 Task: Look for space in Izmir, Turkey from 10th July, 2023 to 15th July, 2023 for 7 adults in price range Rs.10000 to Rs.15000. Place can be entire place or shared room with 4 bedrooms having 7 beds and 4 bathrooms. Property type can be house, flat, guest house. Amenities needed are: wifi, TV, free parkinig on premises, gym, breakfast. Booking option can be shelf check-in. Required host language is English.
Action: Mouse pressed left at (478, 94)
Screenshot: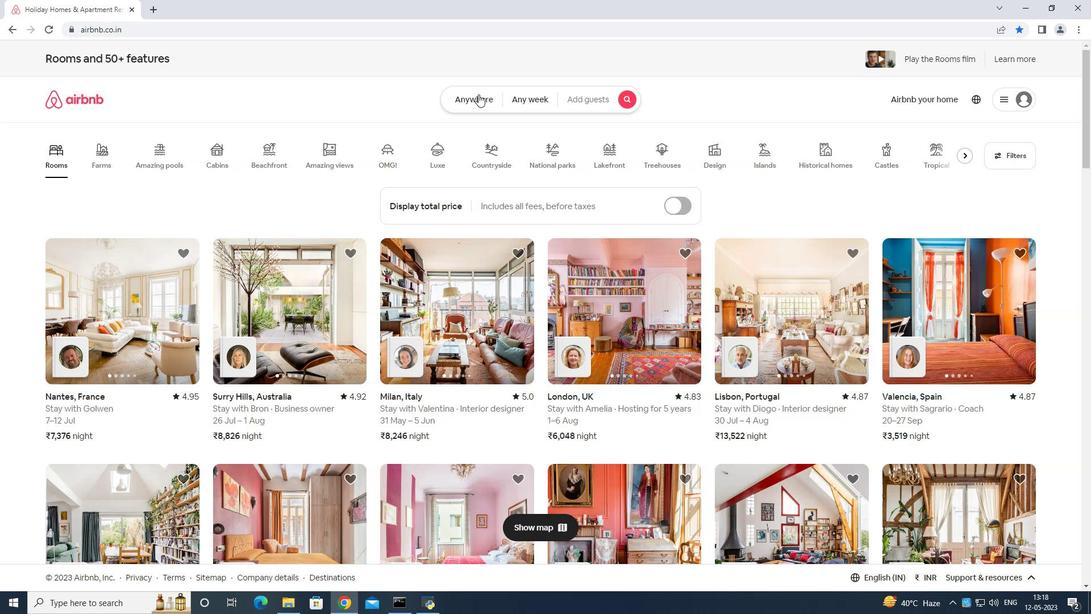 
Action: Mouse moved to (442, 125)
Screenshot: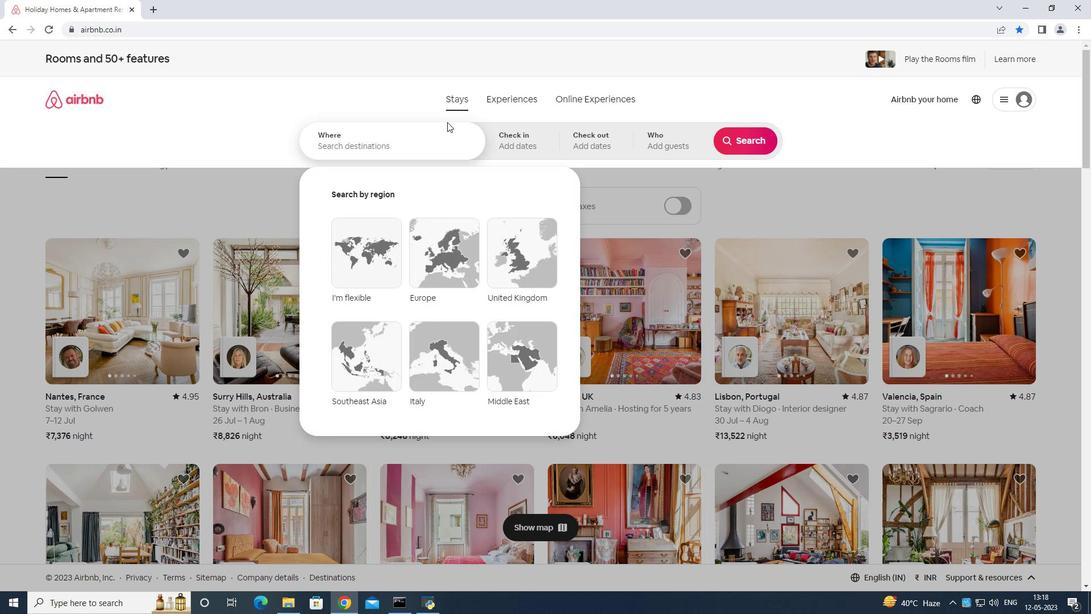 
Action: Mouse pressed left at (442, 125)
Screenshot: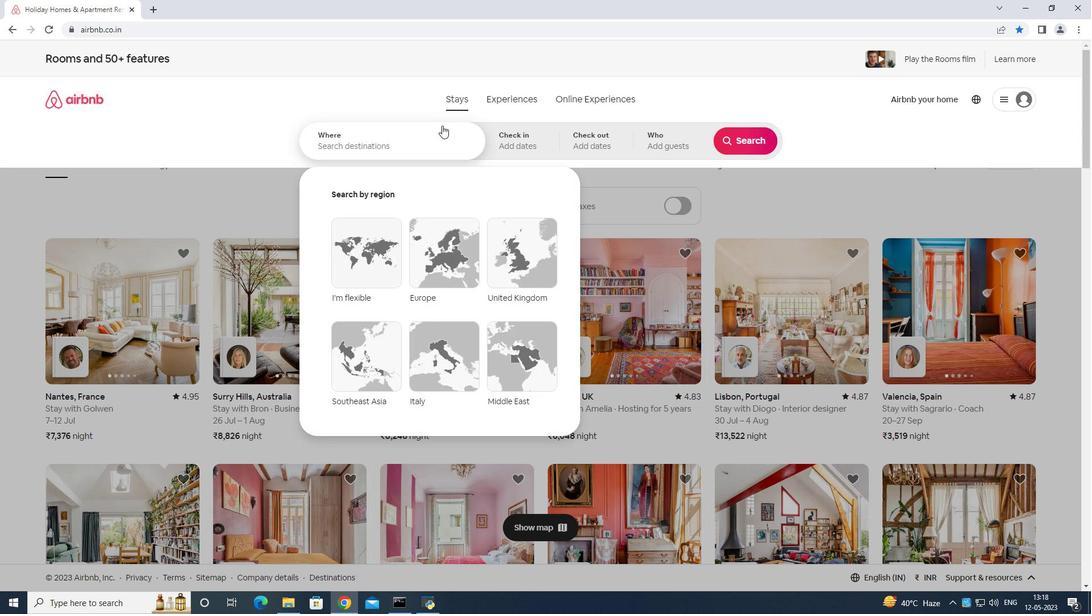 
Action: Key pressed <Key.shift>Izmir<Key.space>turkey<Key.enter>
Screenshot: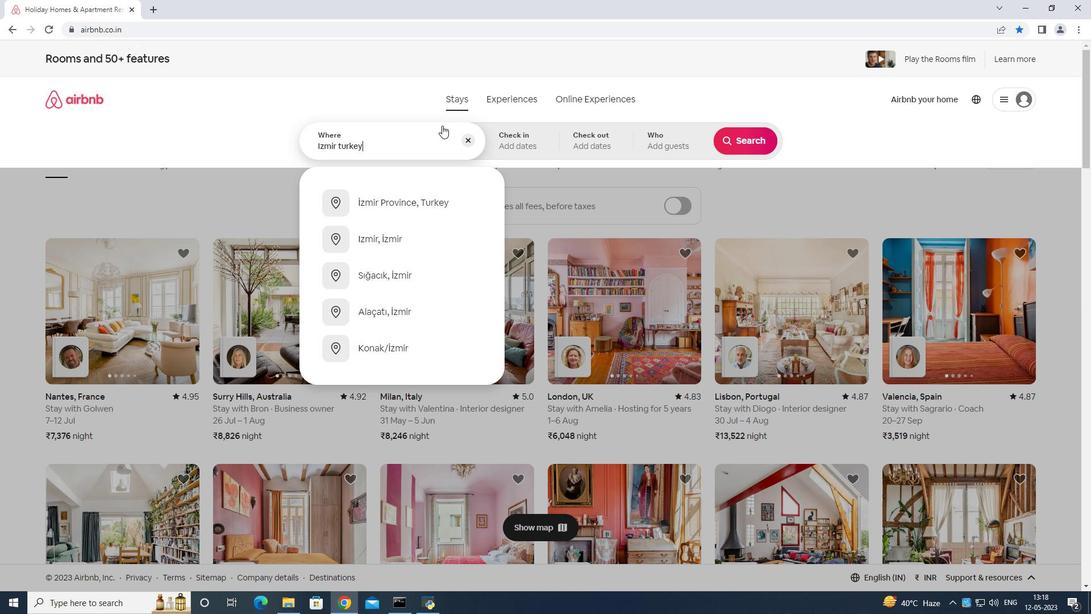 
Action: Mouse moved to (736, 231)
Screenshot: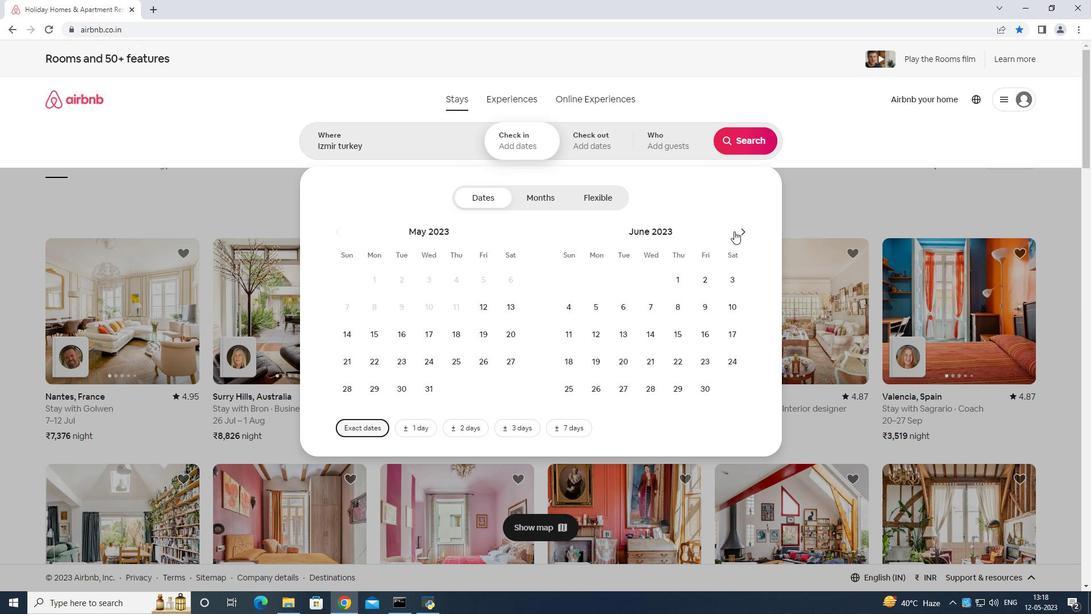 
Action: Mouse pressed left at (736, 231)
Screenshot: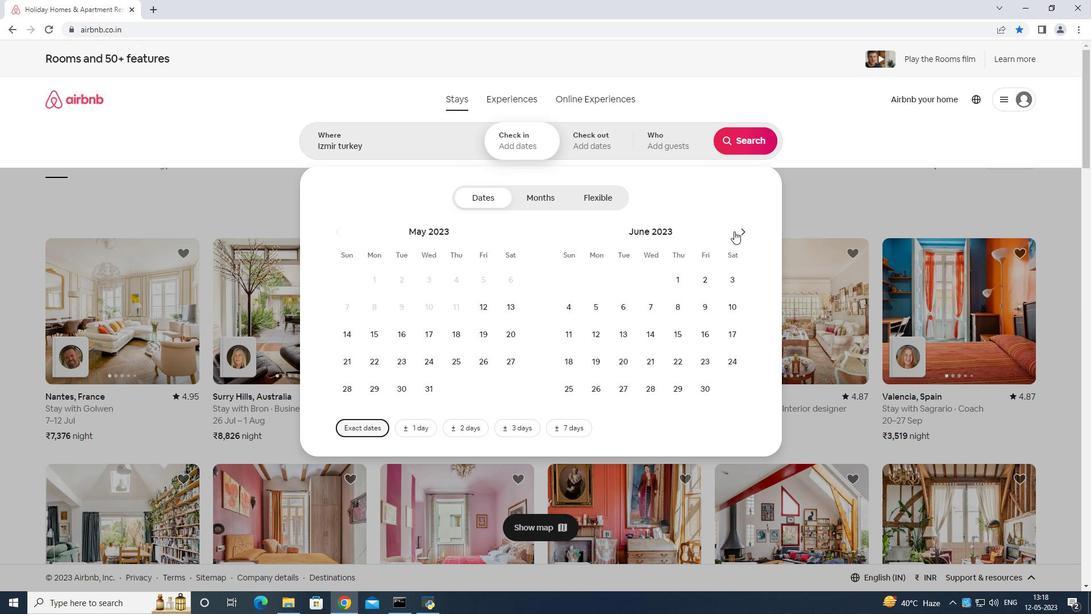 
Action: Mouse moved to (595, 328)
Screenshot: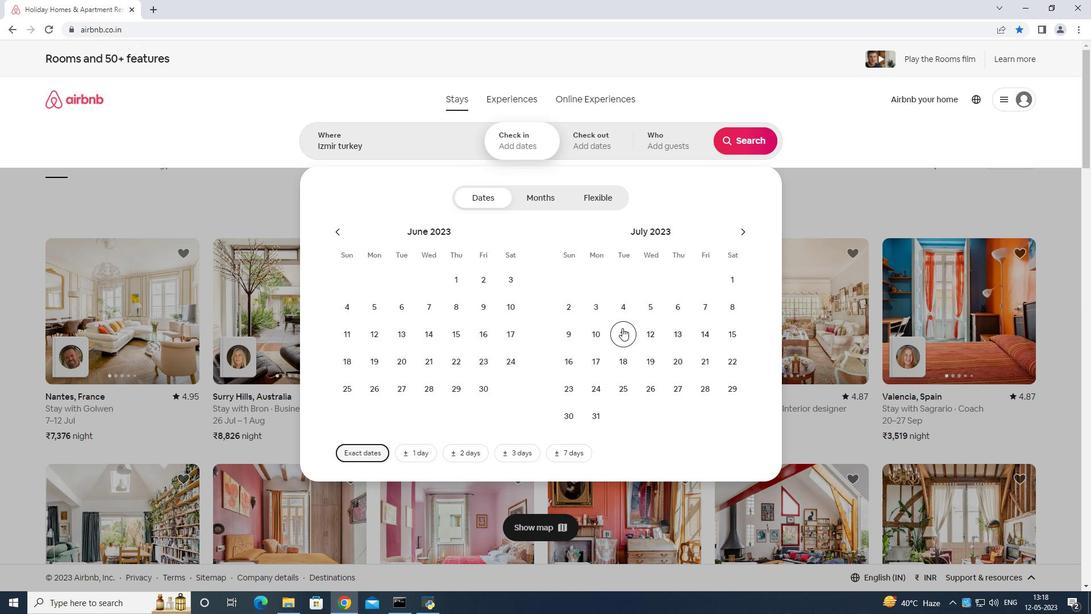 
Action: Mouse pressed left at (595, 328)
Screenshot: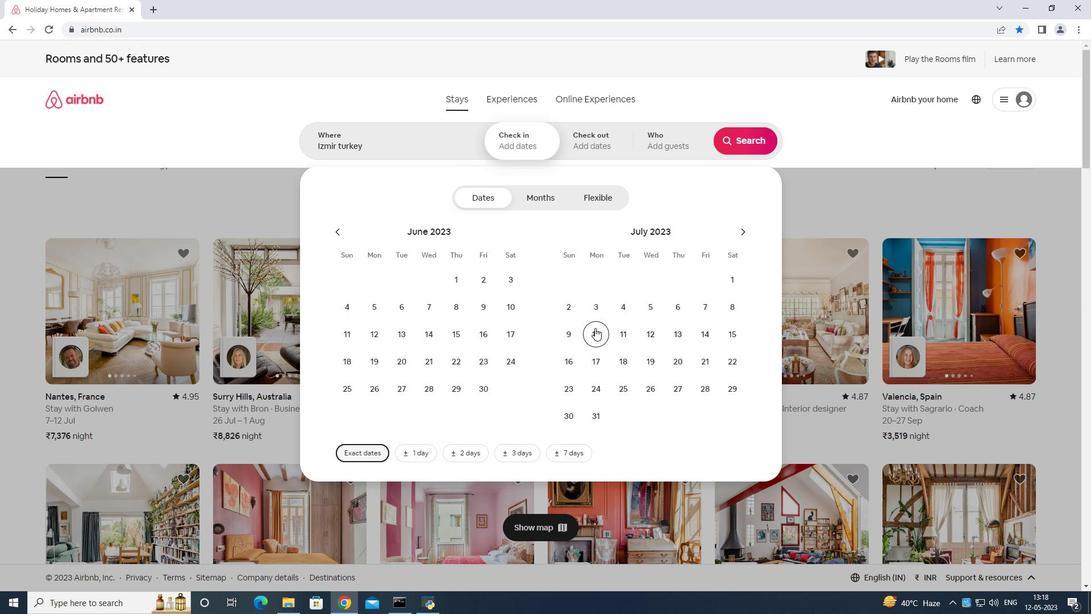 
Action: Mouse moved to (730, 339)
Screenshot: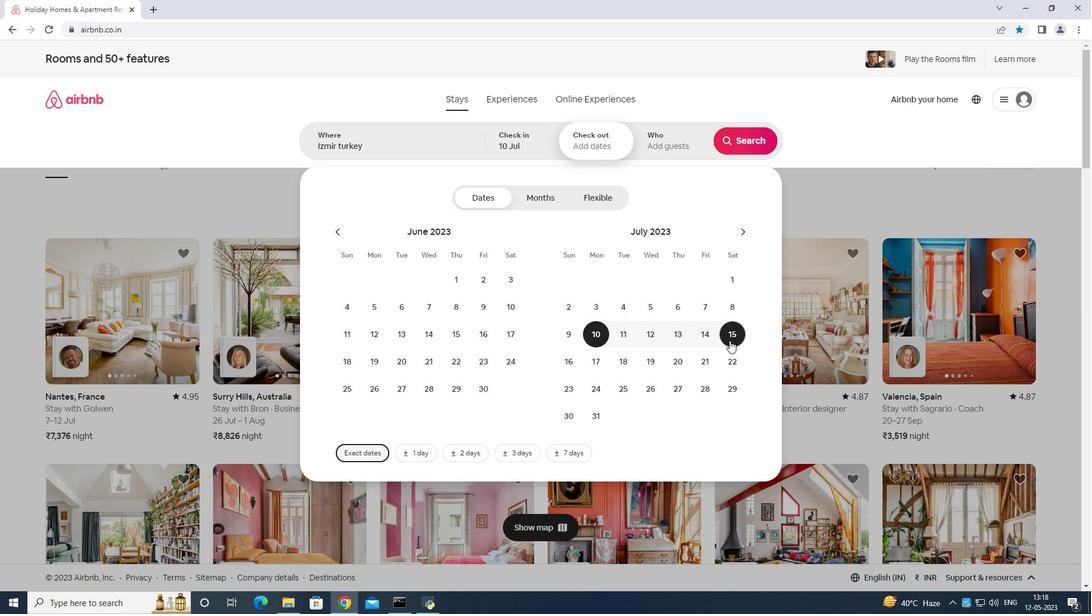 
Action: Mouse pressed left at (730, 339)
Screenshot: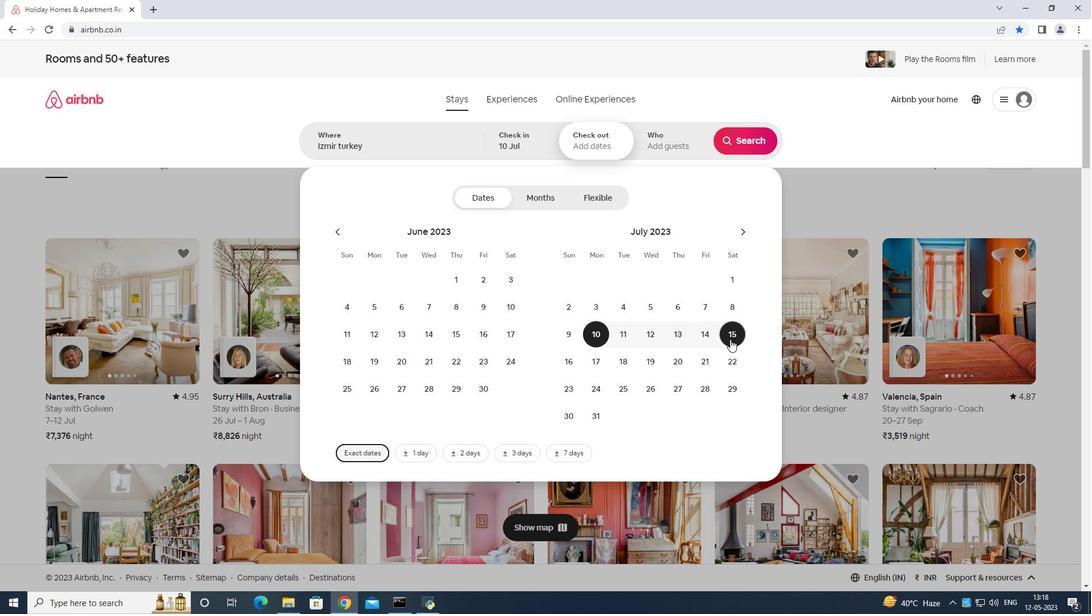 
Action: Mouse moved to (686, 147)
Screenshot: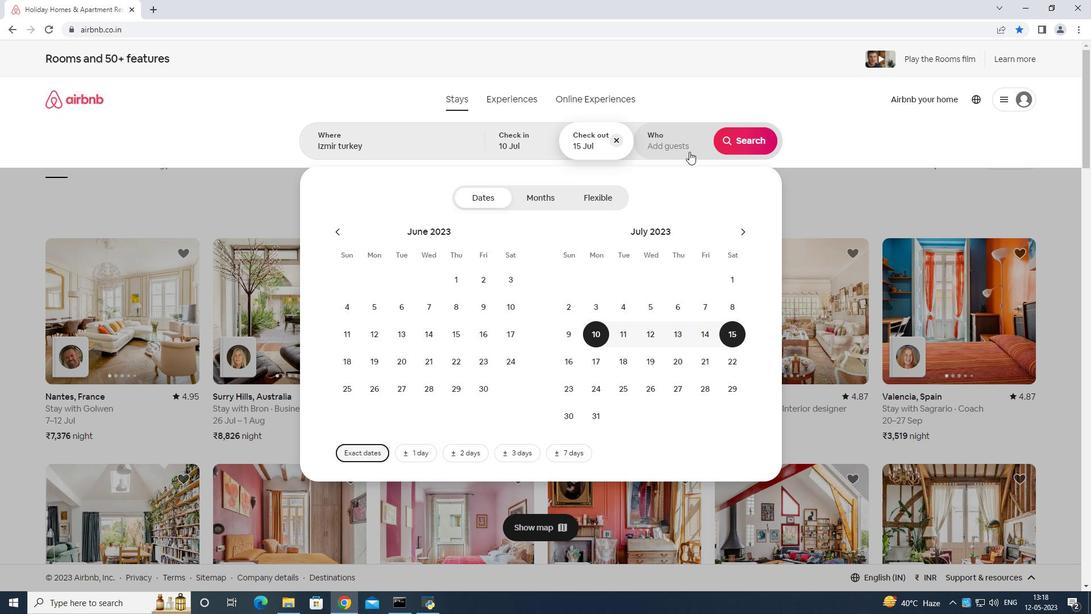 
Action: Mouse pressed left at (686, 147)
Screenshot: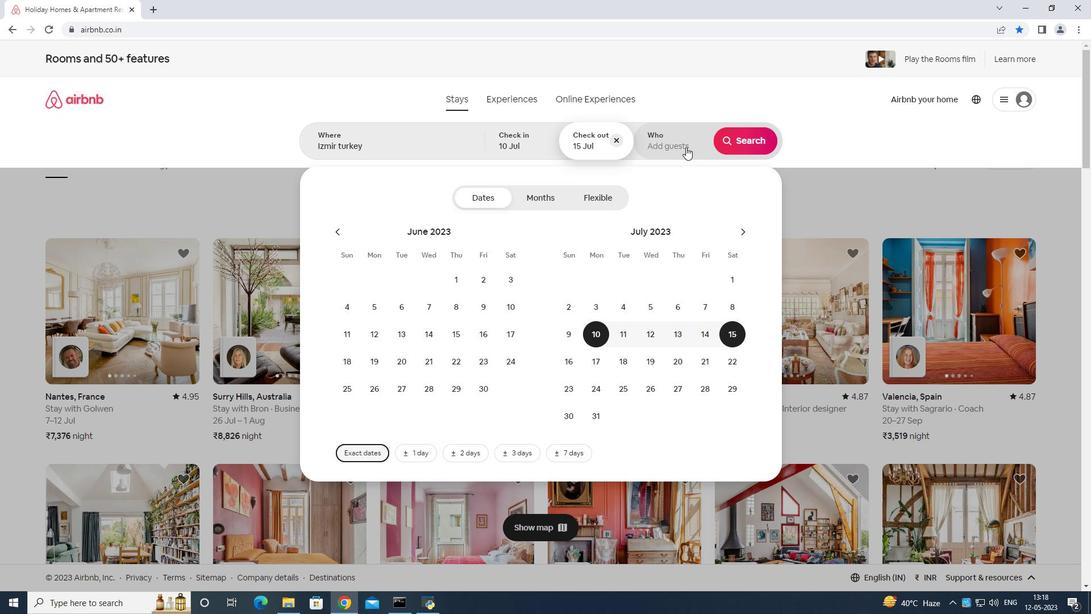 
Action: Mouse moved to (743, 202)
Screenshot: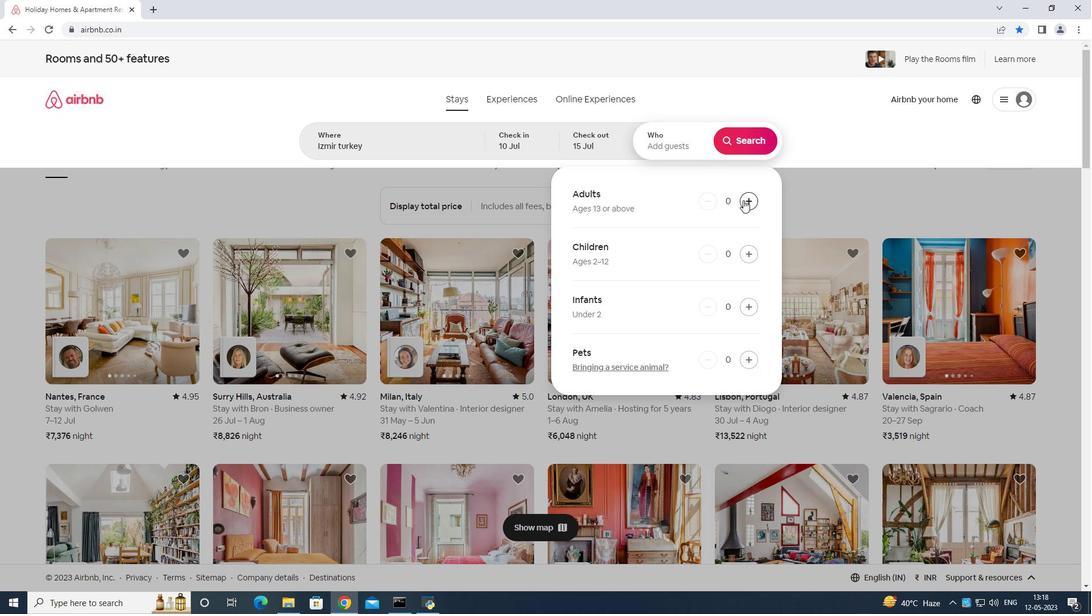 
Action: Mouse pressed left at (743, 202)
Screenshot: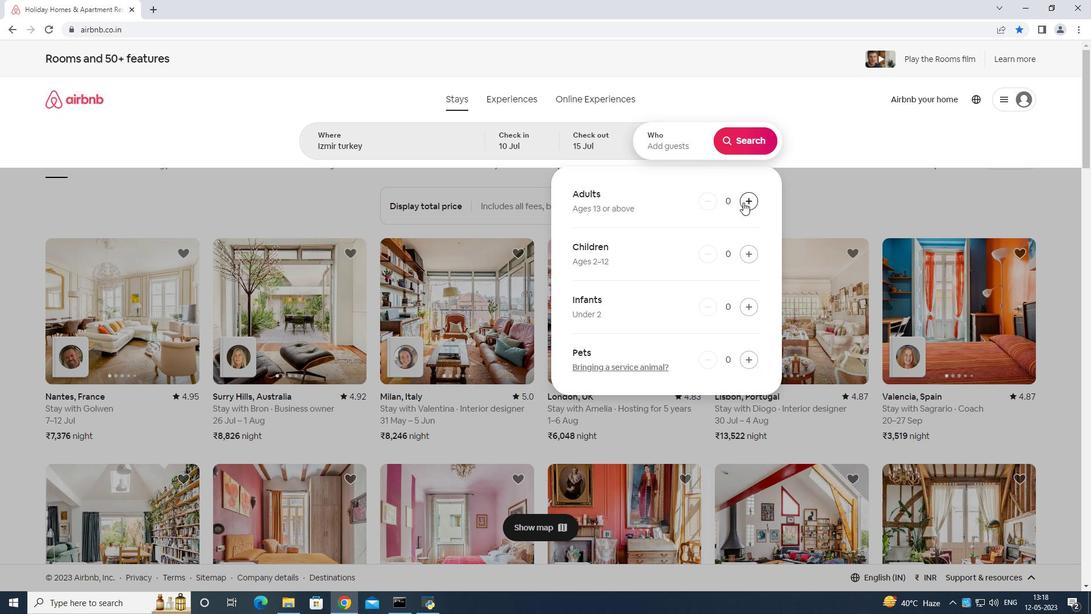 
Action: Mouse pressed left at (743, 202)
Screenshot: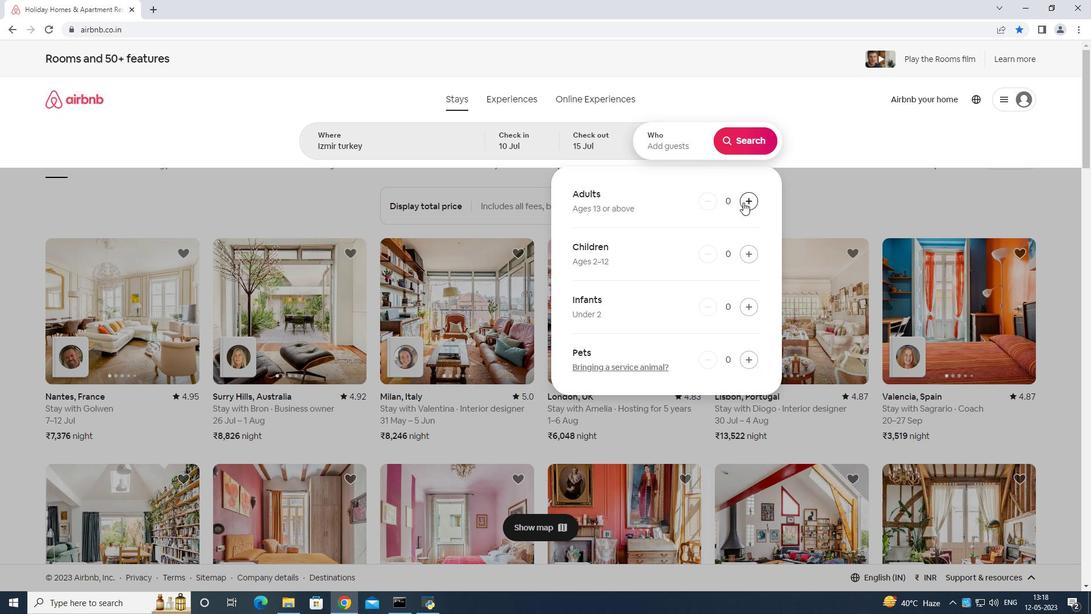 
Action: Mouse pressed left at (743, 202)
Screenshot: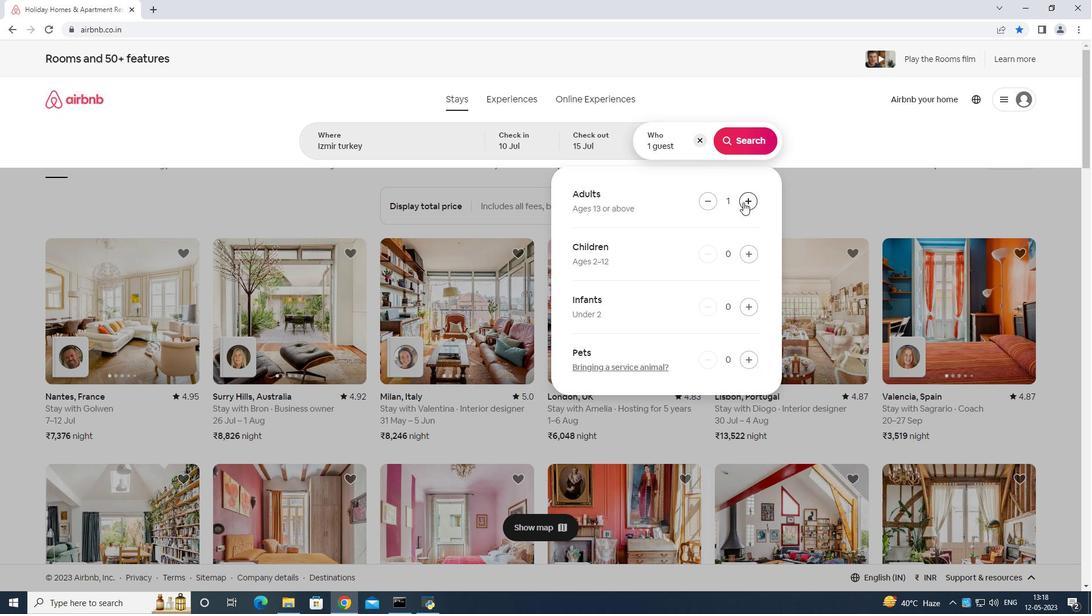 
Action: Mouse pressed left at (743, 202)
Screenshot: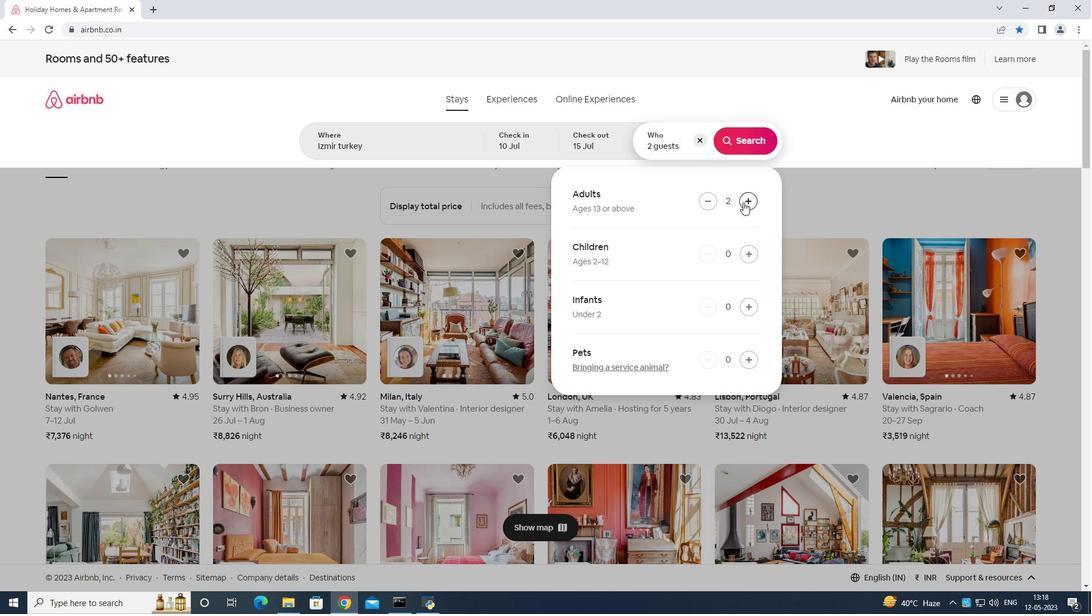 
Action: Mouse pressed left at (743, 202)
Screenshot: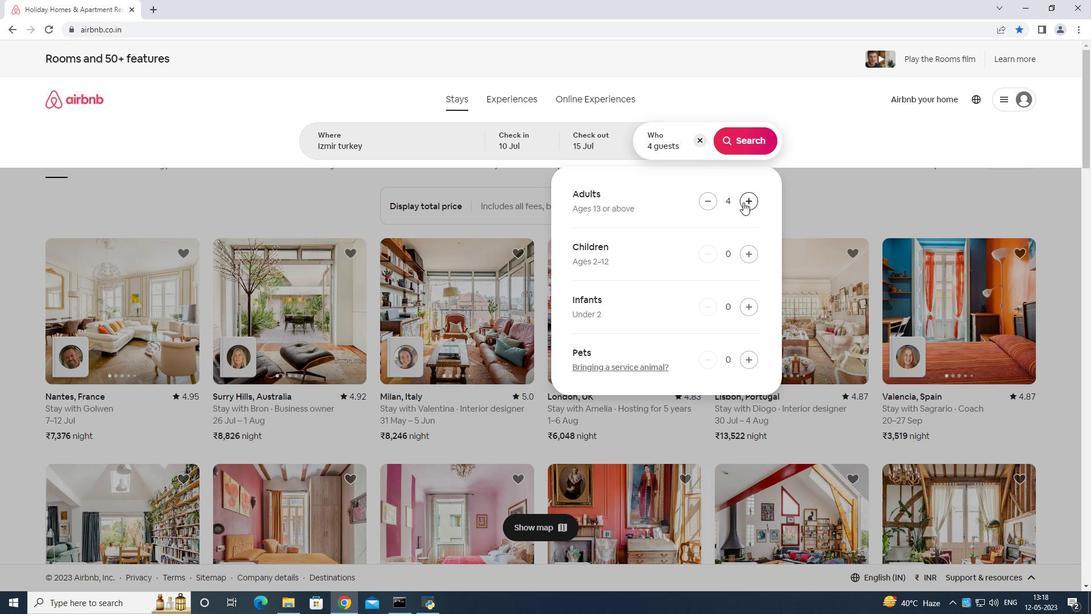 
Action: Mouse pressed left at (743, 202)
Screenshot: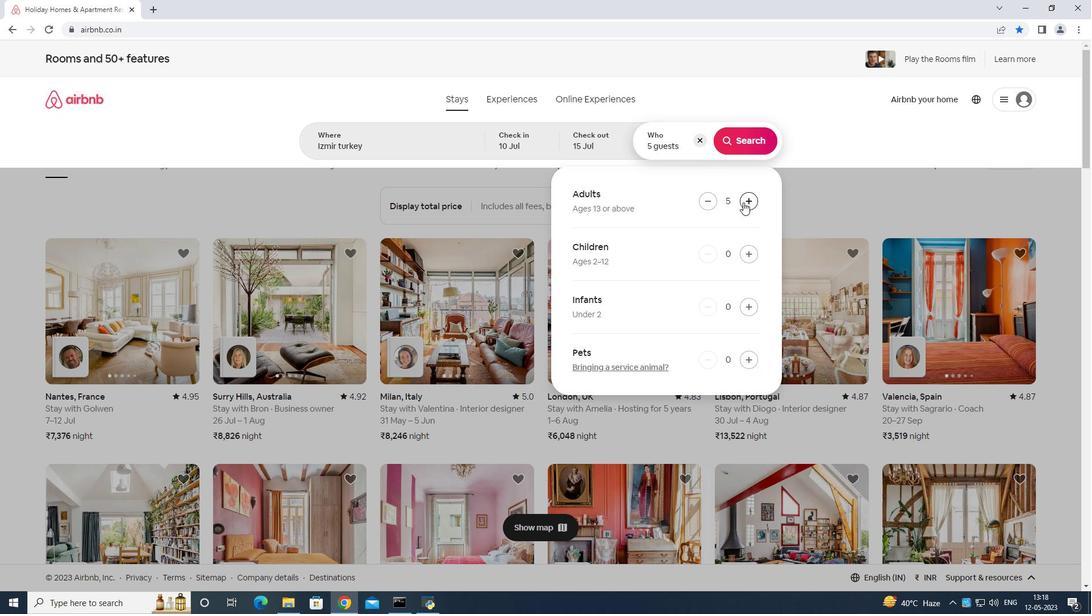 
Action: Mouse pressed left at (743, 202)
Screenshot: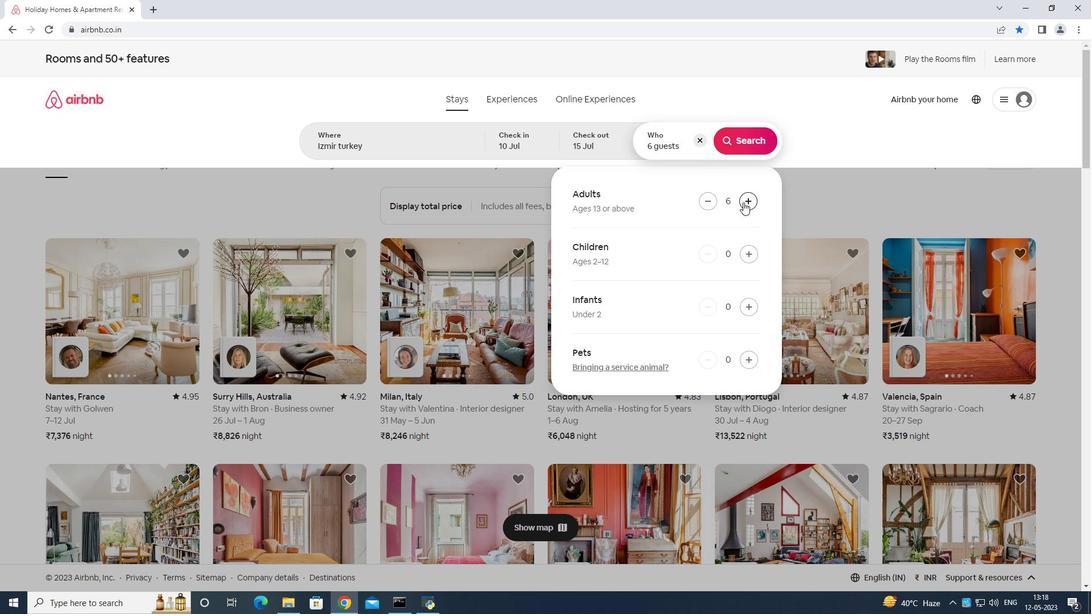 
Action: Mouse moved to (739, 141)
Screenshot: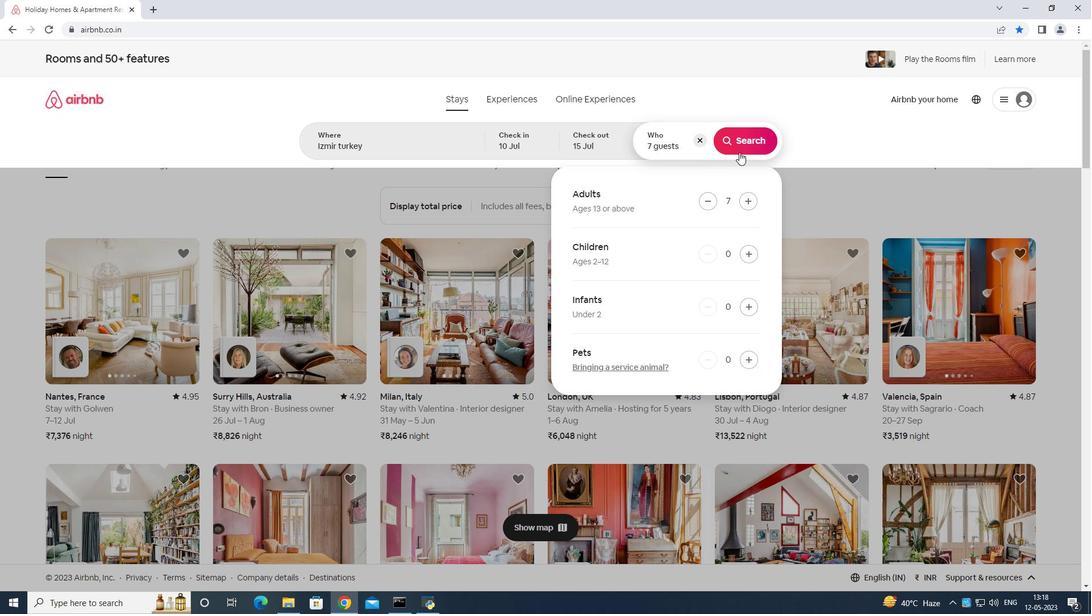 
Action: Mouse pressed left at (739, 141)
Screenshot: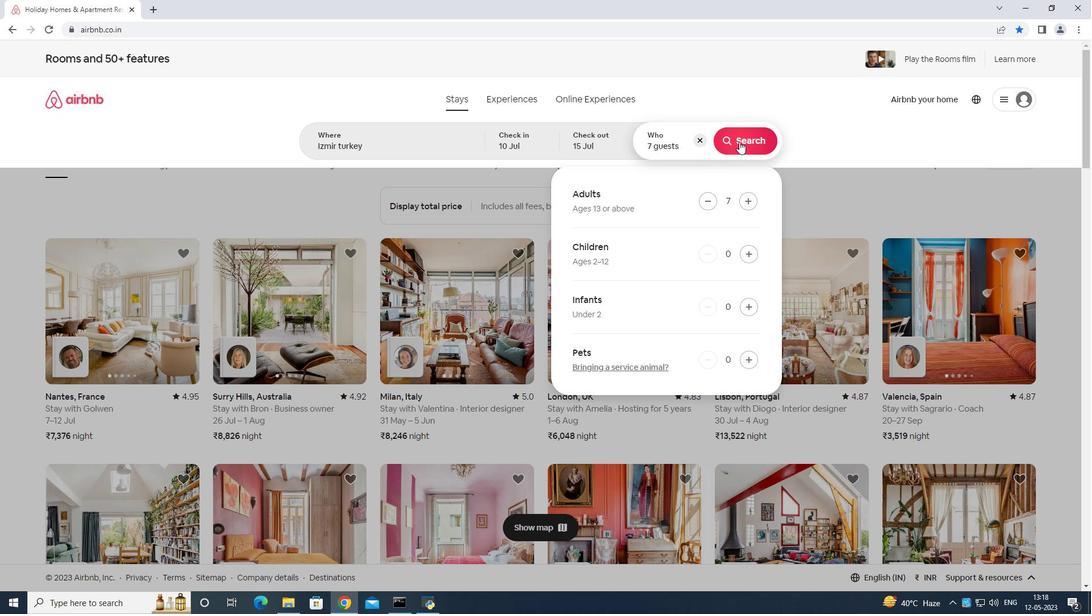 
Action: Mouse moved to (1035, 102)
Screenshot: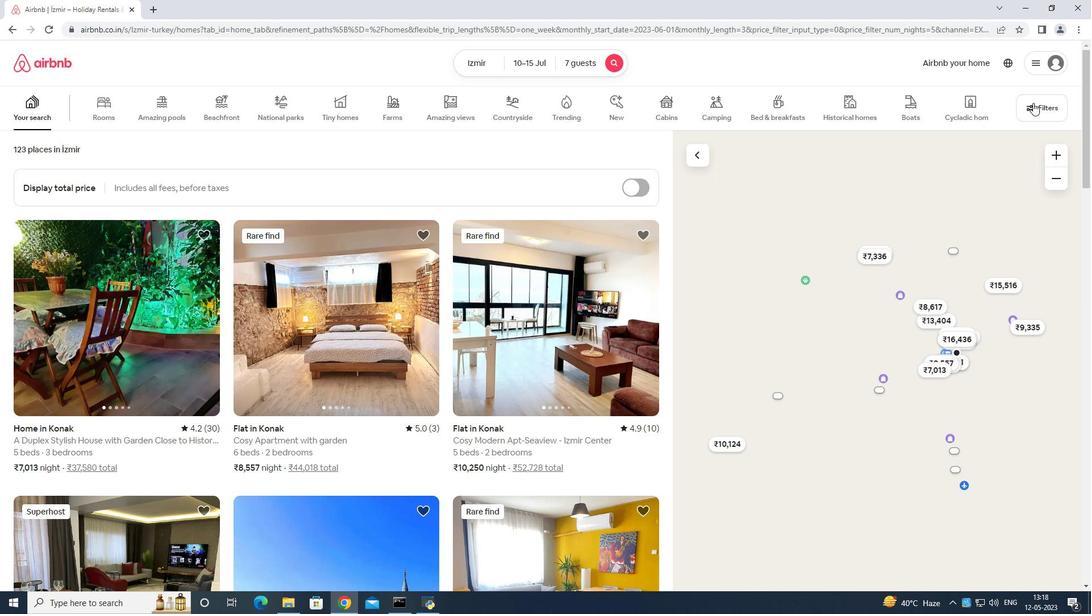 
Action: Mouse pressed left at (1035, 102)
Screenshot: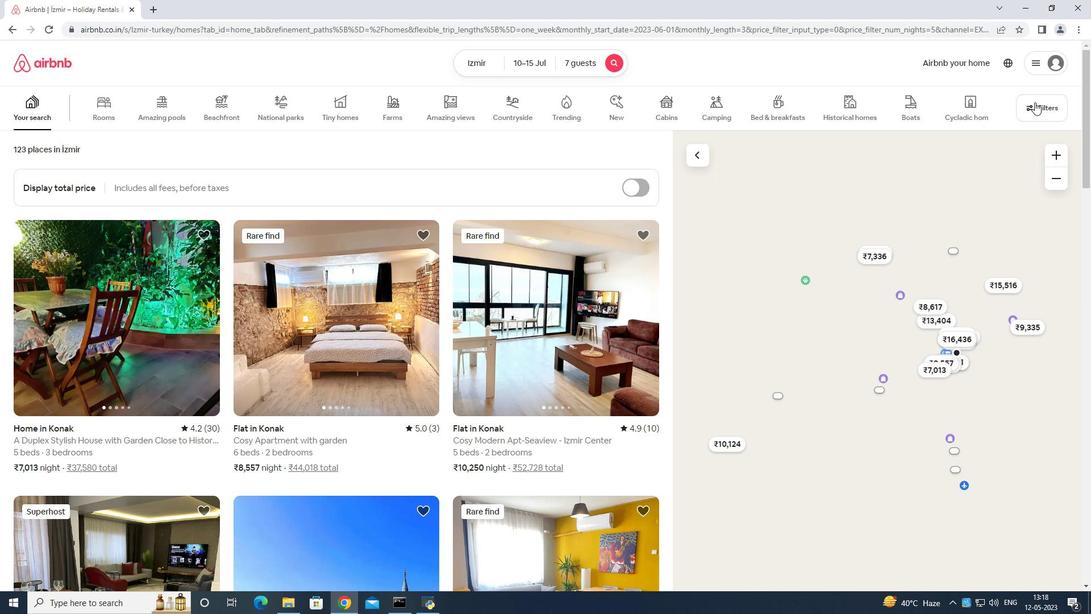 
Action: Mouse moved to (494, 379)
Screenshot: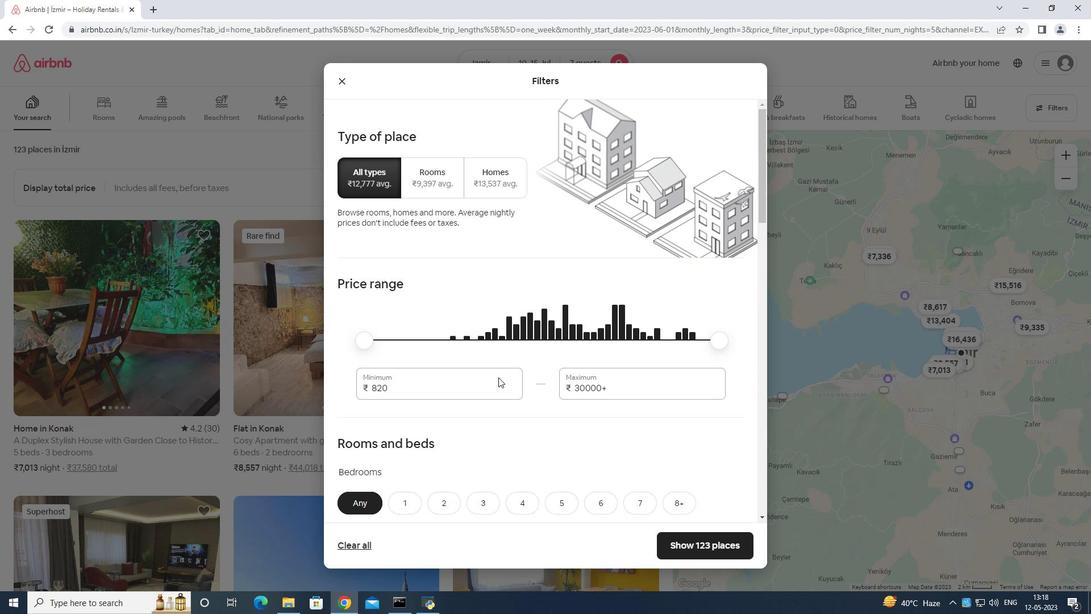 
Action: Mouse pressed left at (494, 379)
Screenshot: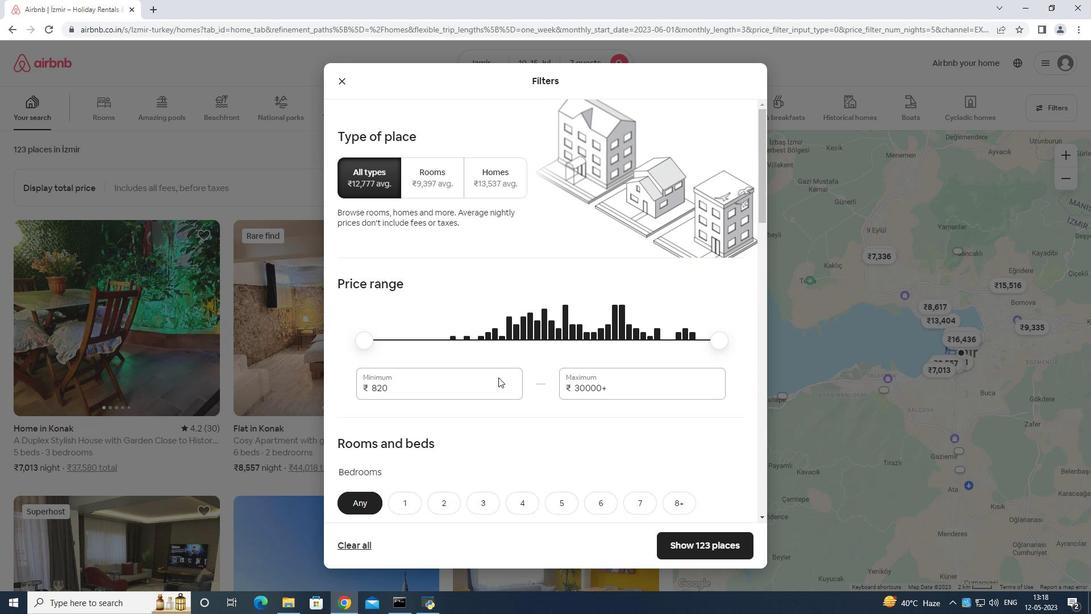 
Action: Key pressed <Key.backspace><Key.backspace><Key.backspace><Key.backspace><Key.backspace>10000
Screenshot: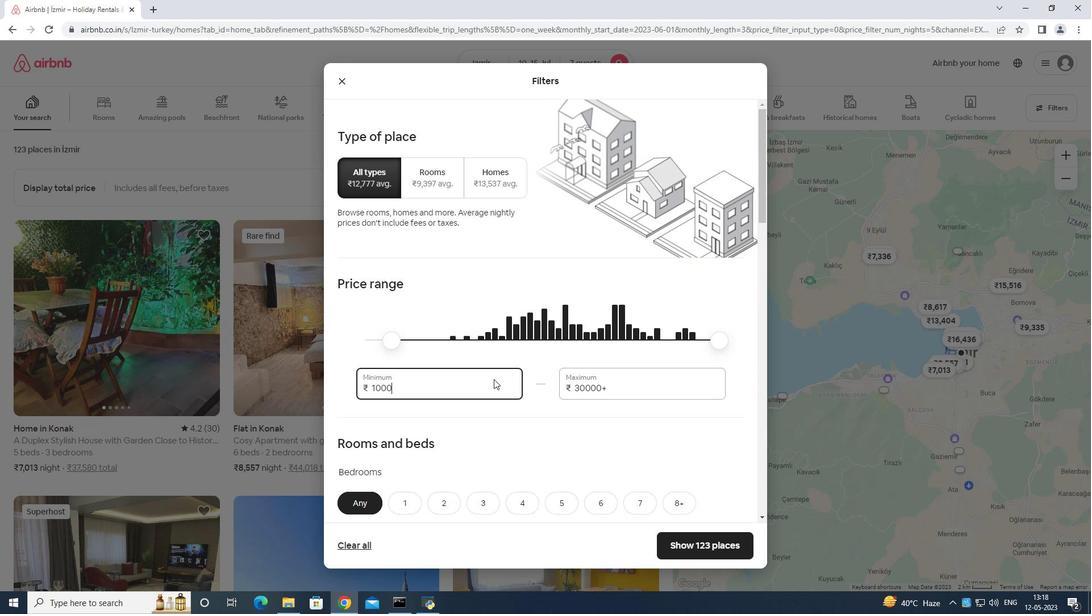 
Action: Mouse moved to (635, 380)
Screenshot: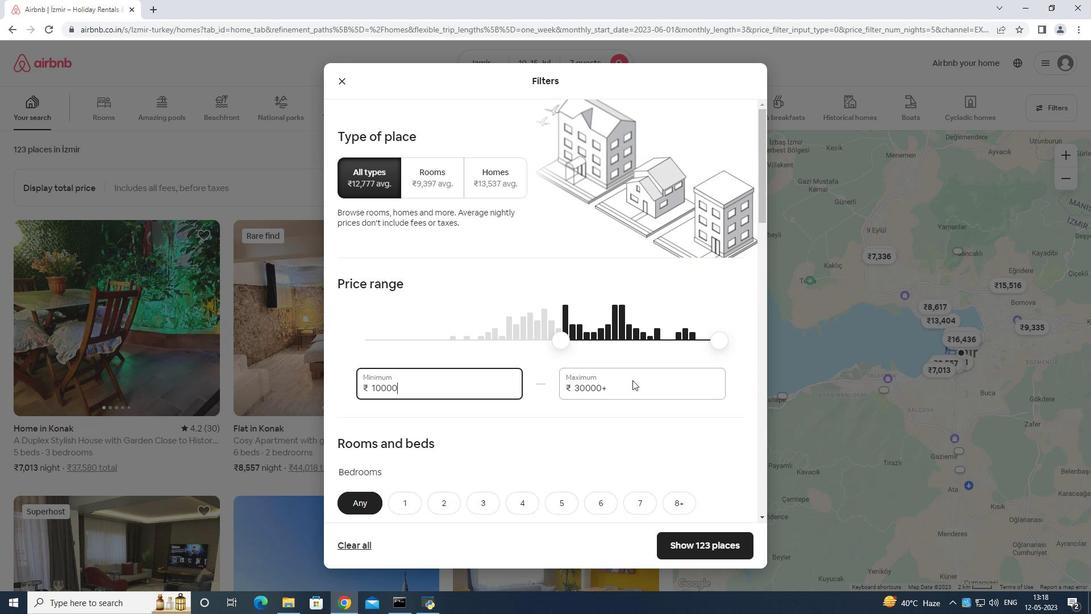 
Action: Mouse pressed left at (635, 380)
Screenshot: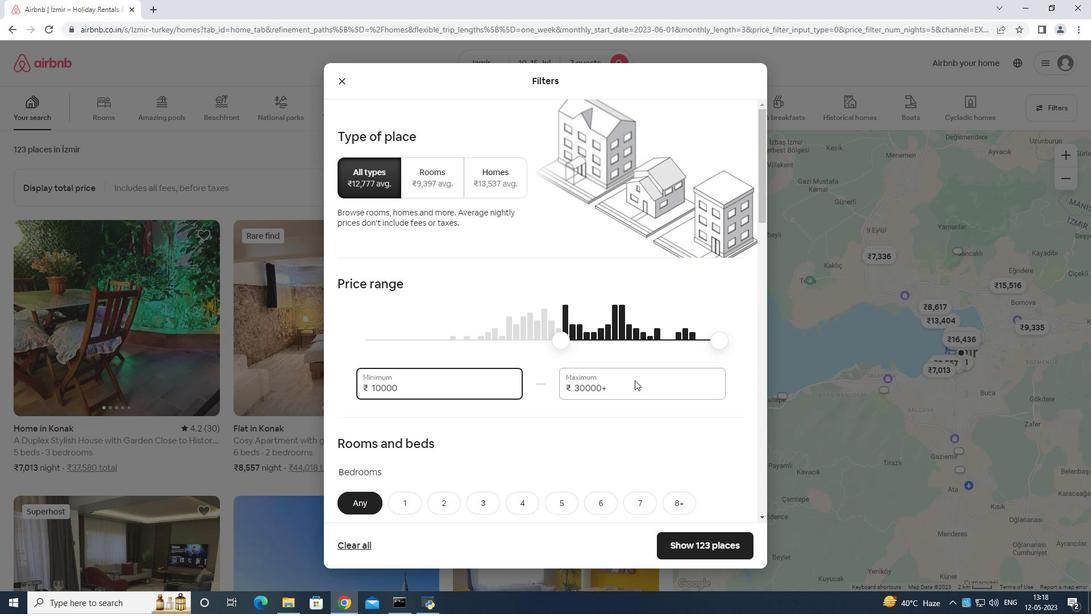 
Action: Key pressed <Key.backspace><Key.backspace><Key.backspace><Key.backspace><Key.backspace><Key.backspace><Key.backspace>15000
Screenshot: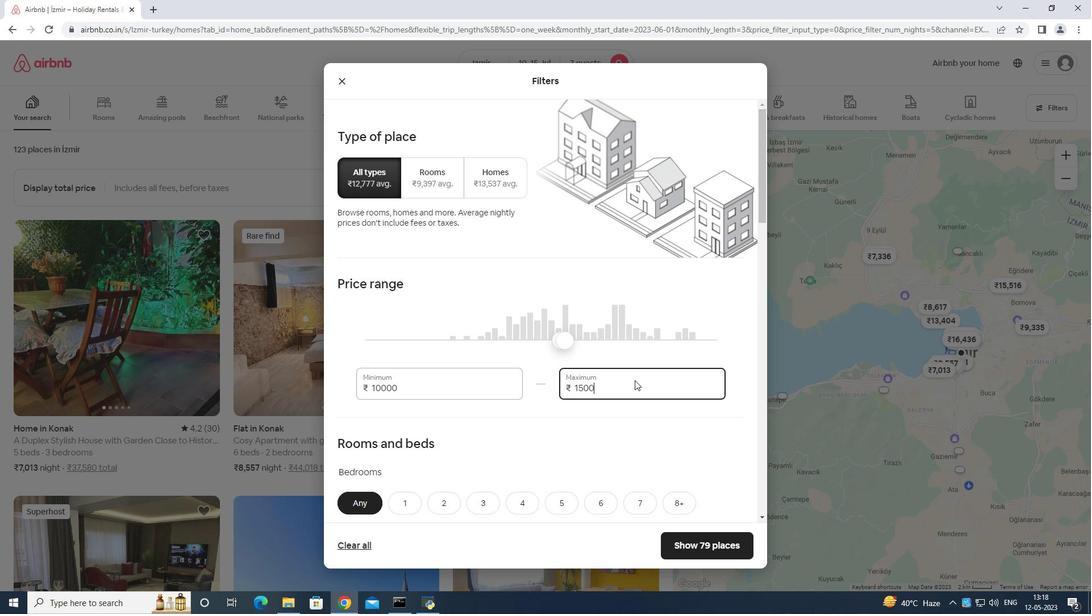 
Action: Mouse scrolled (635, 379) with delta (0, 0)
Screenshot: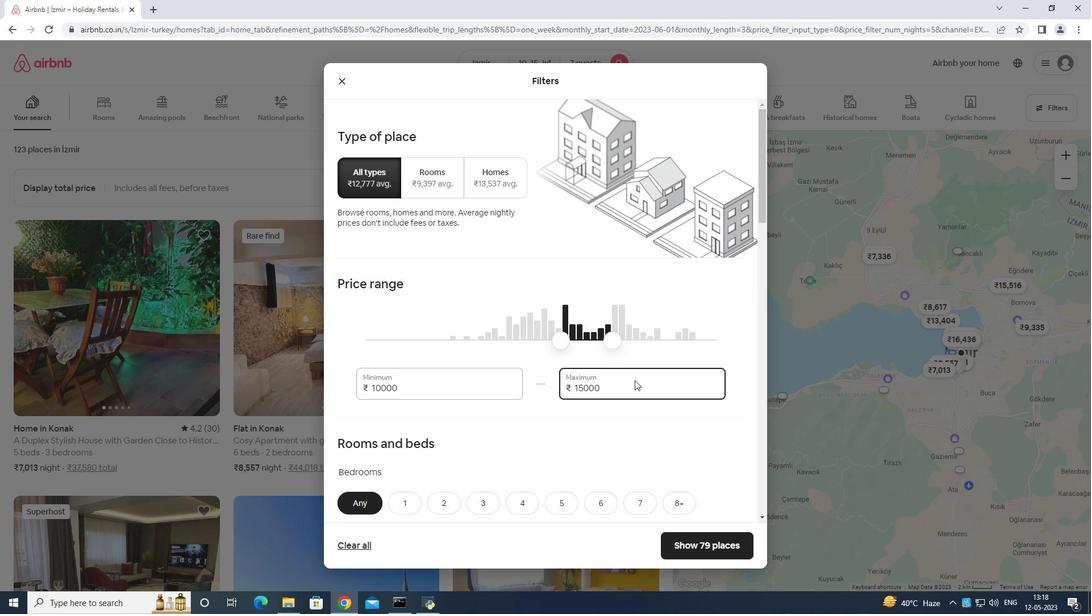 
Action: Mouse scrolled (635, 379) with delta (0, 0)
Screenshot: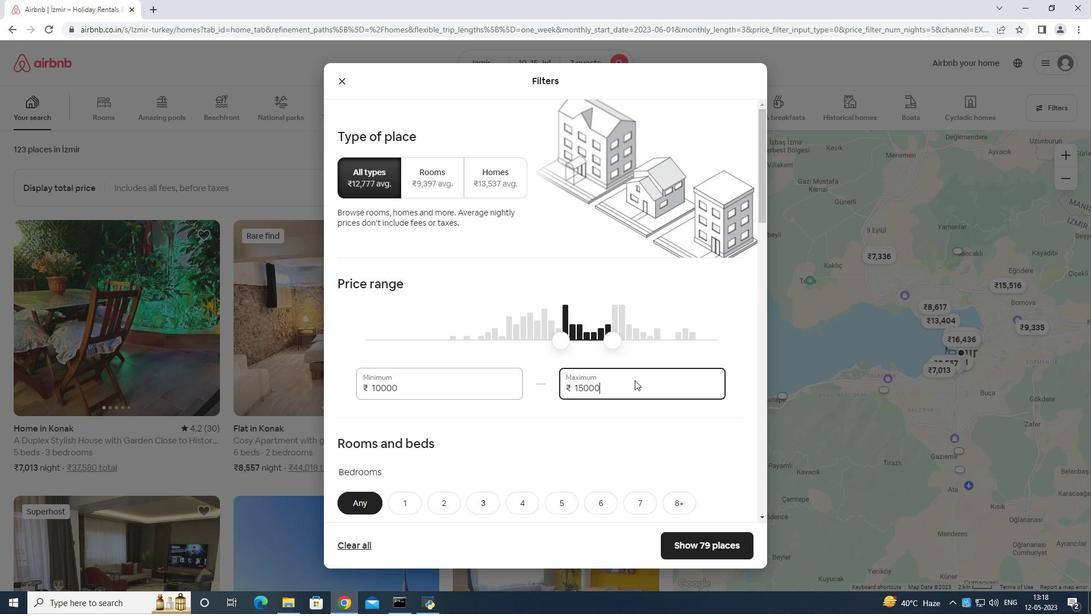 
Action: Mouse moved to (527, 387)
Screenshot: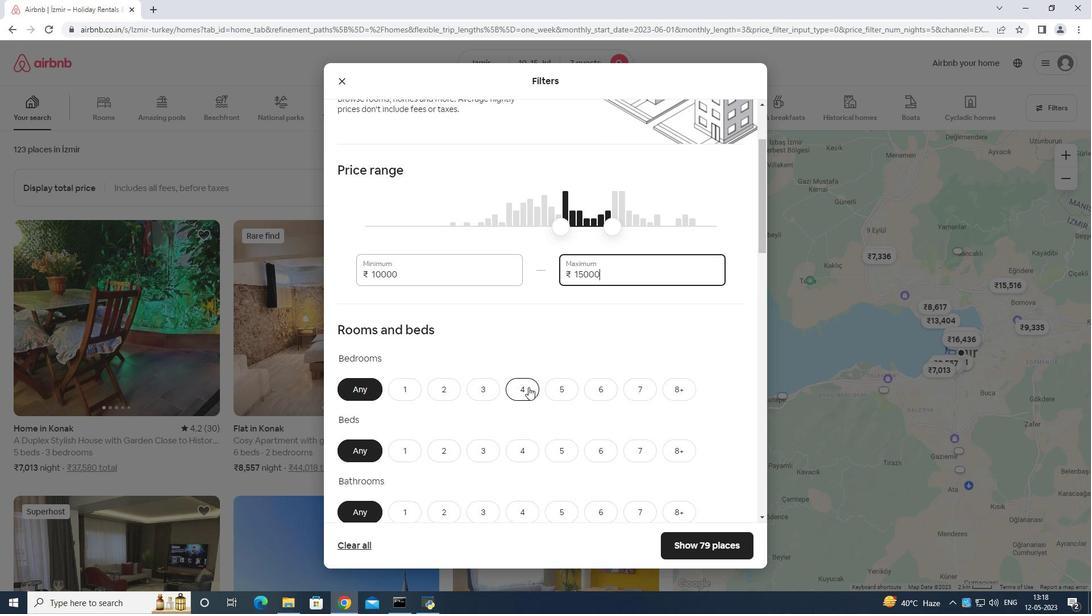 
Action: Mouse pressed left at (527, 387)
Screenshot: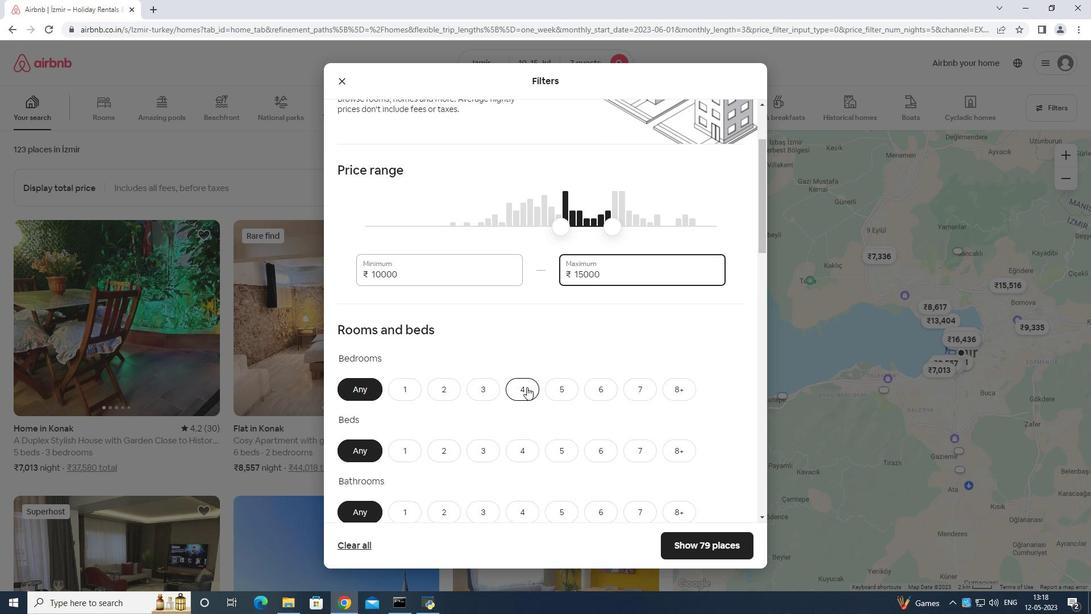 
Action: Mouse moved to (647, 449)
Screenshot: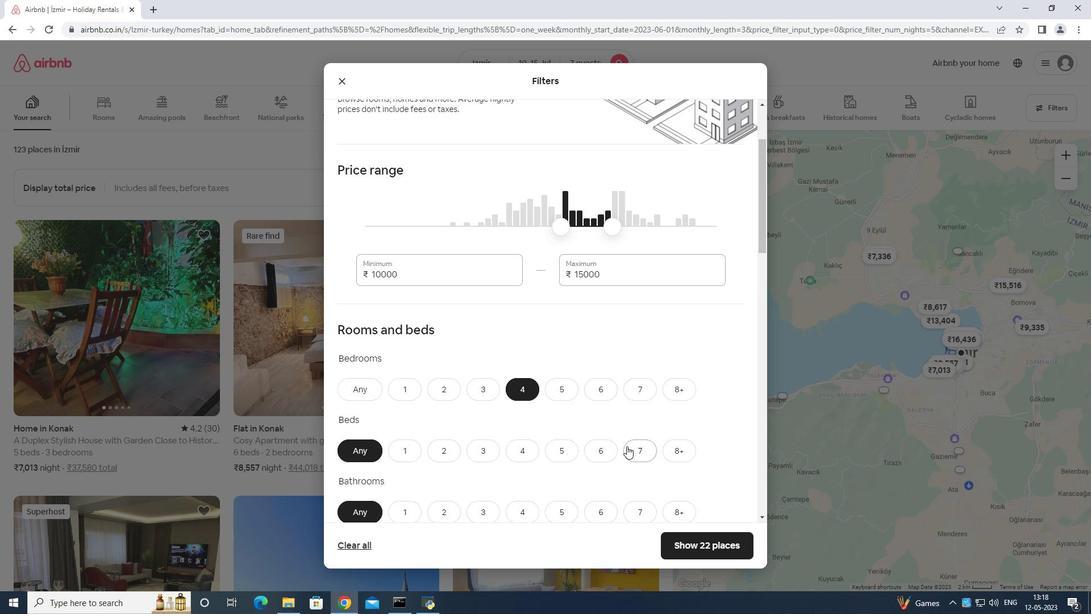 
Action: Mouse pressed left at (647, 449)
Screenshot: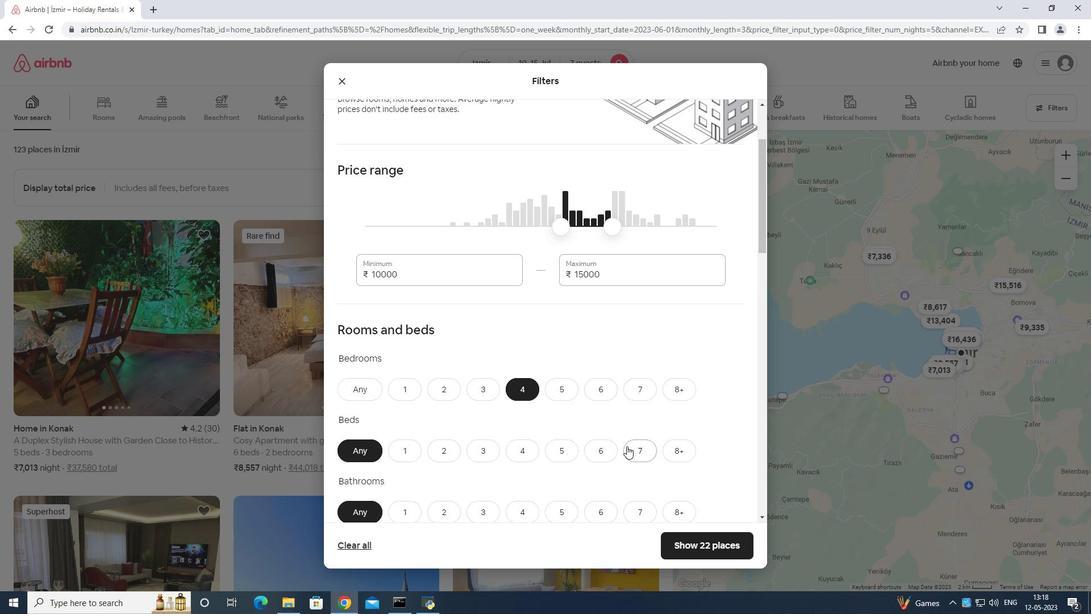 
Action: Mouse moved to (519, 508)
Screenshot: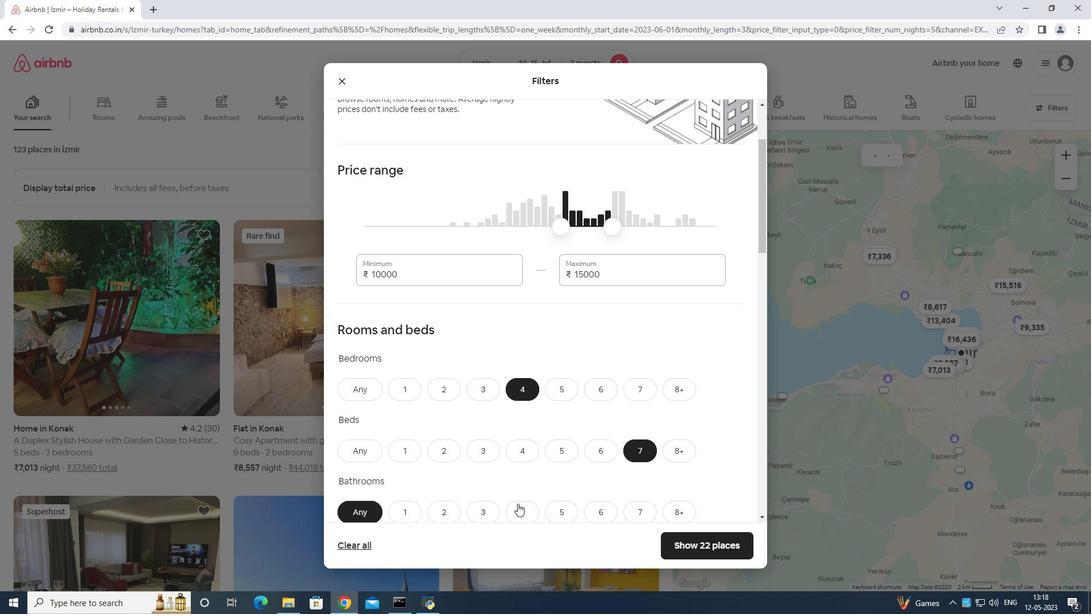 
Action: Mouse pressed left at (519, 508)
Screenshot: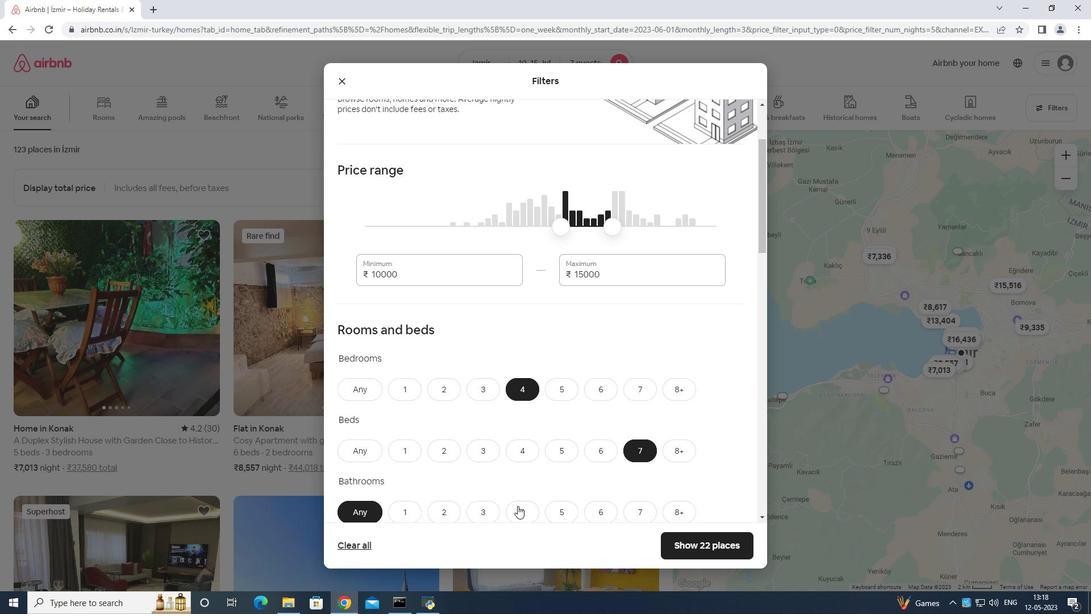 
Action: Mouse moved to (555, 487)
Screenshot: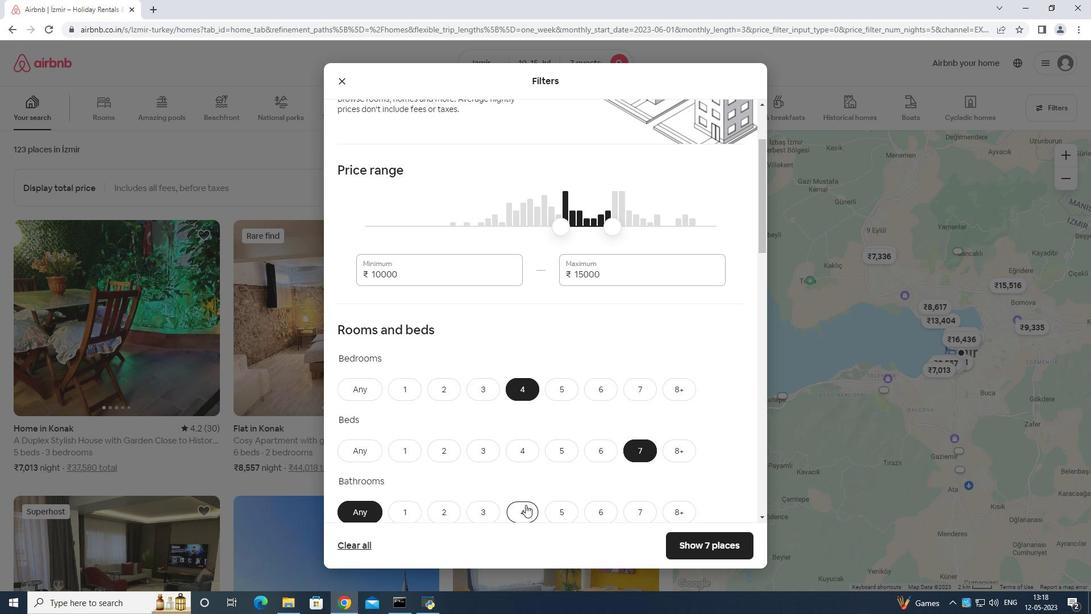 
Action: Mouse scrolled (555, 486) with delta (0, 0)
Screenshot: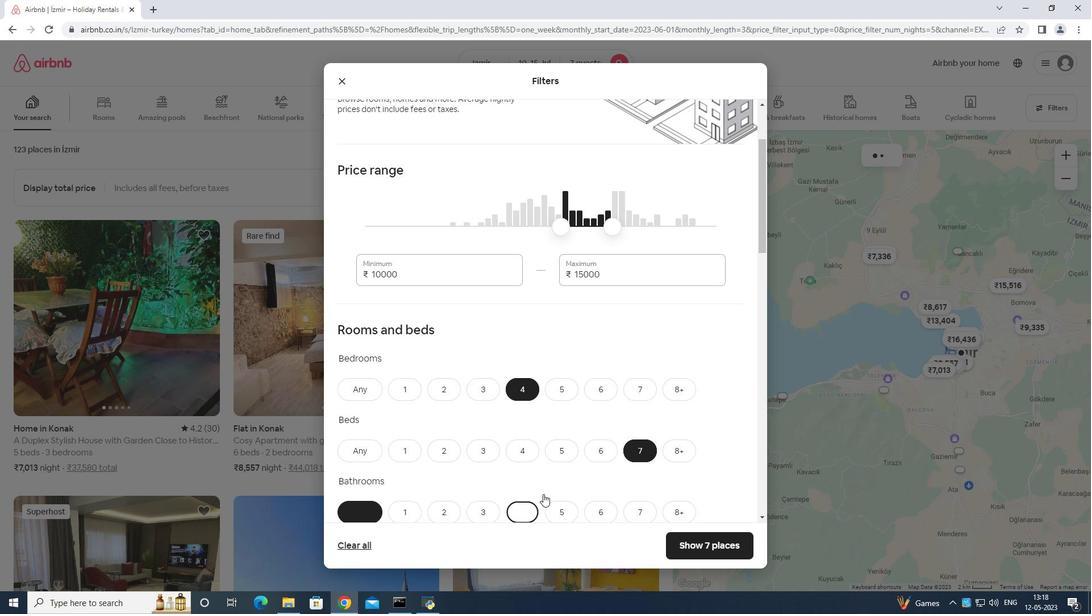 
Action: Mouse moved to (561, 483)
Screenshot: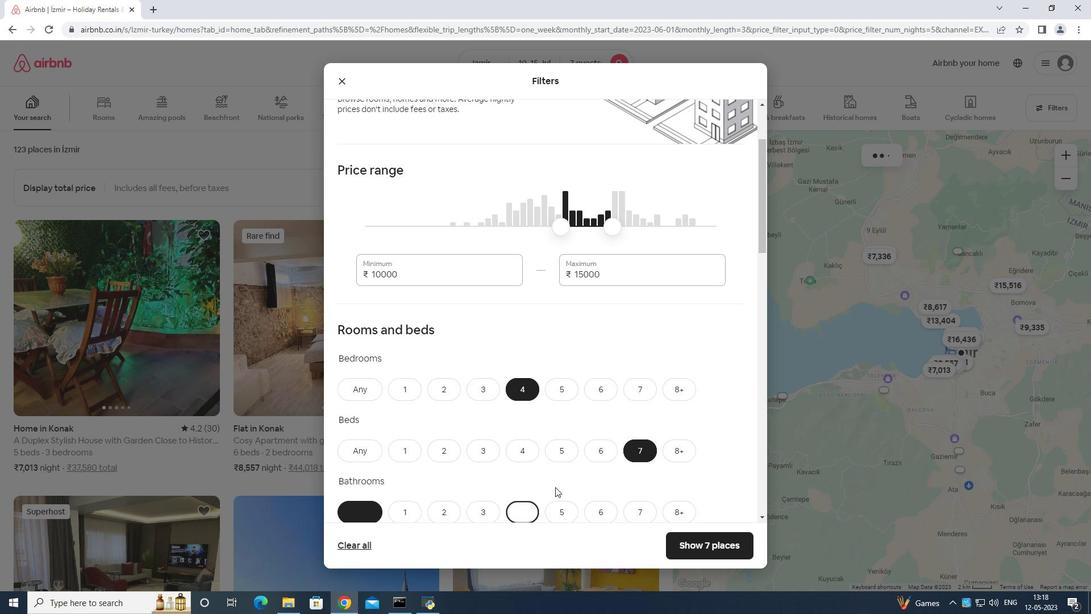 
Action: Mouse scrolled (561, 482) with delta (0, 0)
Screenshot: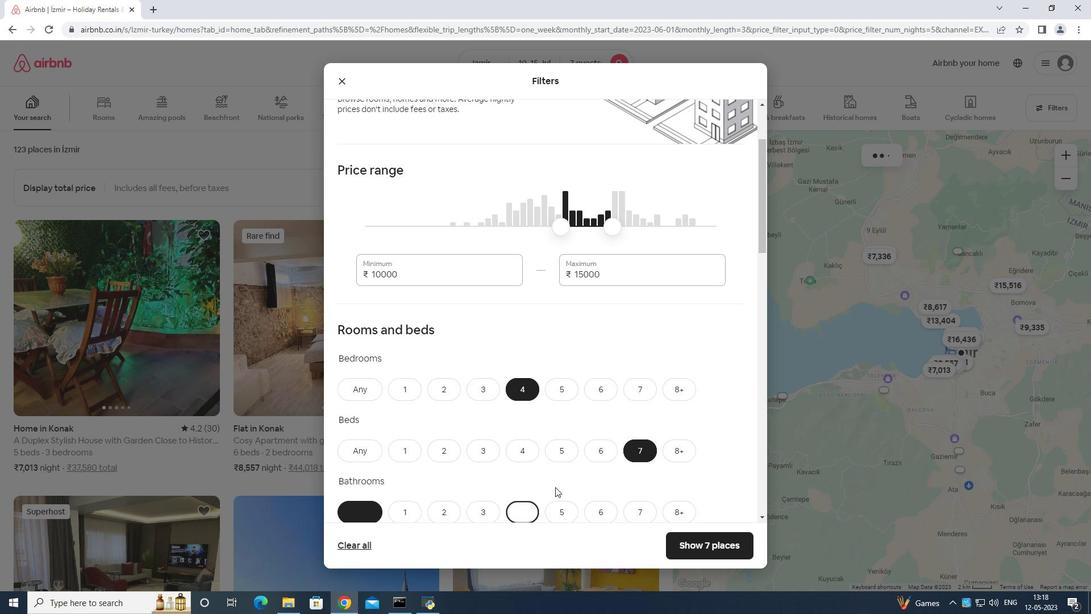 
Action: Mouse moved to (565, 481)
Screenshot: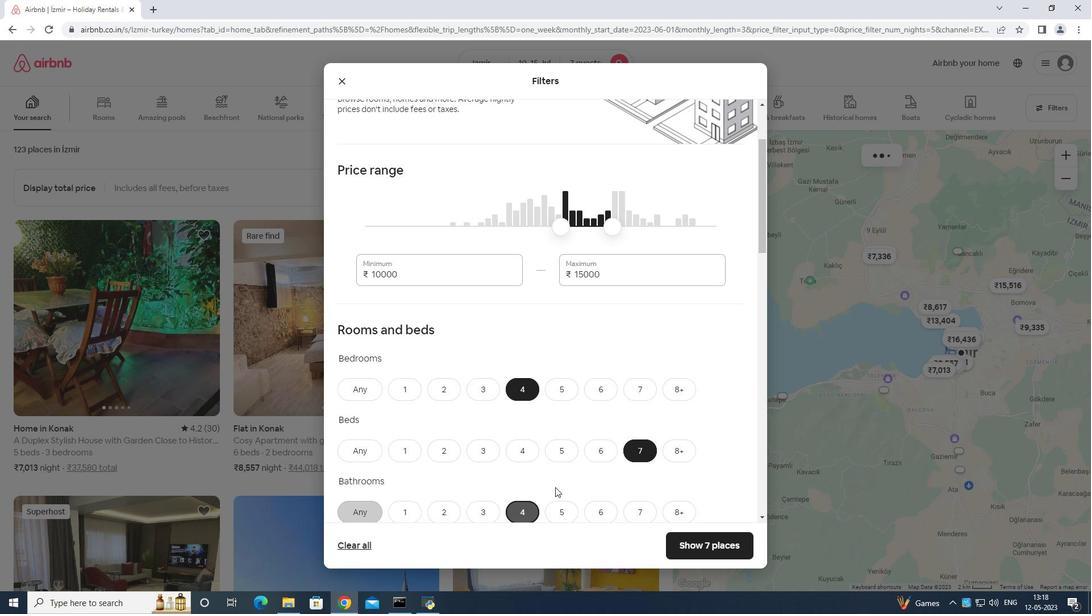 
Action: Mouse scrolled (565, 480) with delta (0, 0)
Screenshot: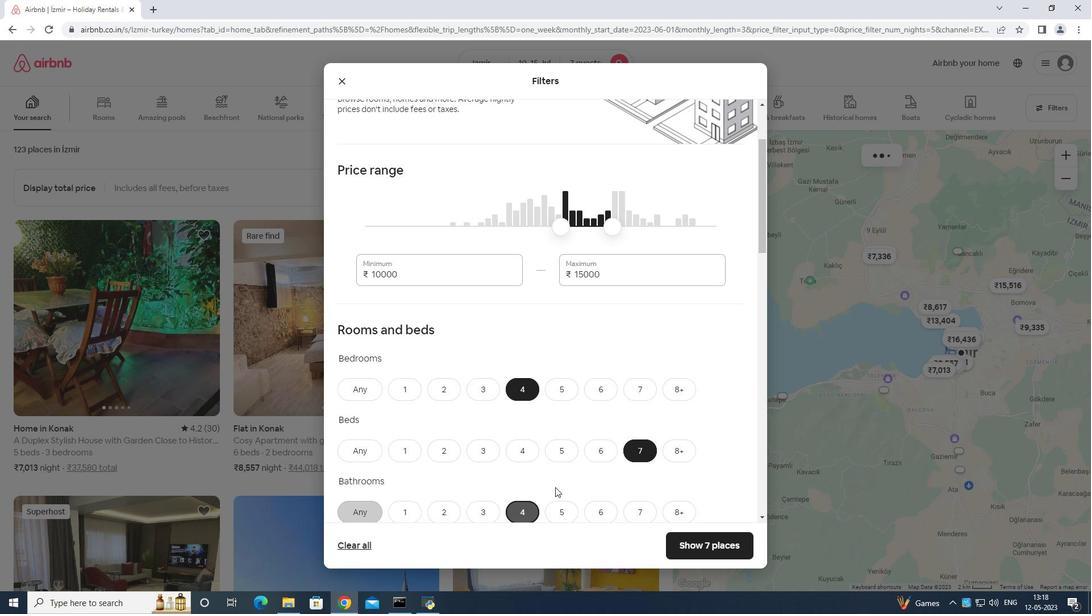 
Action: Mouse moved to (566, 479)
Screenshot: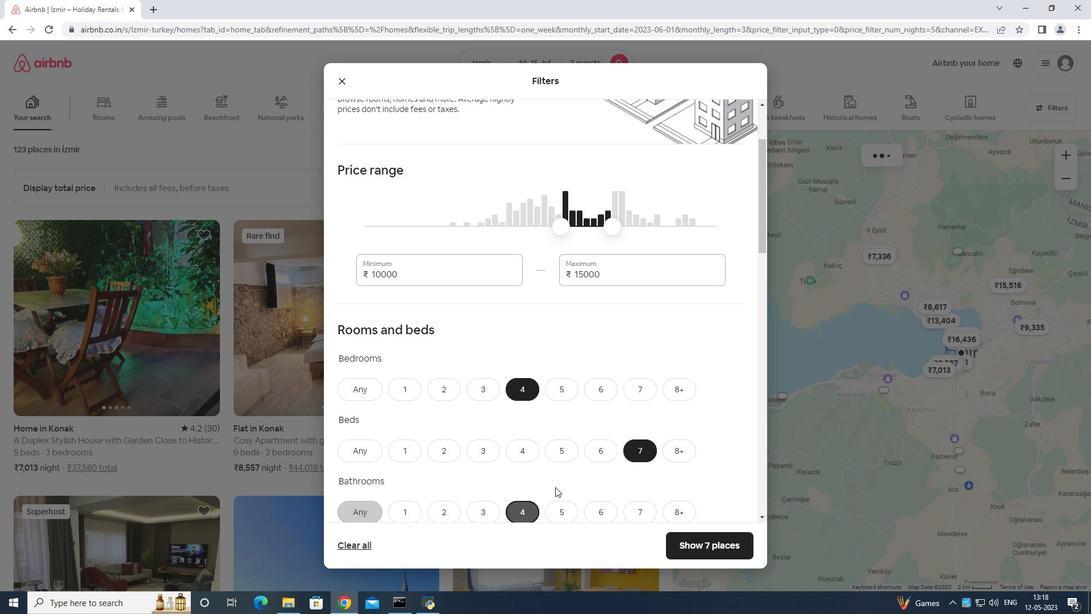 
Action: Mouse scrolled (566, 478) with delta (0, 0)
Screenshot: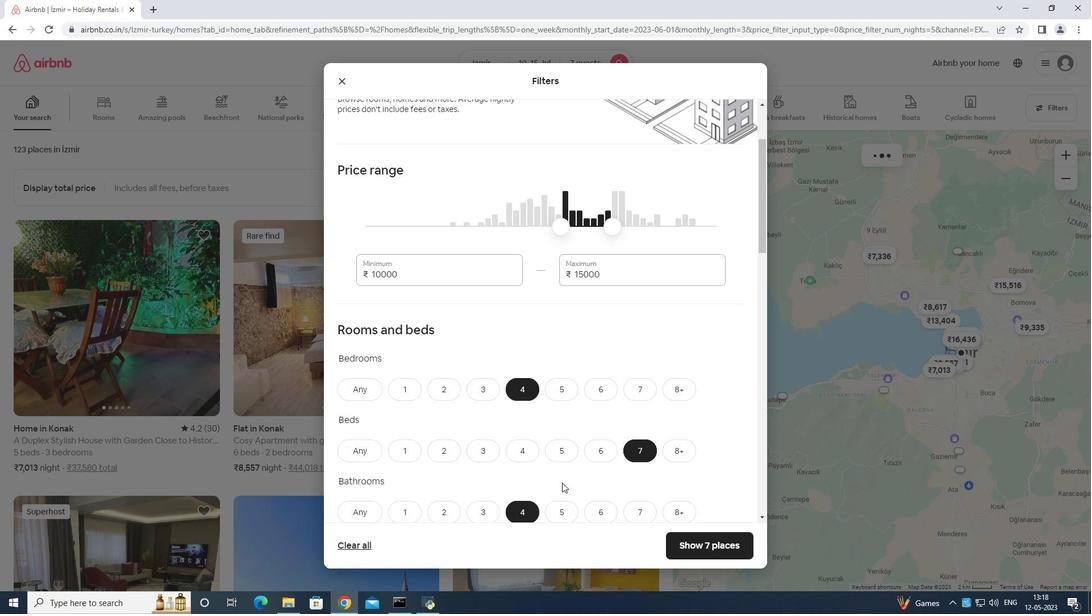 
Action: Mouse moved to (570, 474)
Screenshot: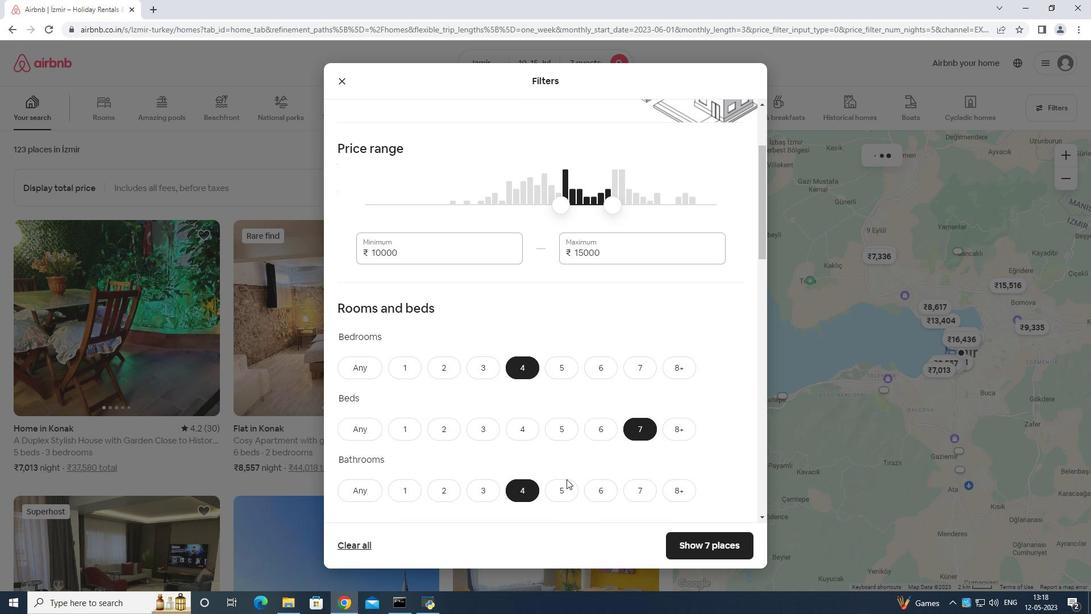 
Action: Mouse scrolled (570, 473) with delta (0, 0)
Screenshot: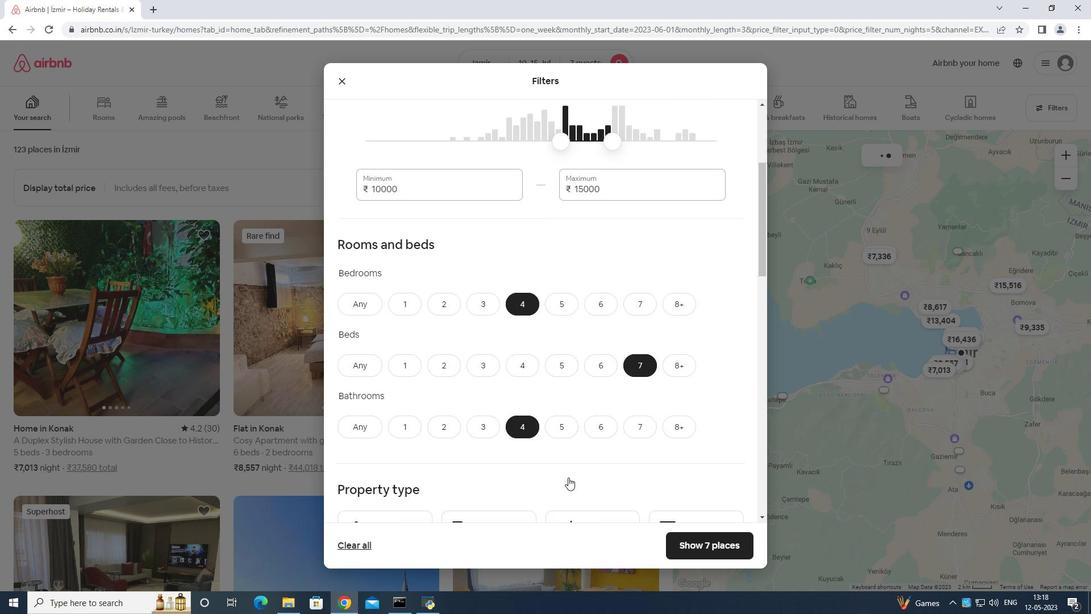 
Action: Mouse moved to (577, 465)
Screenshot: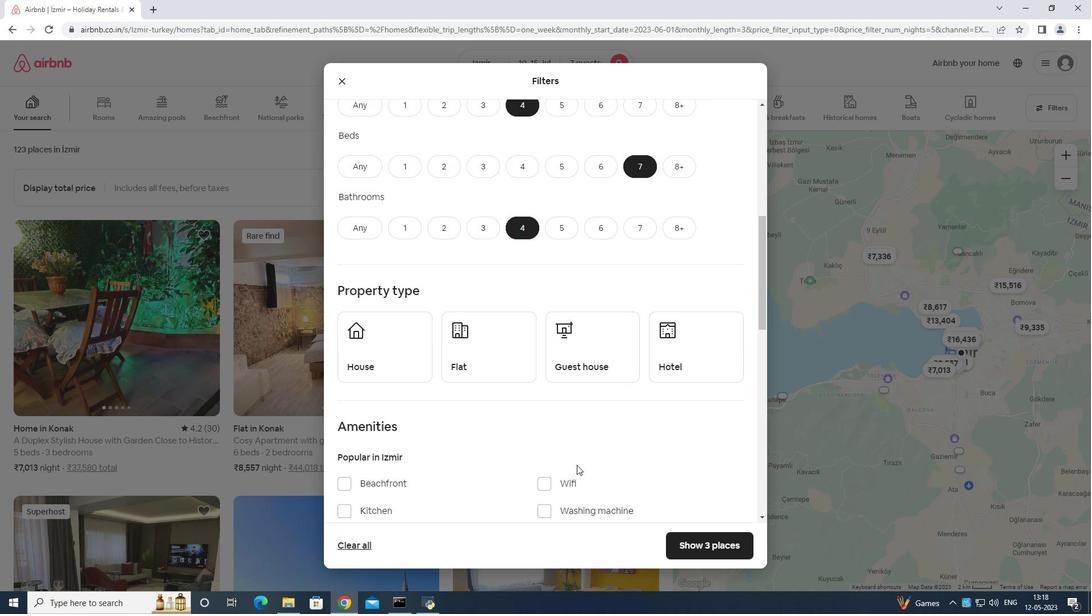 
Action: Mouse scrolled (577, 464) with delta (0, 0)
Screenshot: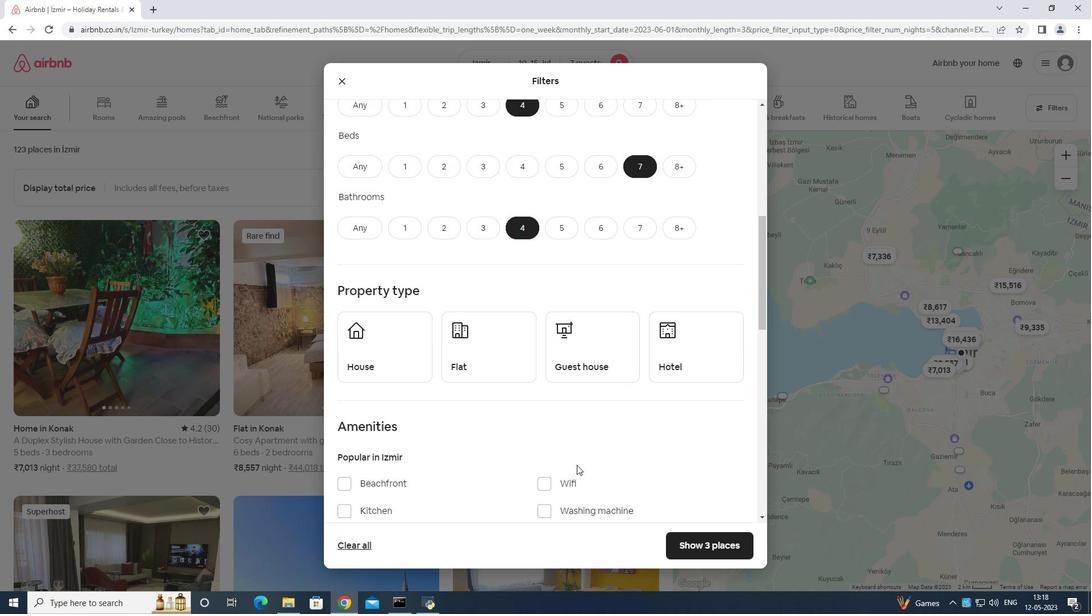 
Action: Mouse moved to (398, 309)
Screenshot: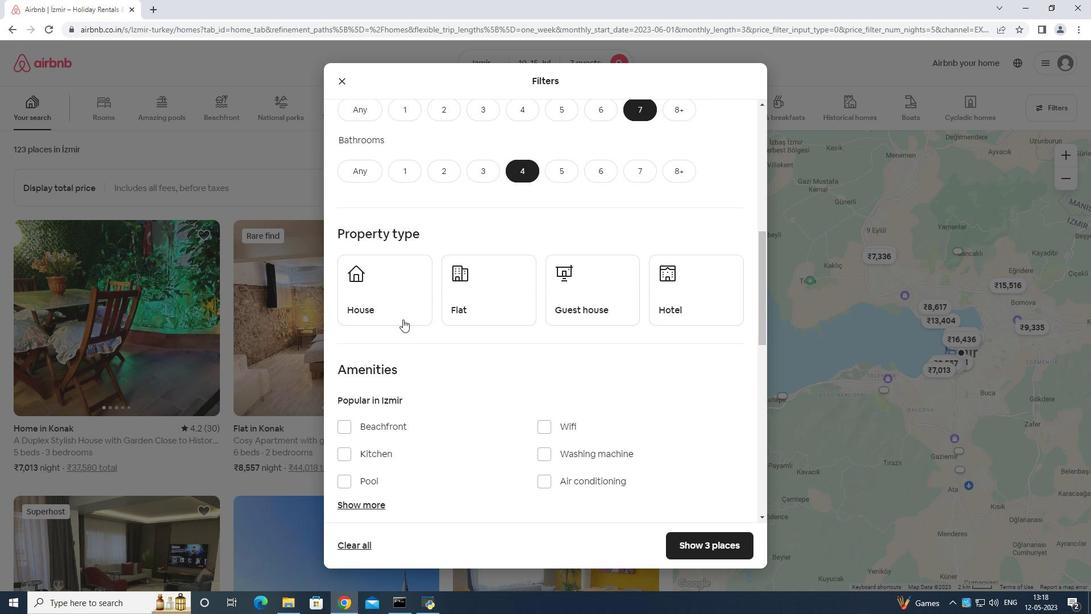 
Action: Mouse pressed left at (398, 309)
Screenshot: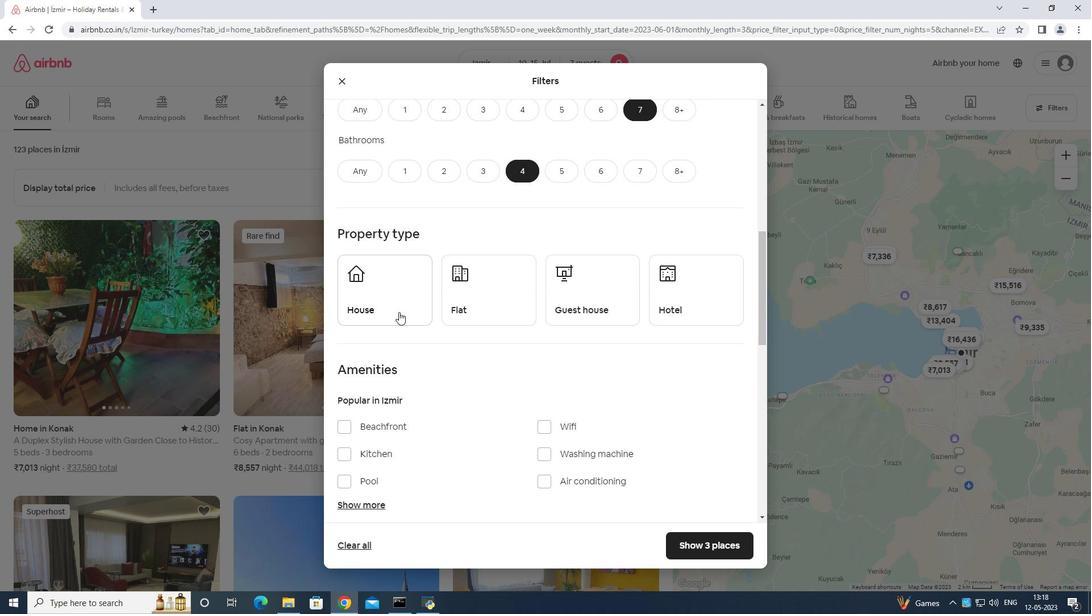 
Action: Mouse moved to (489, 292)
Screenshot: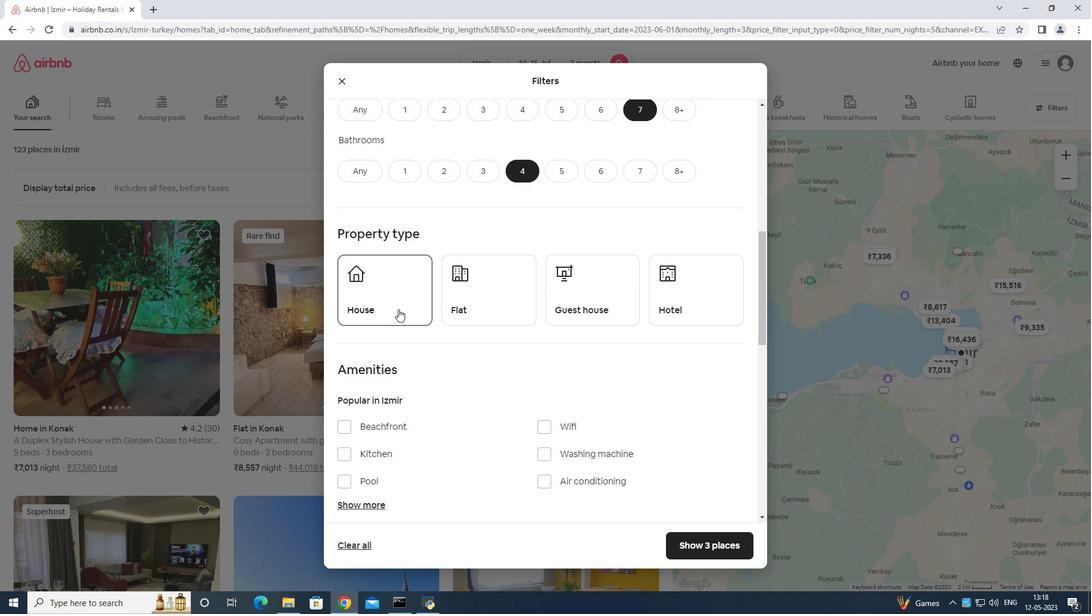 
Action: Mouse pressed left at (489, 292)
Screenshot: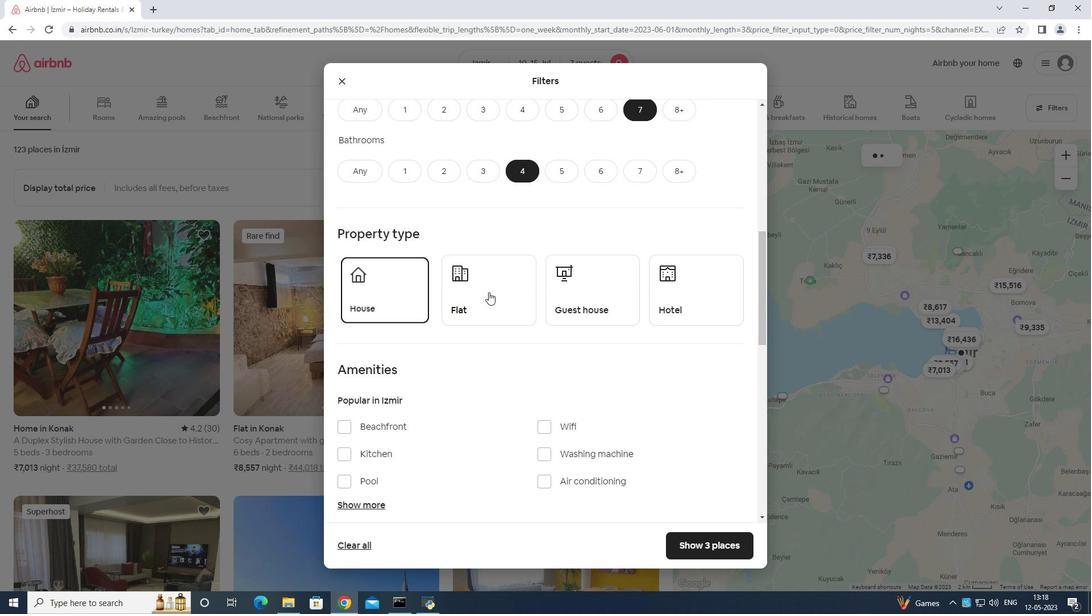 
Action: Mouse moved to (576, 288)
Screenshot: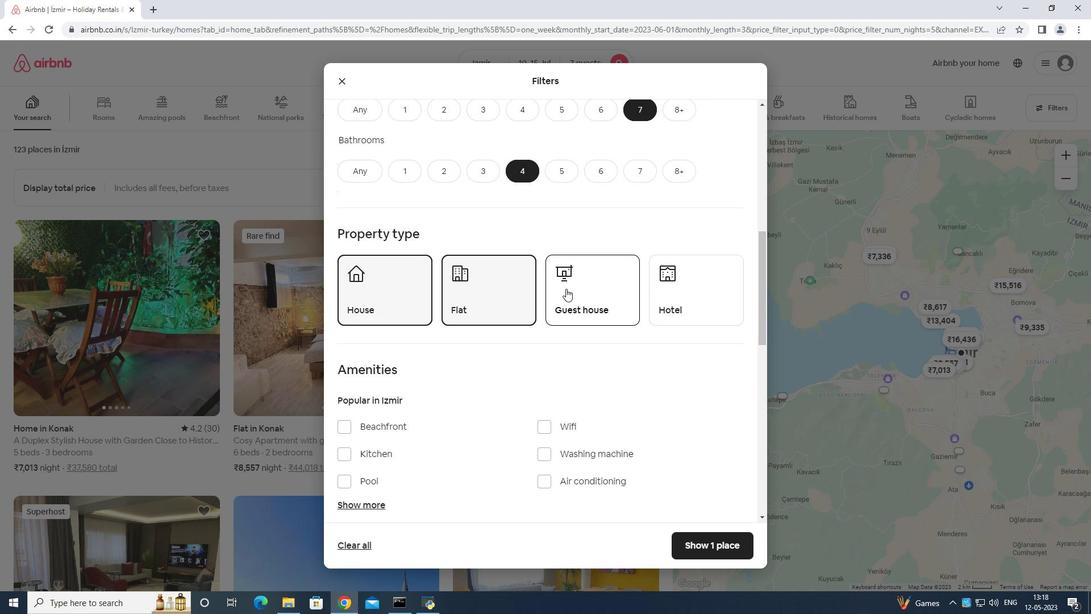 
Action: Mouse pressed left at (576, 288)
Screenshot: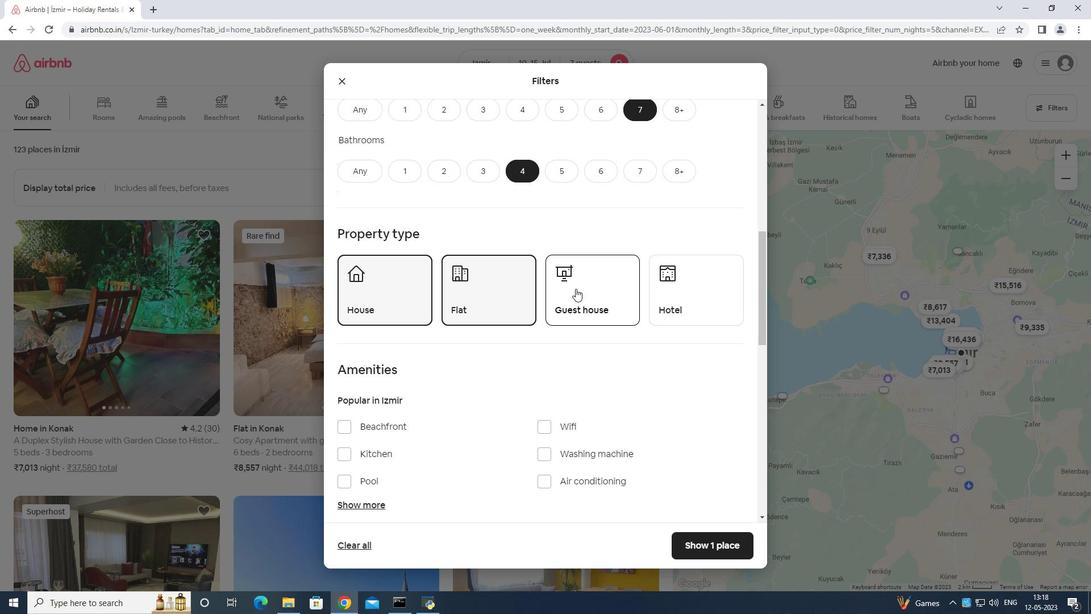 
Action: Mouse moved to (578, 290)
Screenshot: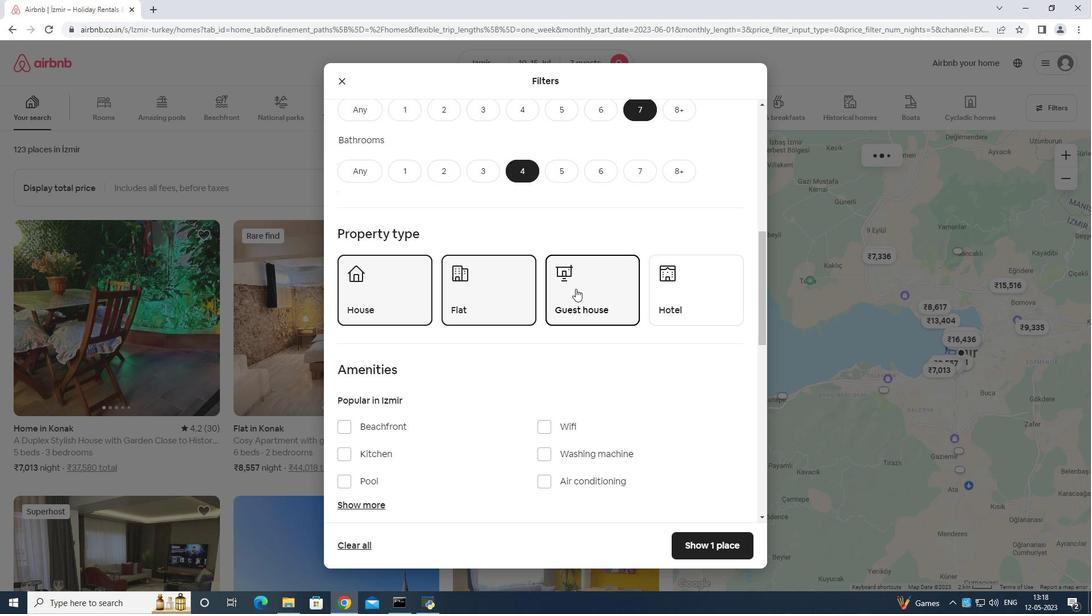 
Action: Mouse scrolled (578, 290) with delta (0, 0)
Screenshot: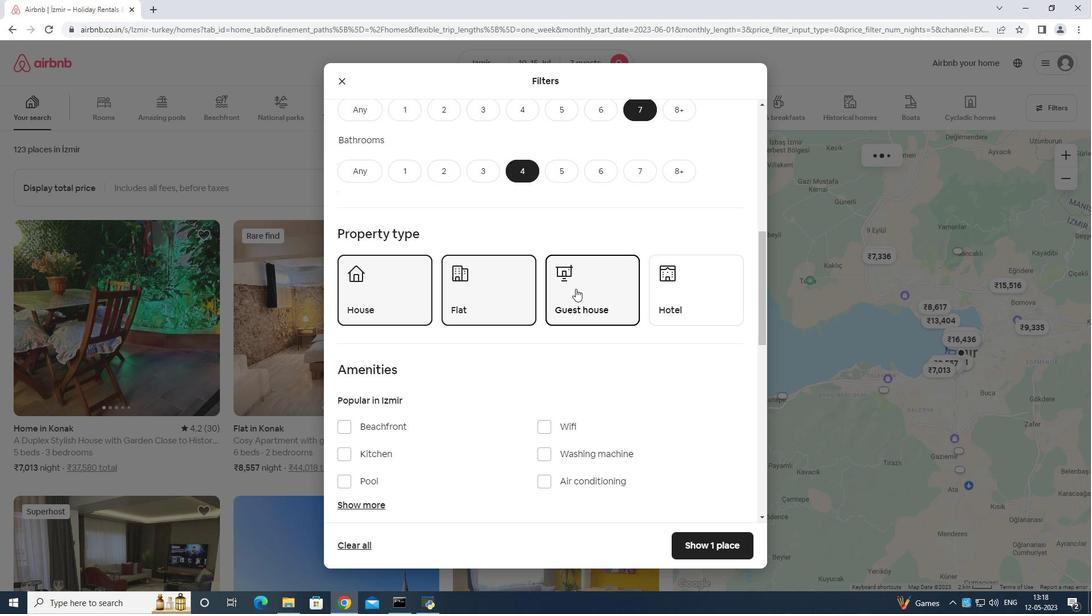 
Action: Mouse moved to (579, 290)
Screenshot: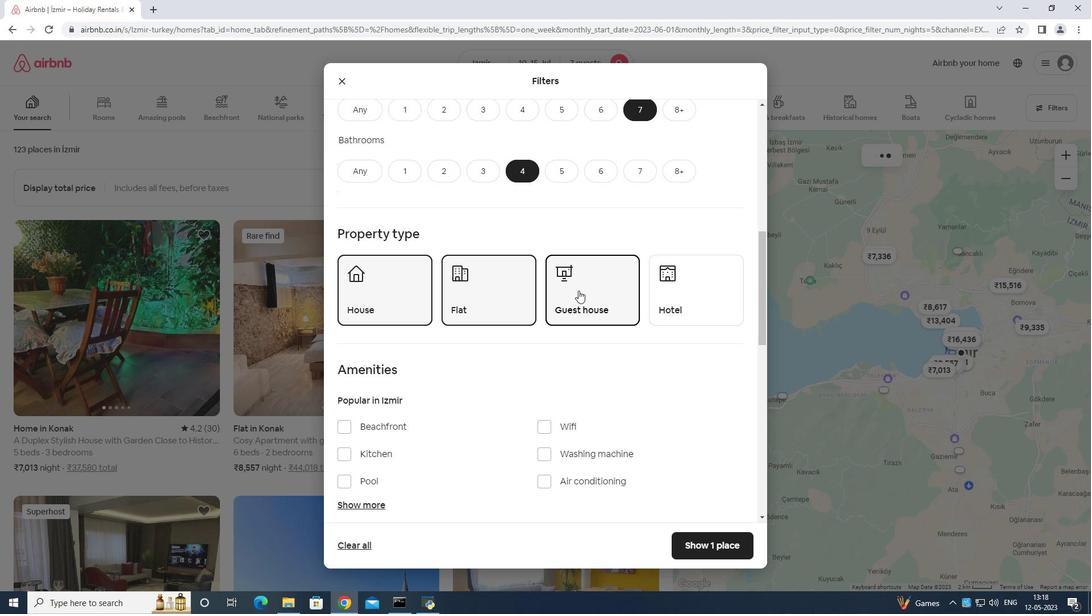 
Action: Mouse scrolled (579, 290) with delta (0, 0)
Screenshot: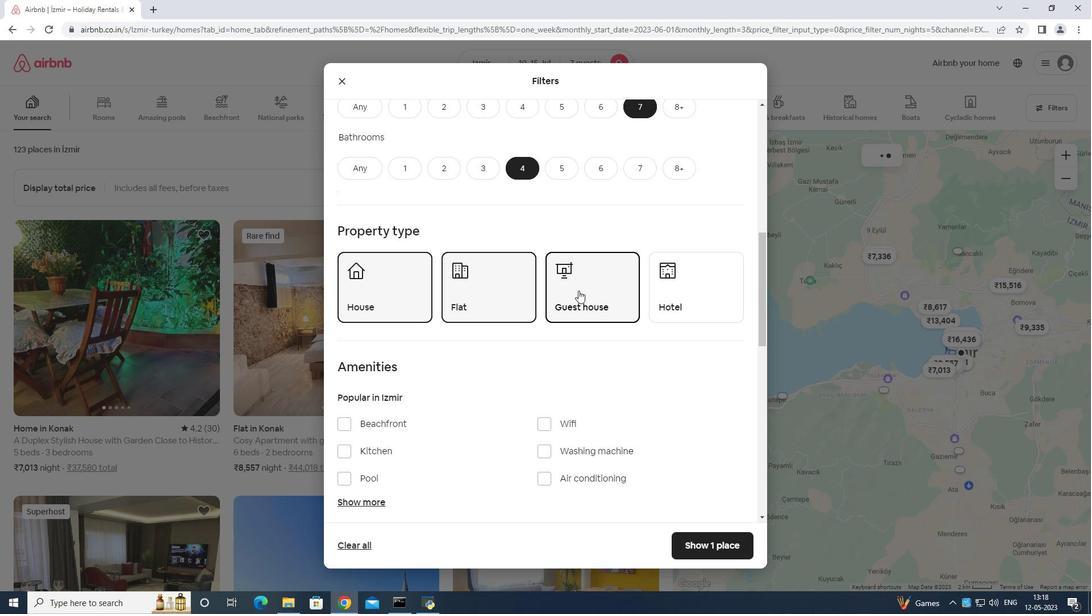 
Action: Mouse moved to (579, 291)
Screenshot: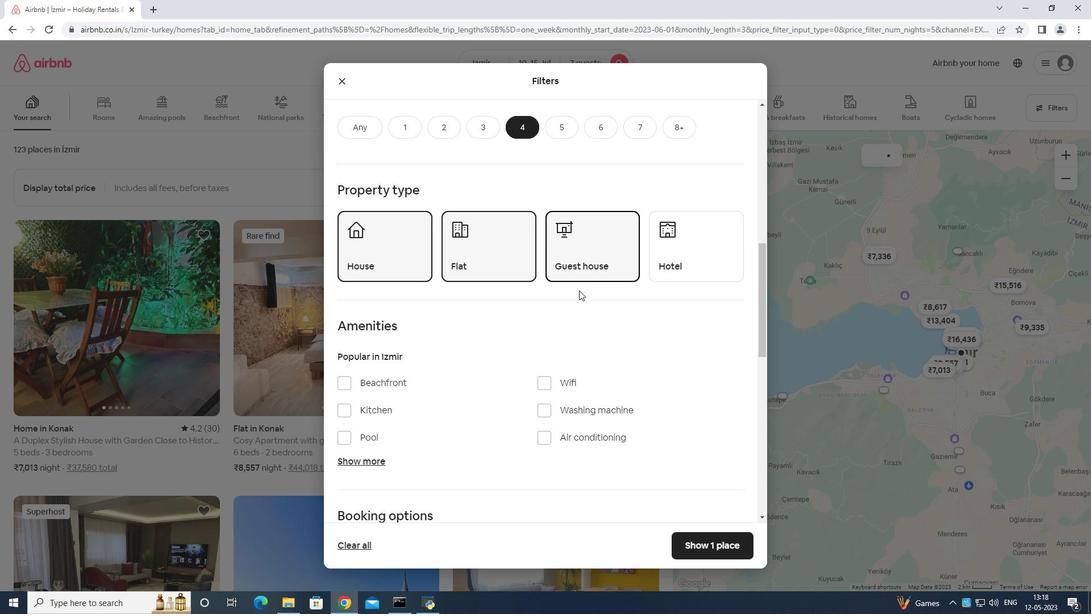 
Action: Mouse scrolled (579, 290) with delta (0, 0)
Screenshot: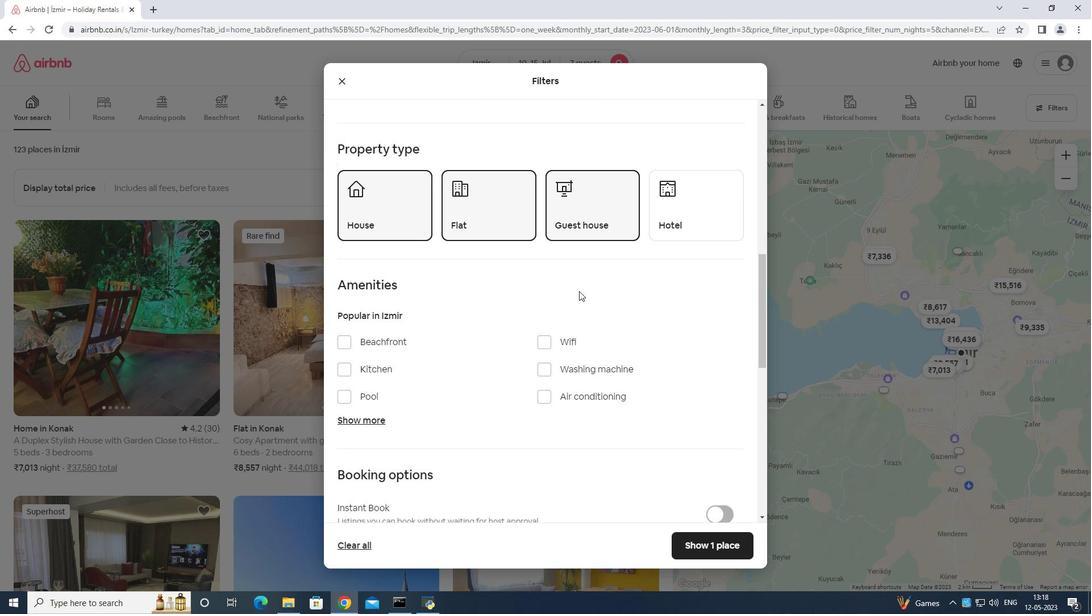 
Action: Mouse moved to (543, 251)
Screenshot: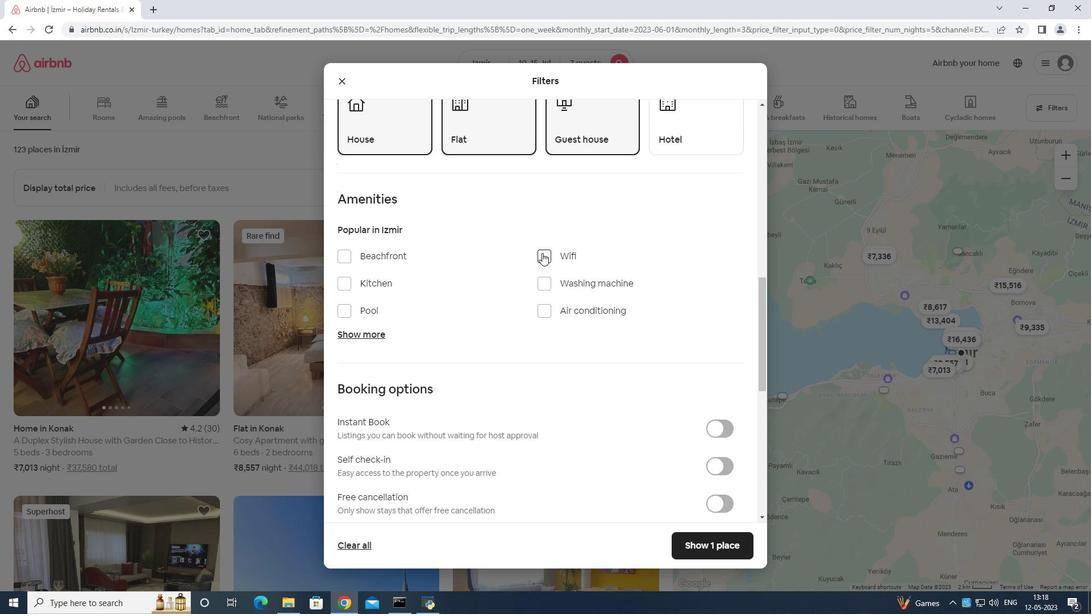 
Action: Mouse pressed left at (543, 251)
Screenshot: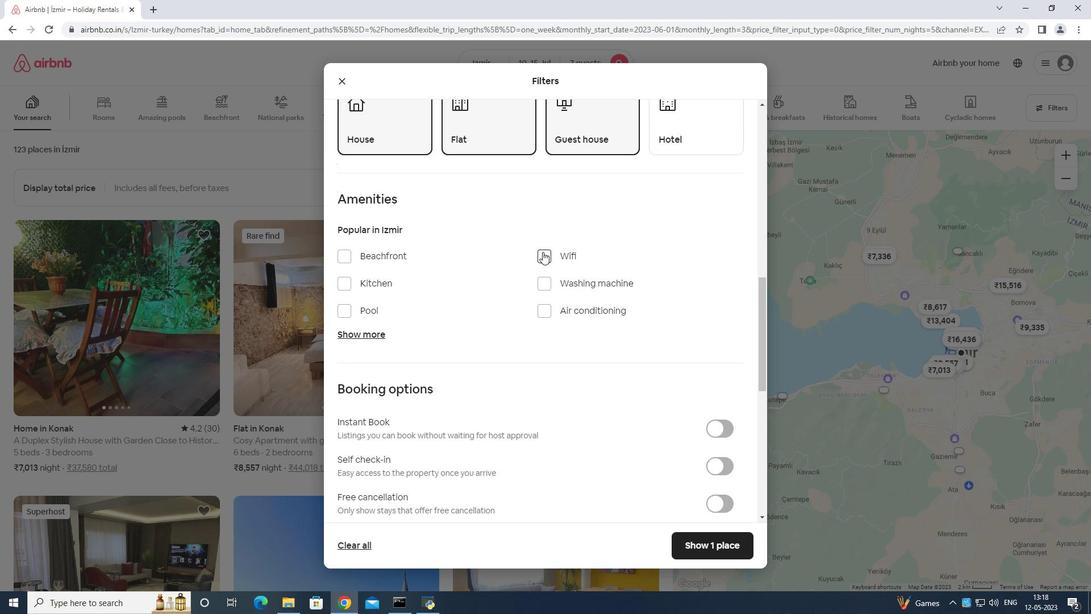 
Action: Mouse moved to (350, 328)
Screenshot: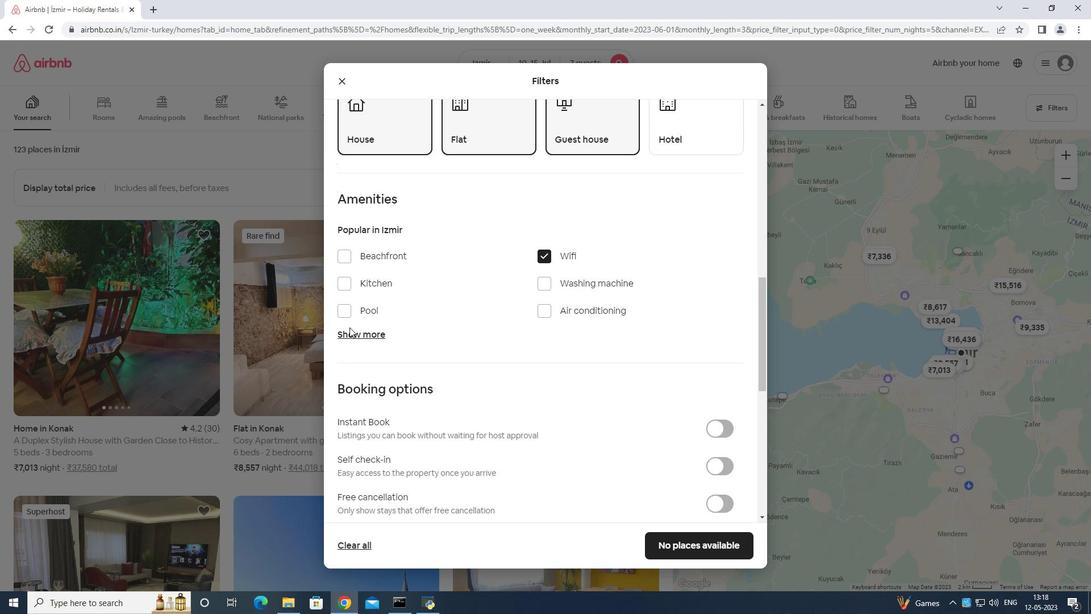 
Action: Mouse pressed left at (350, 328)
Screenshot: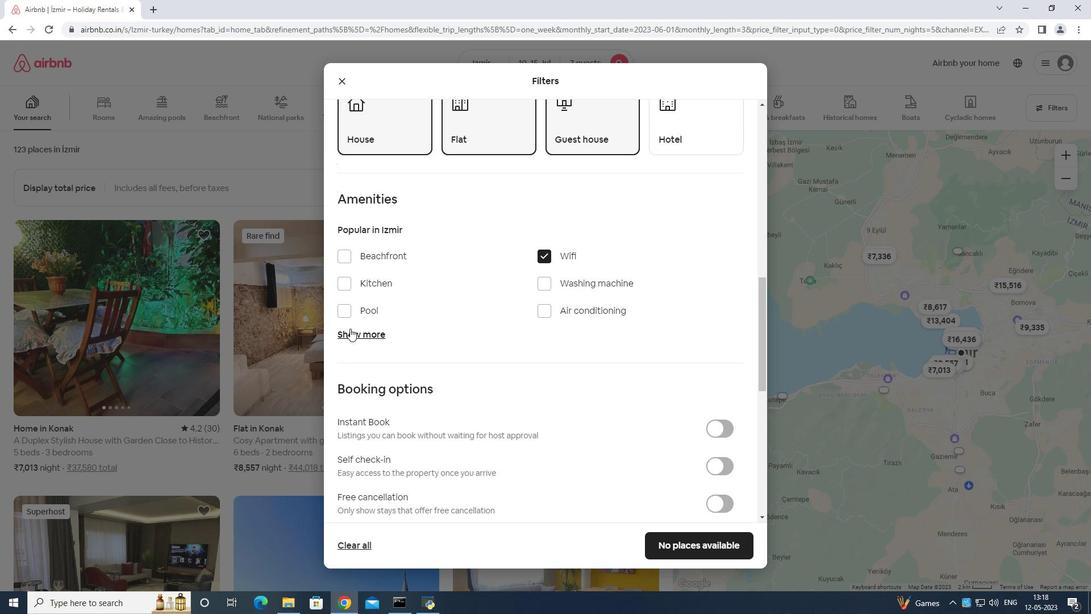 
Action: Mouse moved to (547, 402)
Screenshot: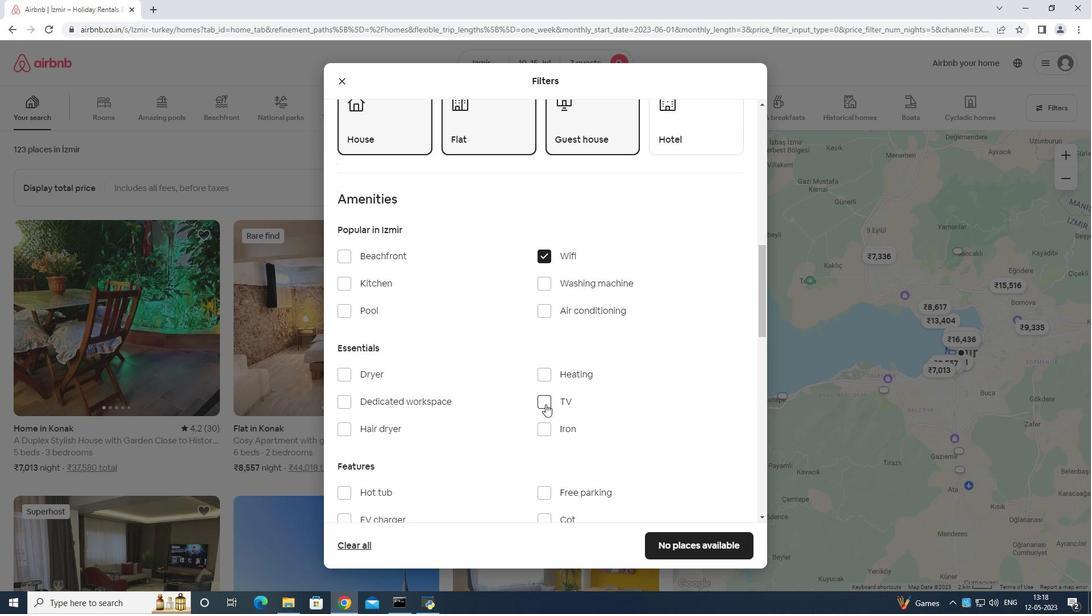 
Action: Mouse pressed left at (547, 402)
Screenshot: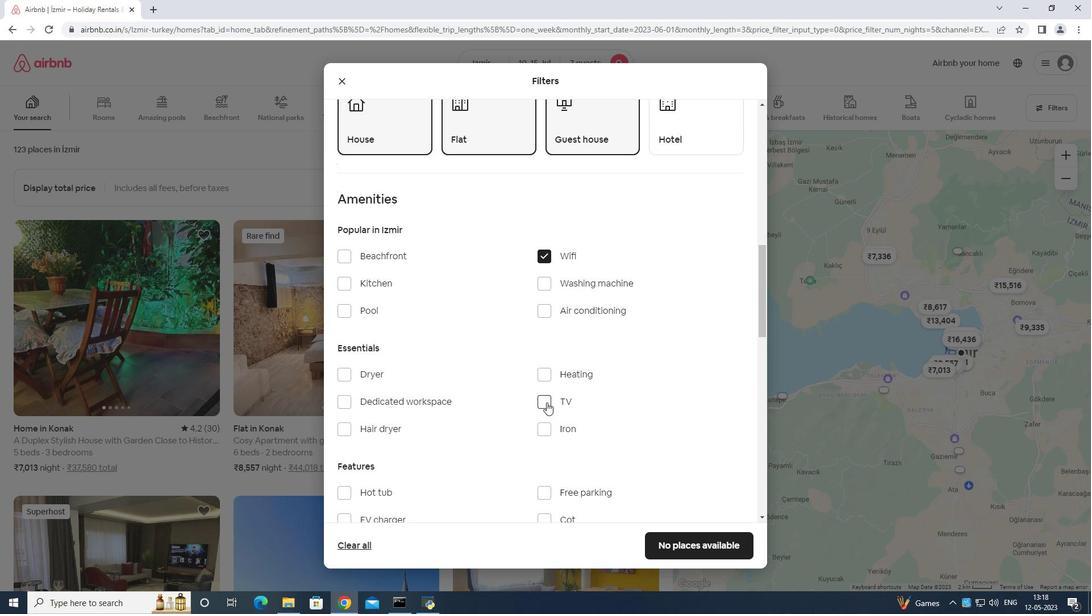 
Action: Mouse moved to (548, 398)
Screenshot: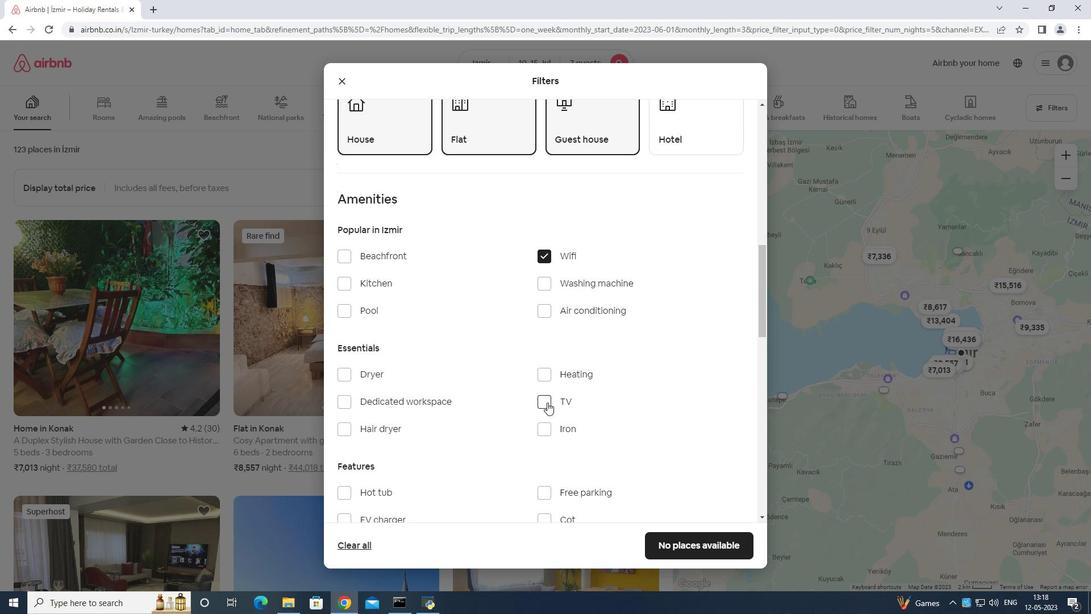 
Action: Mouse scrolled (548, 398) with delta (0, 0)
Screenshot: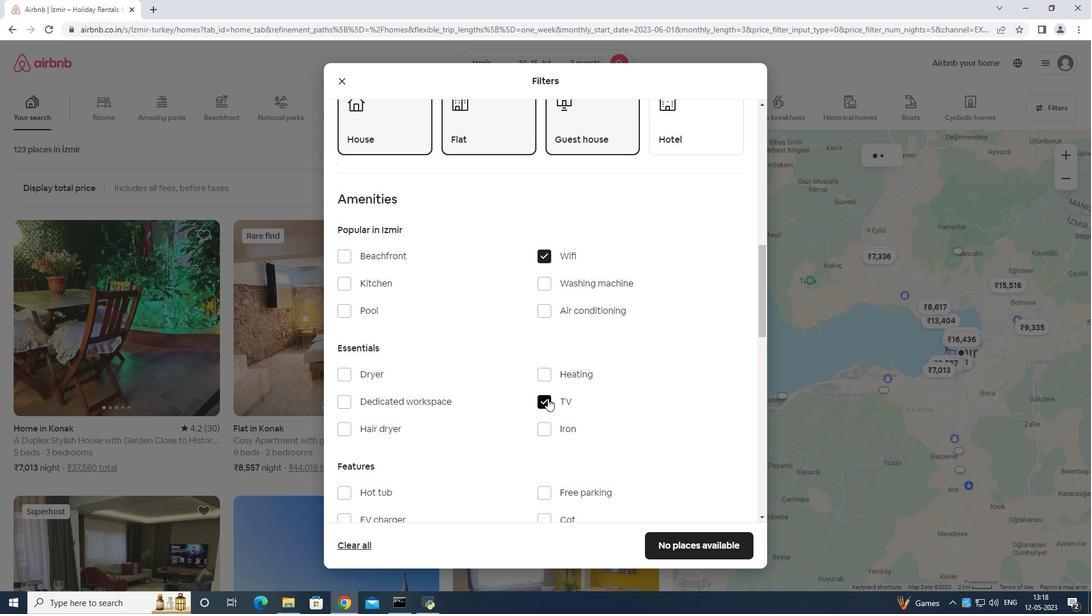 
Action: Mouse scrolled (548, 398) with delta (0, 0)
Screenshot: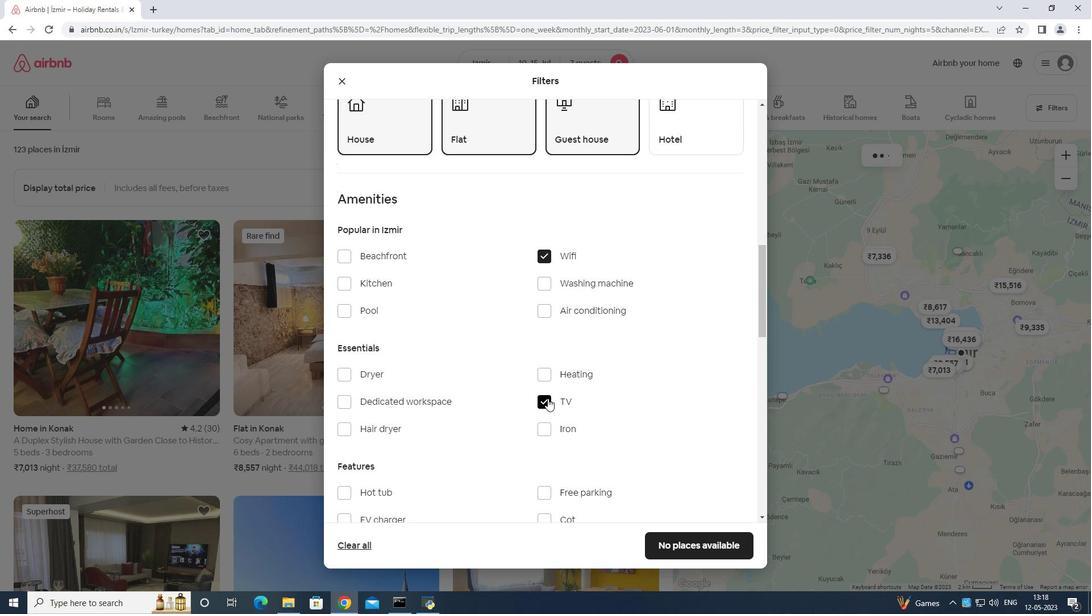 
Action: Mouse scrolled (548, 398) with delta (0, 0)
Screenshot: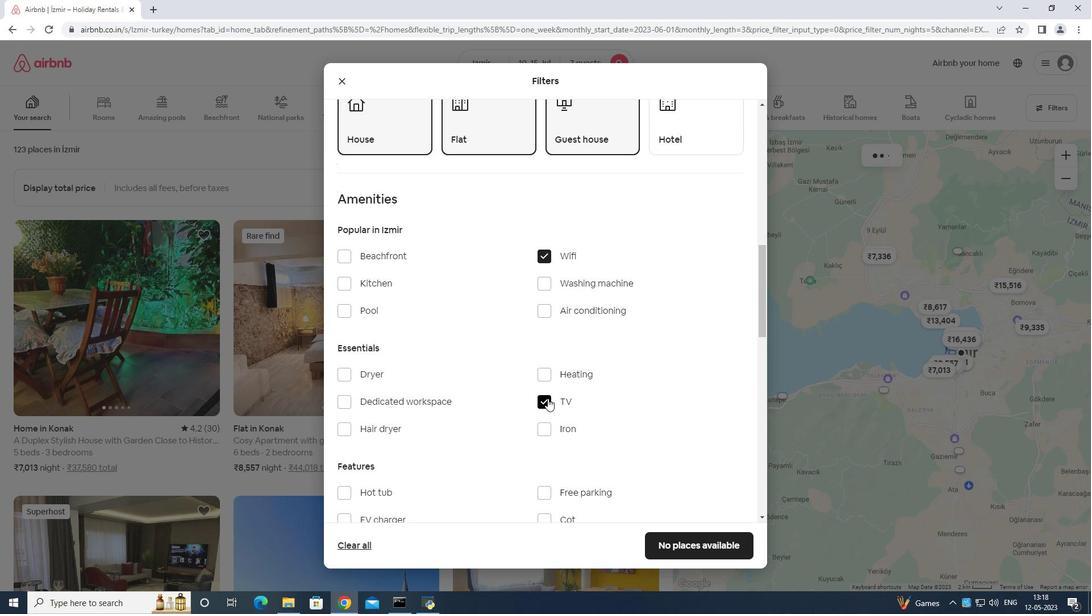 
Action: Mouse scrolled (548, 398) with delta (0, 0)
Screenshot: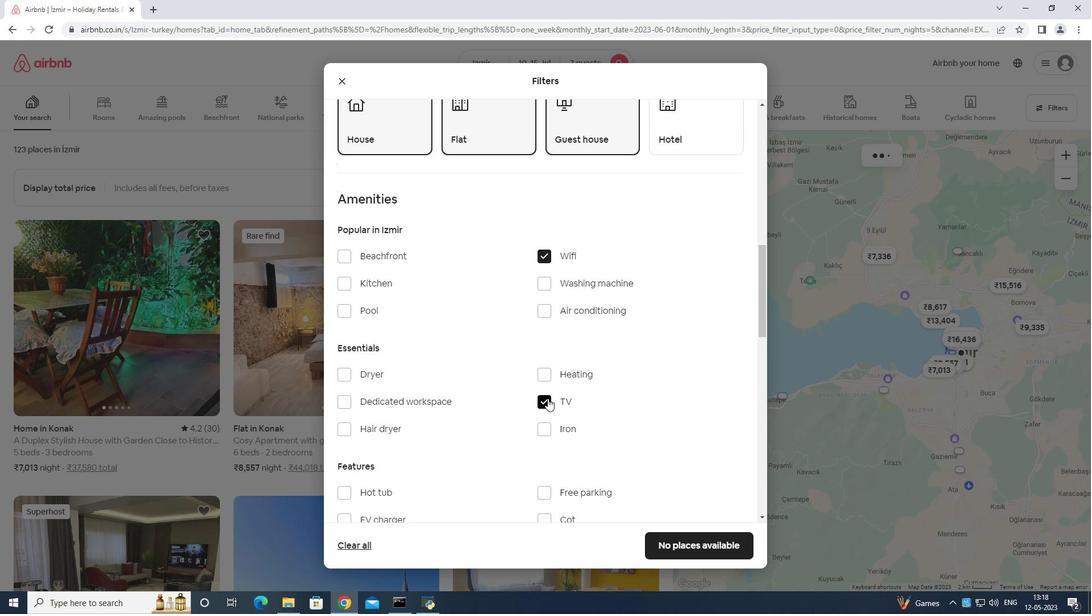 
Action: Mouse moved to (348, 319)
Screenshot: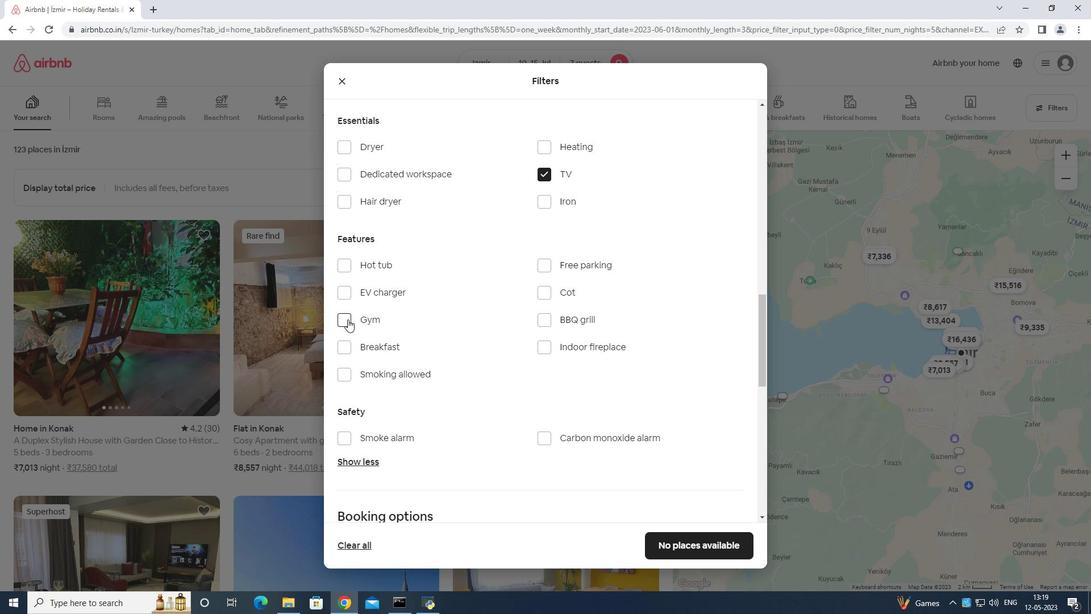 
Action: Mouse pressed left at (348, 319)
Screenshot: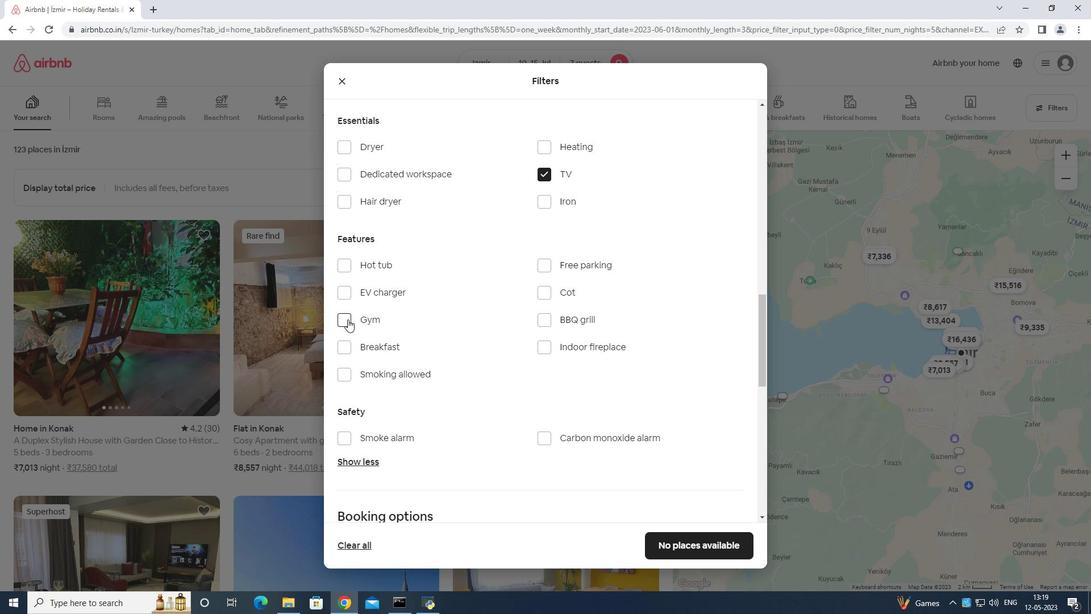 
Action: Mouse moved to (338, 346)
Screenshot: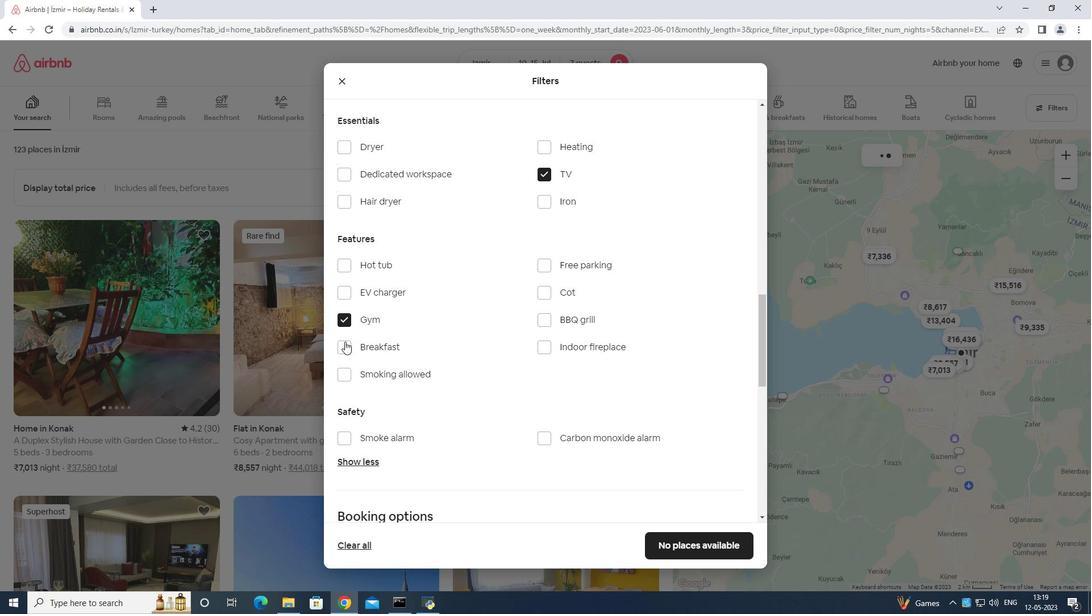 
Action: Mouse pressed left at (338, 346)
Screenshot: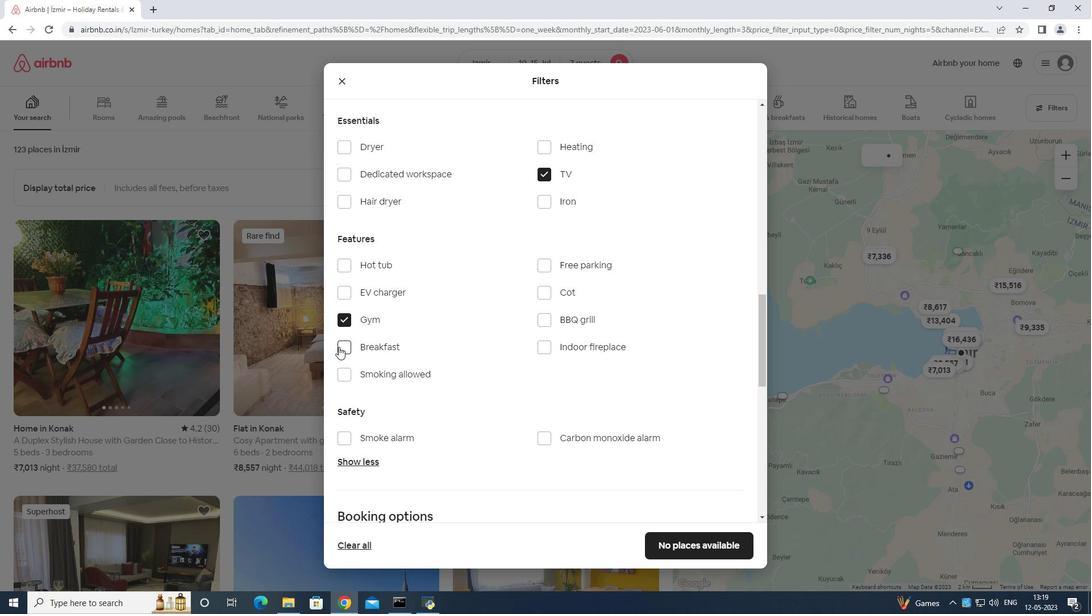 
Action: Mouse moved to (537, 263)
Screenshot: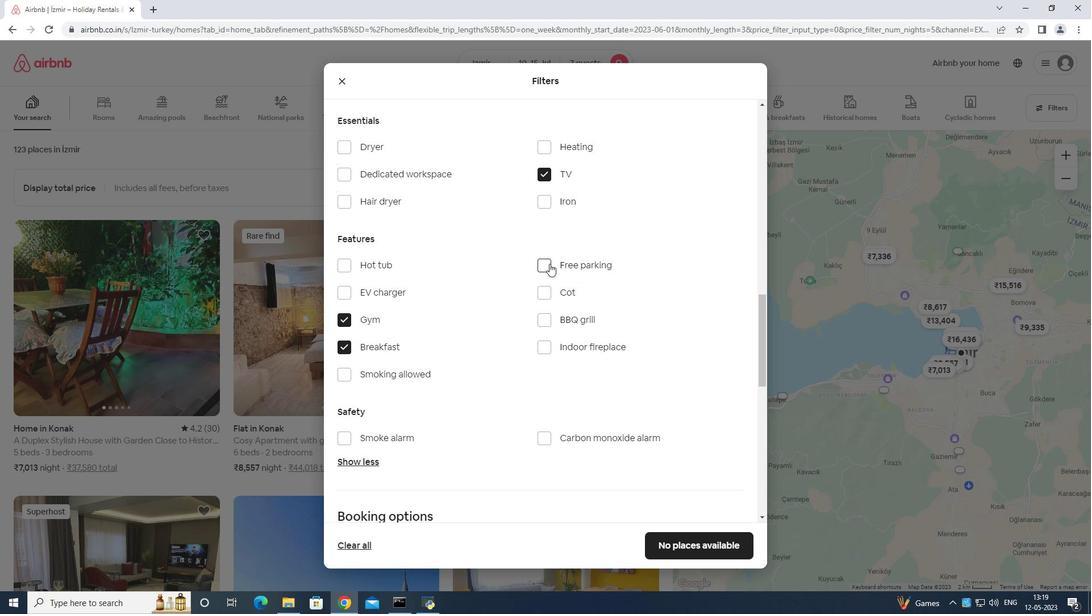 
Action: Mouse pressed left at (537, 263)
Screenshot: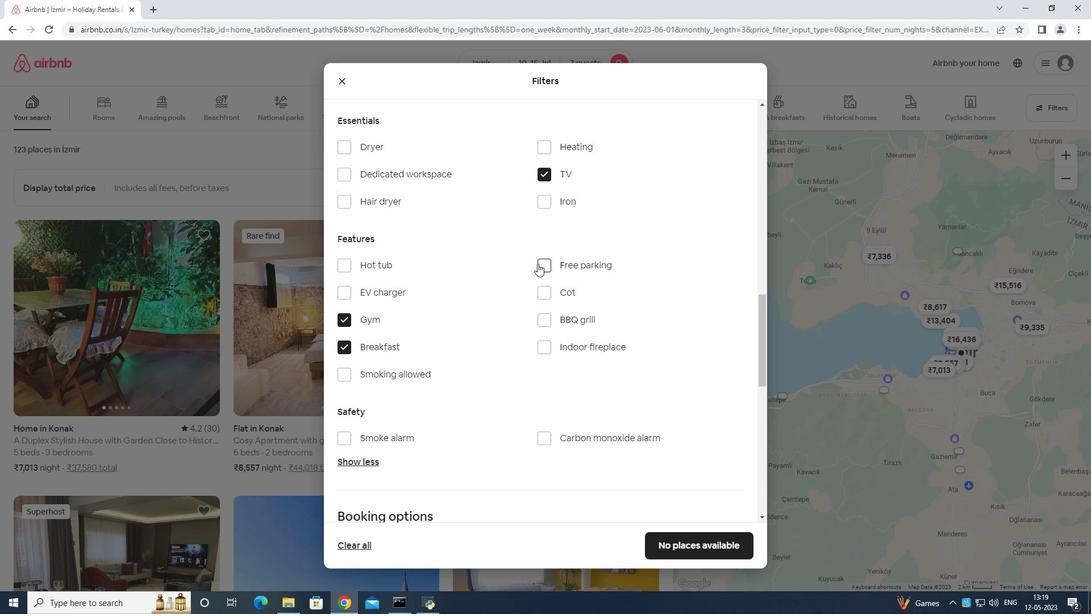 
Action: Mouse moved to (547, 281)
Screenshot: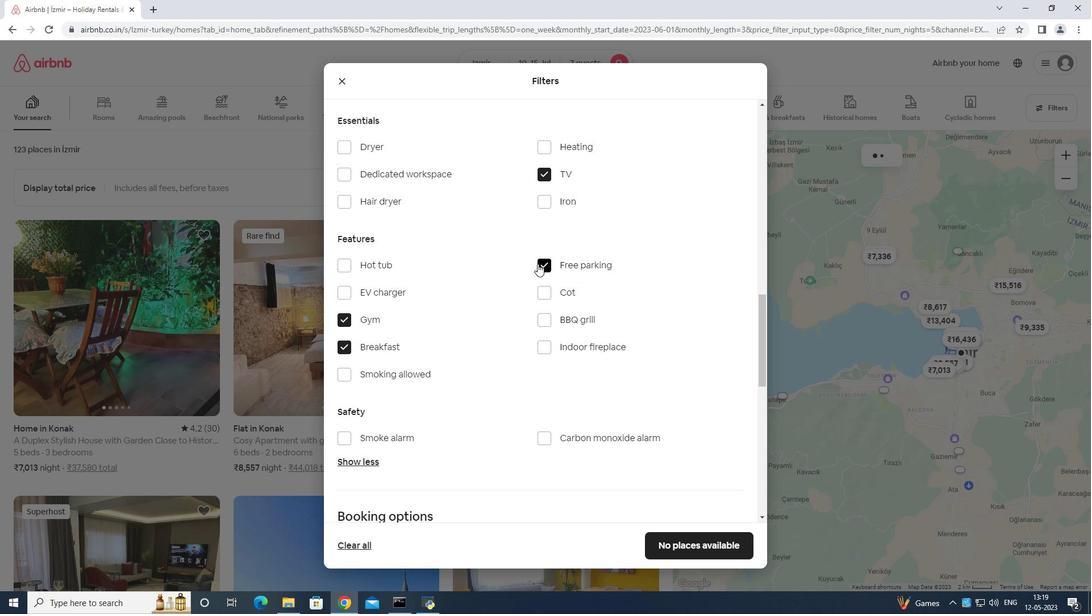 
Action: Mouse scrolled (547, 280) with delta (0, 0)
Screenshot: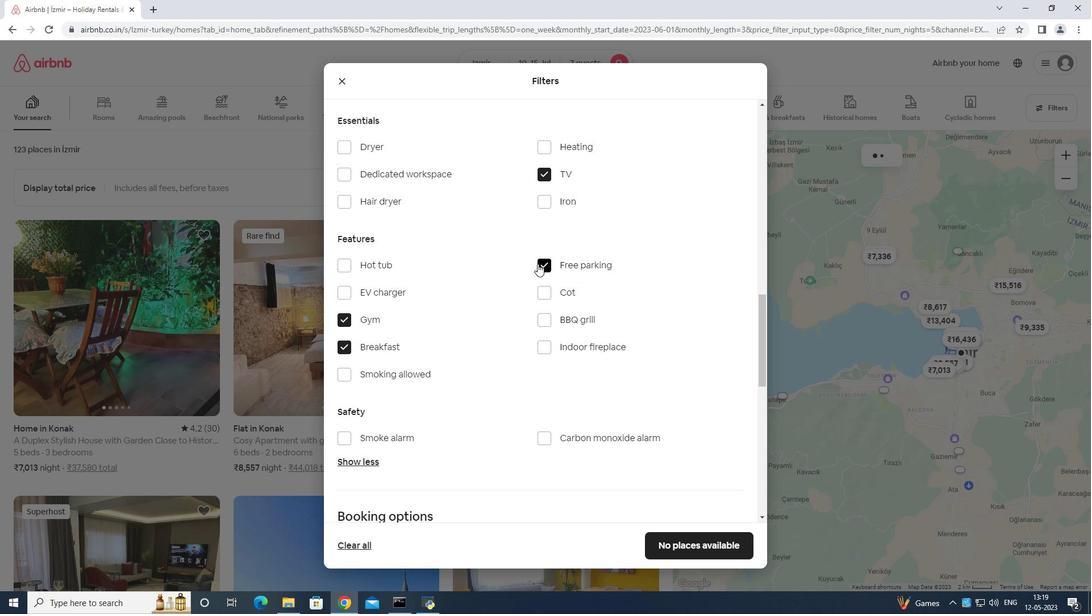 
Action: Mouse moved to (557, 297)
Screenshot: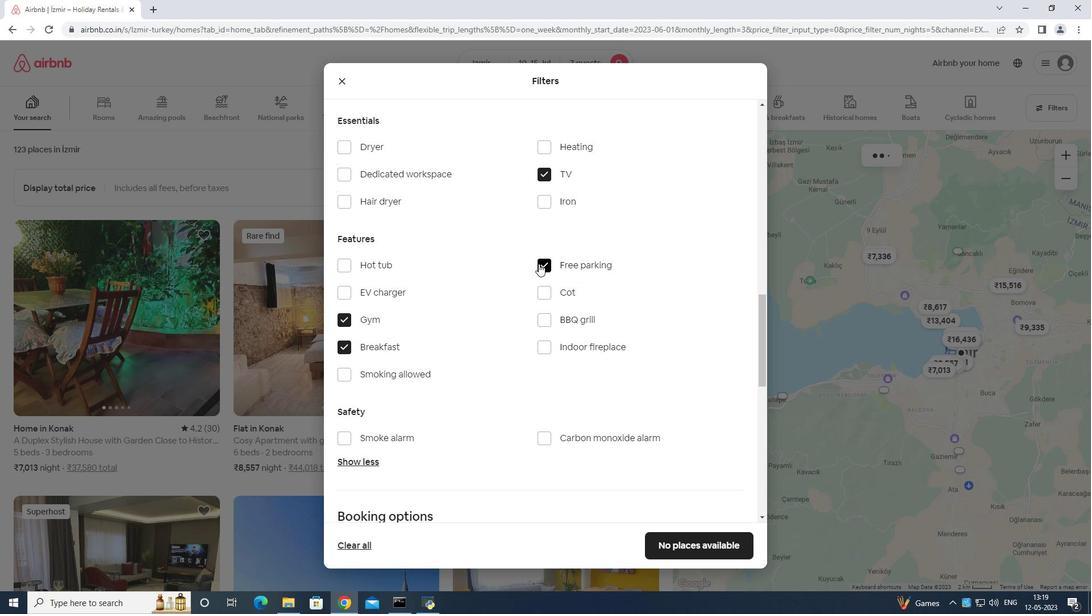 
Action: Mouse scrolled (557, 297) with delta (0, 0)
Screenshot: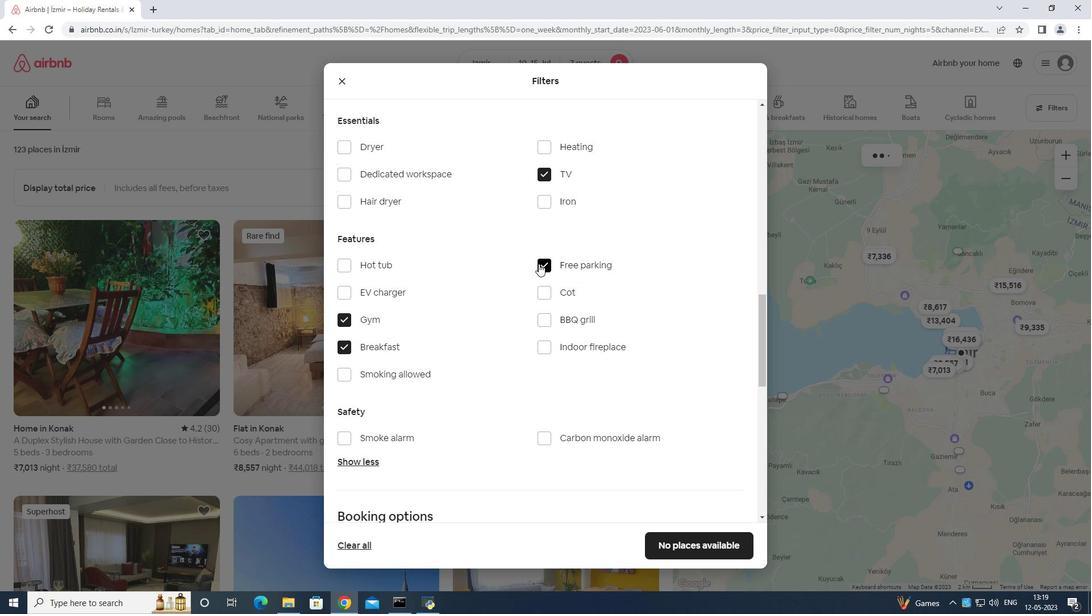 
Action: Mouse moved to (560, 300)
Screenshot: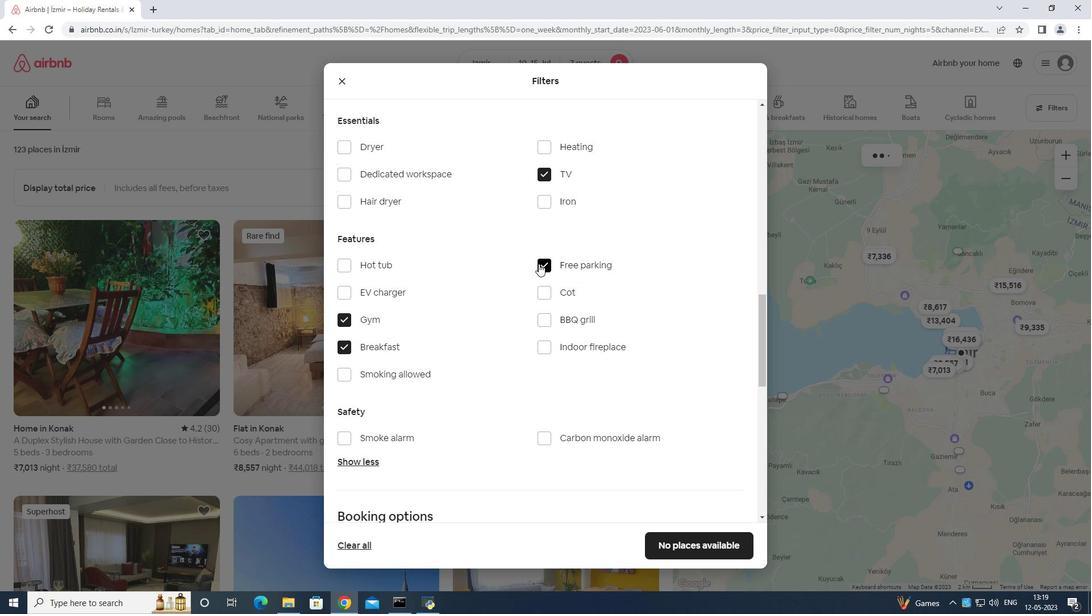 
Action: Mouse scrolled (560, 299) with delta (0, 0)
Screenshot: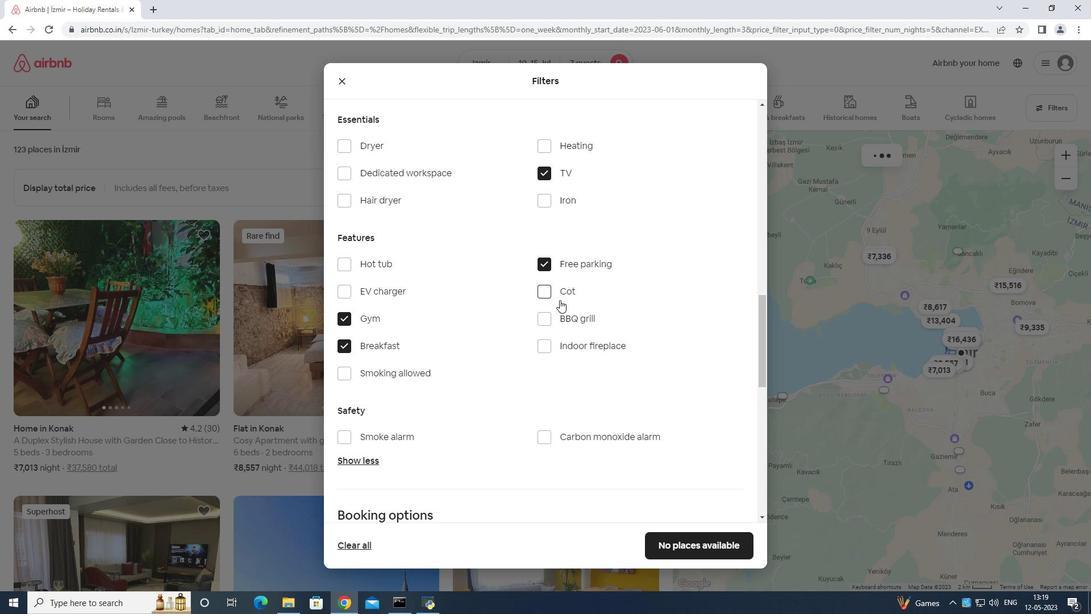 
Action: Mouse scrolled (560, 299) with delta (0, 0)
Screenshot: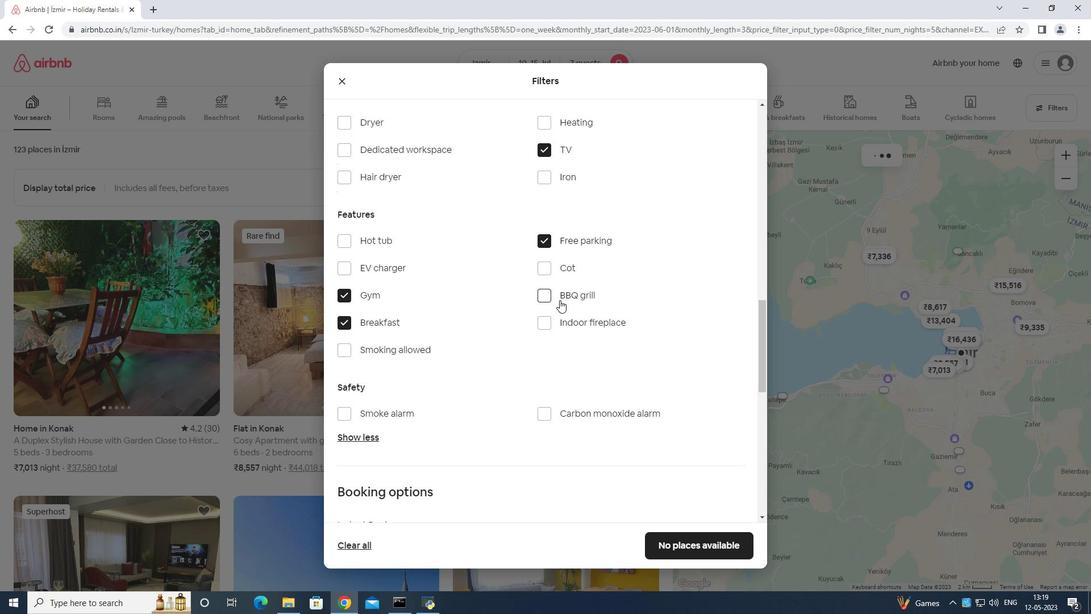 
Action: Mouse scrolled (560, 299) with delta (0, 0)
Screenshot: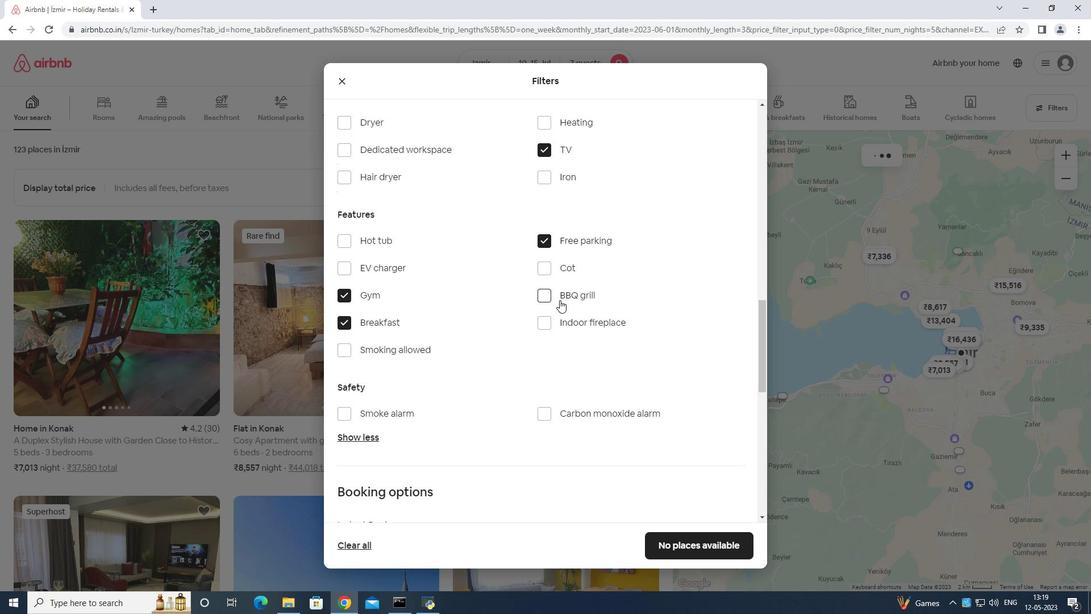
Action: Mouse scrolled (560, 299) with delta (0, 0)
Screenshot: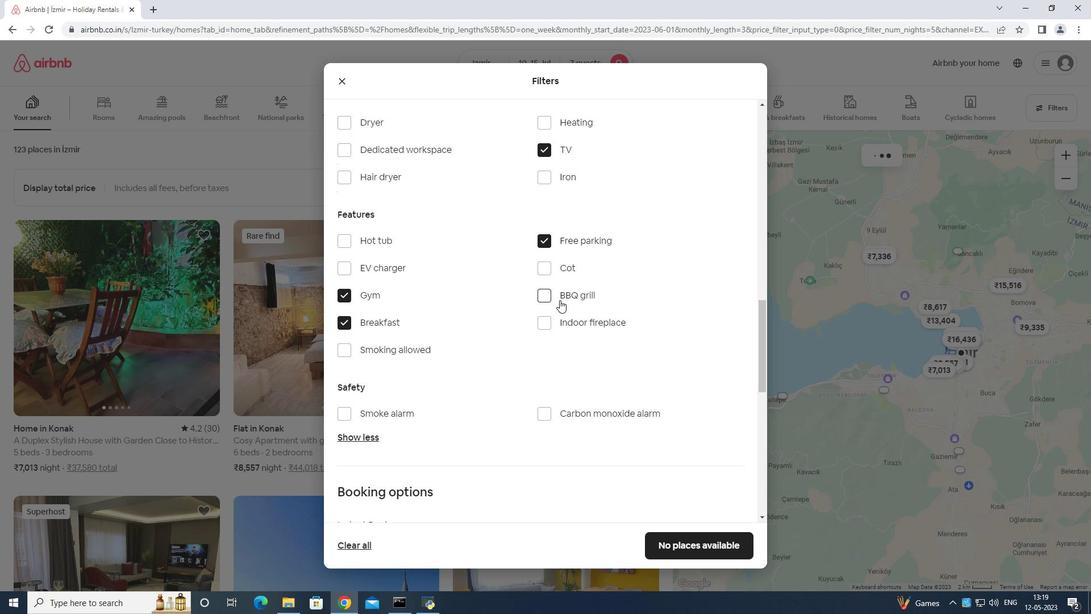 
Action: Mouse scrolled (560, 299) with delta (0, 0)
Screenshot: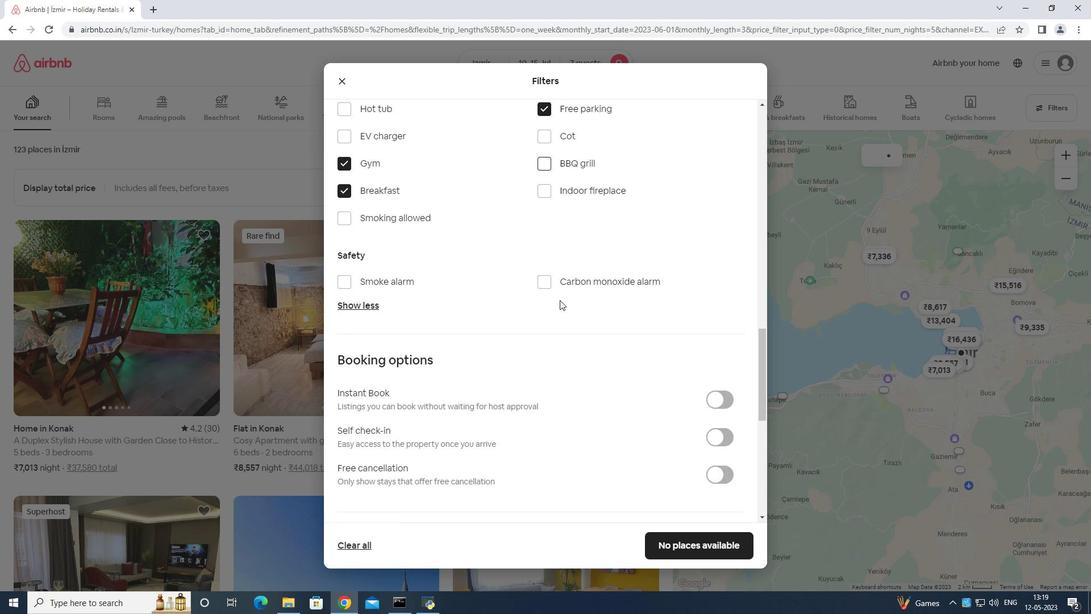 
Action: Mouse scrolled (560, 299) with delta (0, 0)
Screenshot: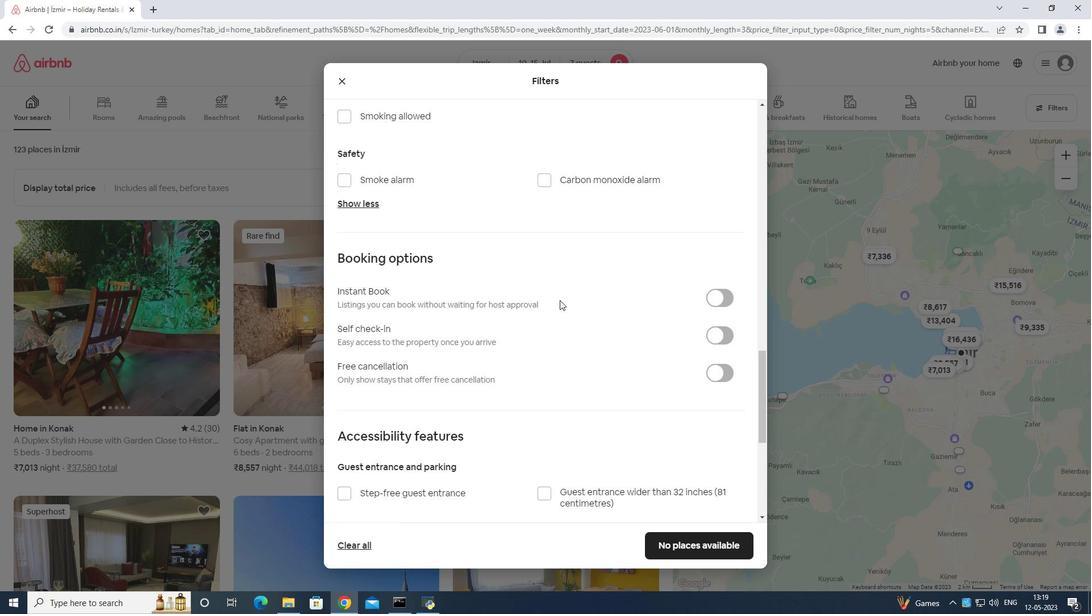 
Action: Mouse scrolled (560, 299) with delta (0, 0)
Screenshot: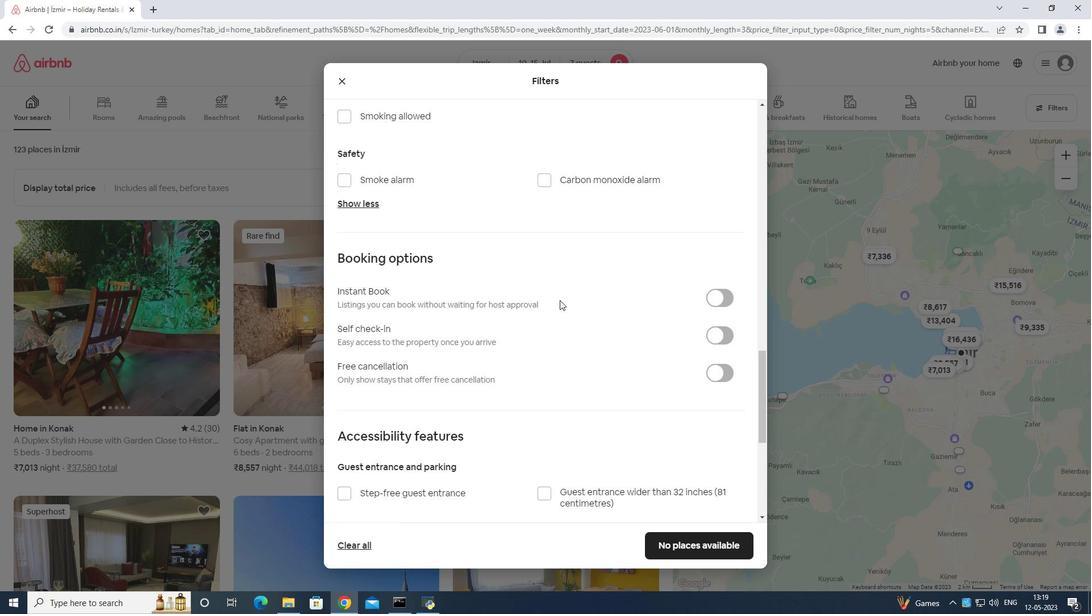 
Action: Mouse moved to (570, 304)
Screenshot: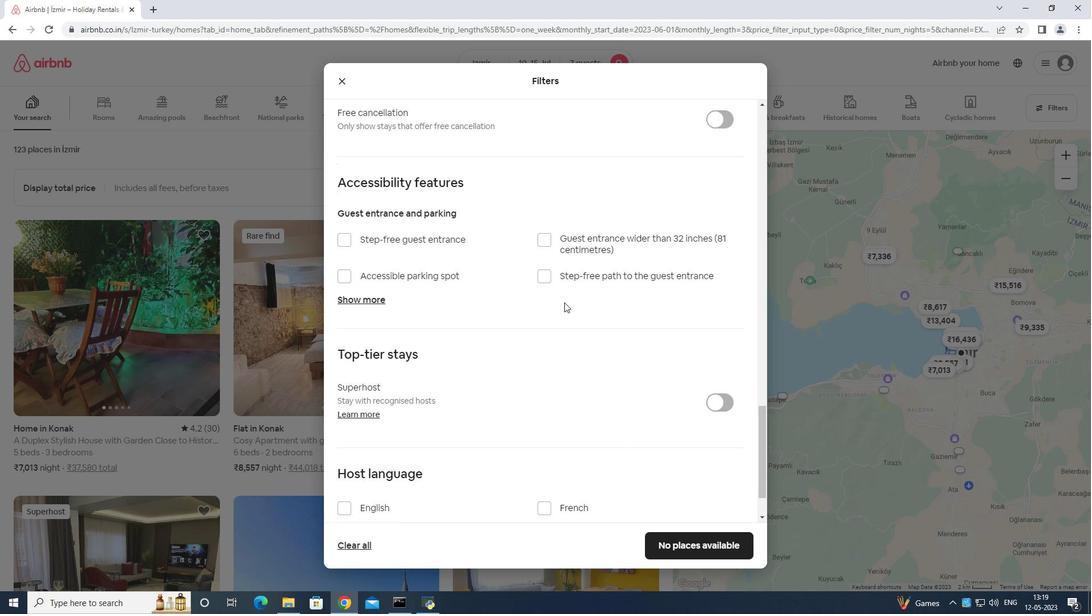 
Action: Mouse scrolled (570, 305) with delta (0, 0)
Screenshot: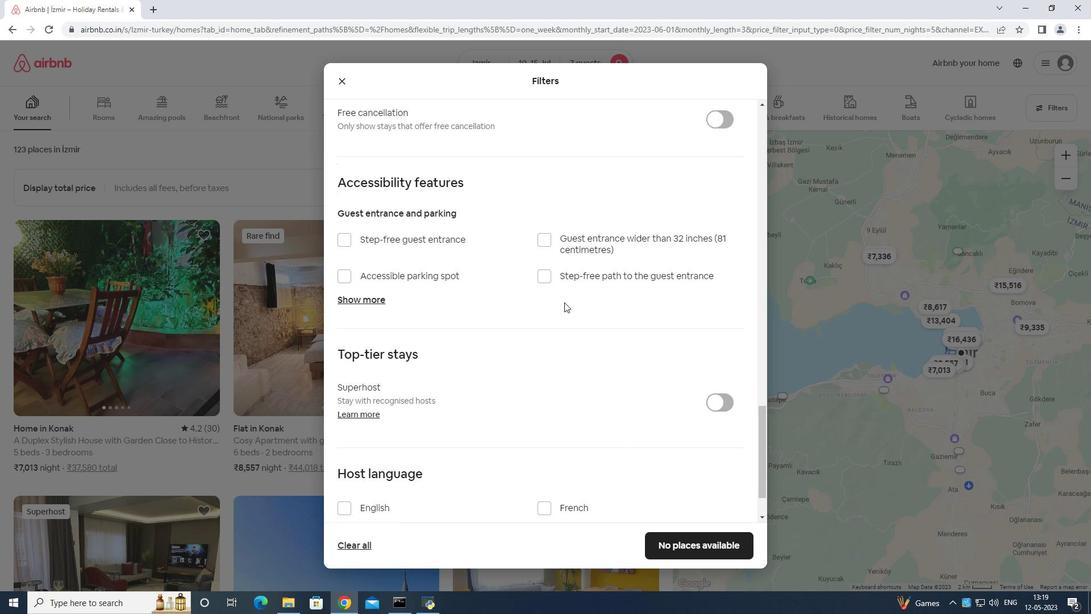 
Action: Mouse scrolled (570, 305) with delta (0, 0)
Screenshot: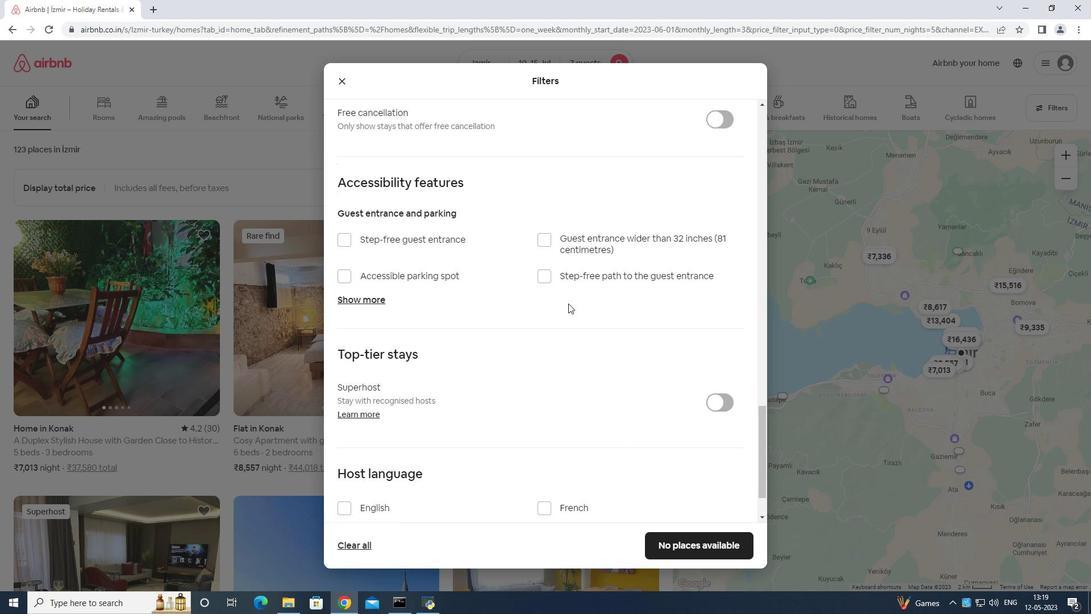 
Action: Mouse scrolled (570, 305) with delta (0, 0)
Screenshot: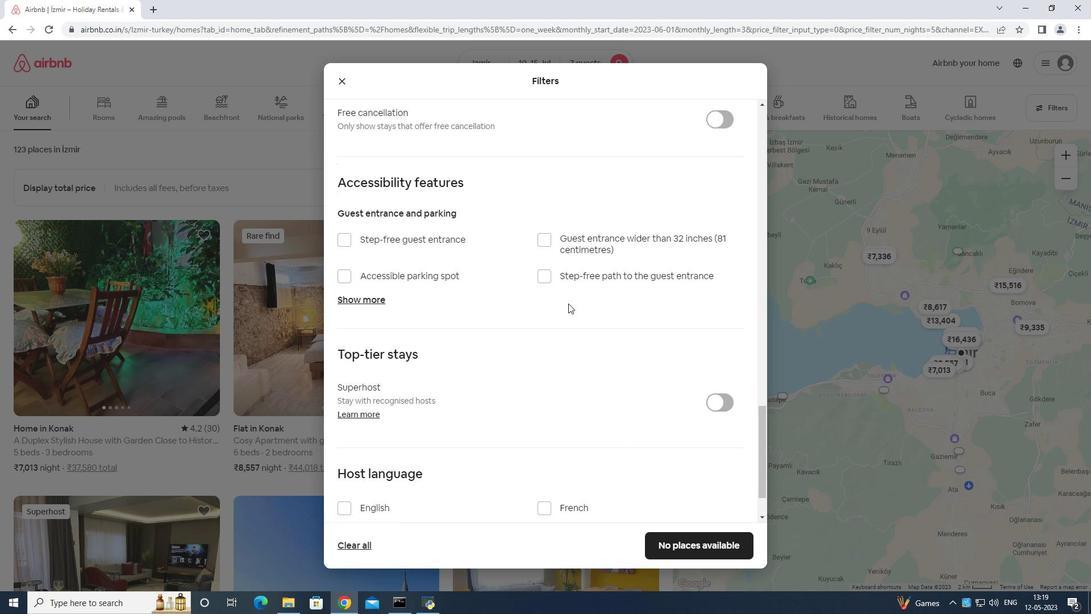
Action: Mouse scrolled (570, 305) with delta (0, 0)
Screenshot: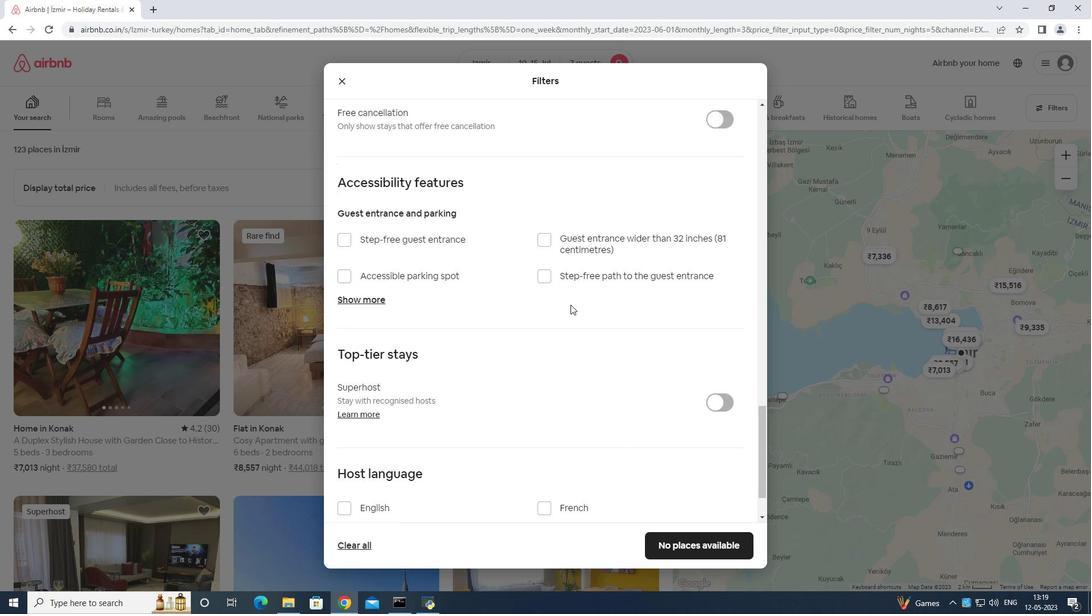 
Action: Mouse scrolled (570, 305) with delta (0, 0)
Screenshot: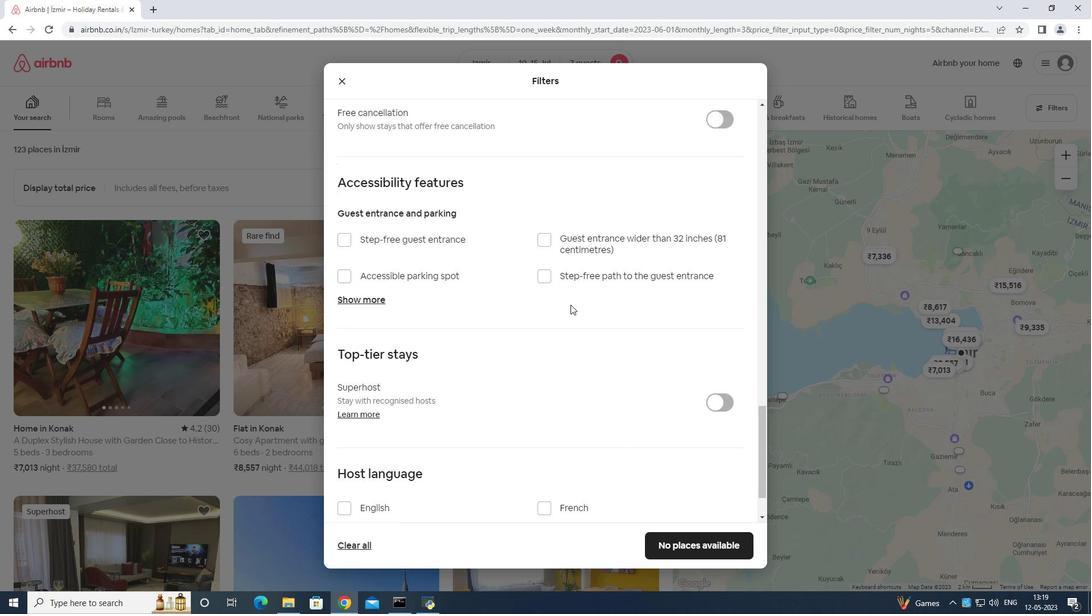 
Action: Mouse moved to (711, 362)
Screenshot: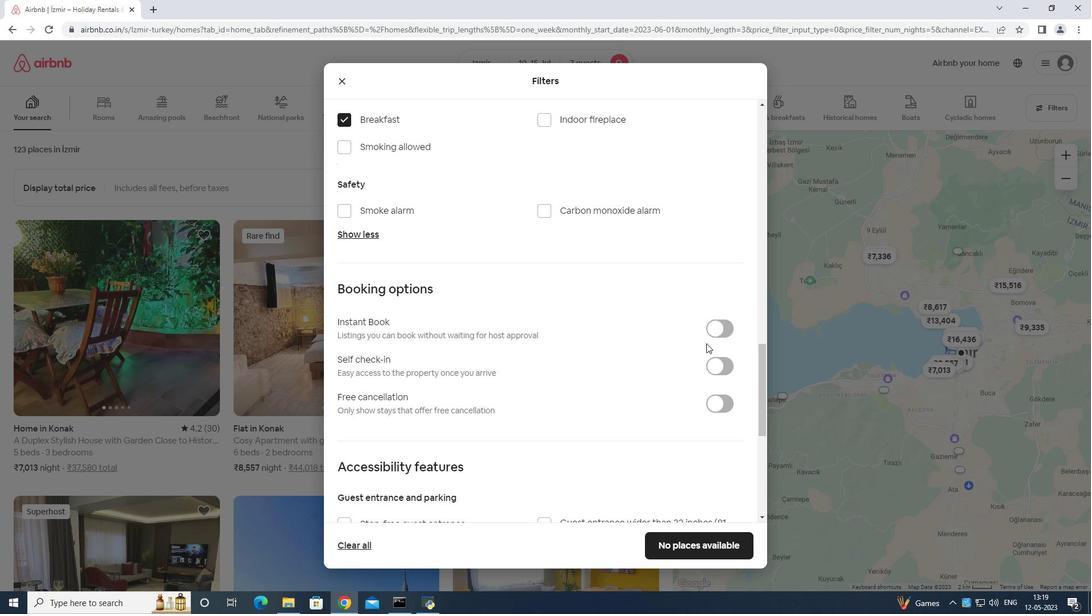 
Action: Mouse pressed left at (711, 362)
Screenshot: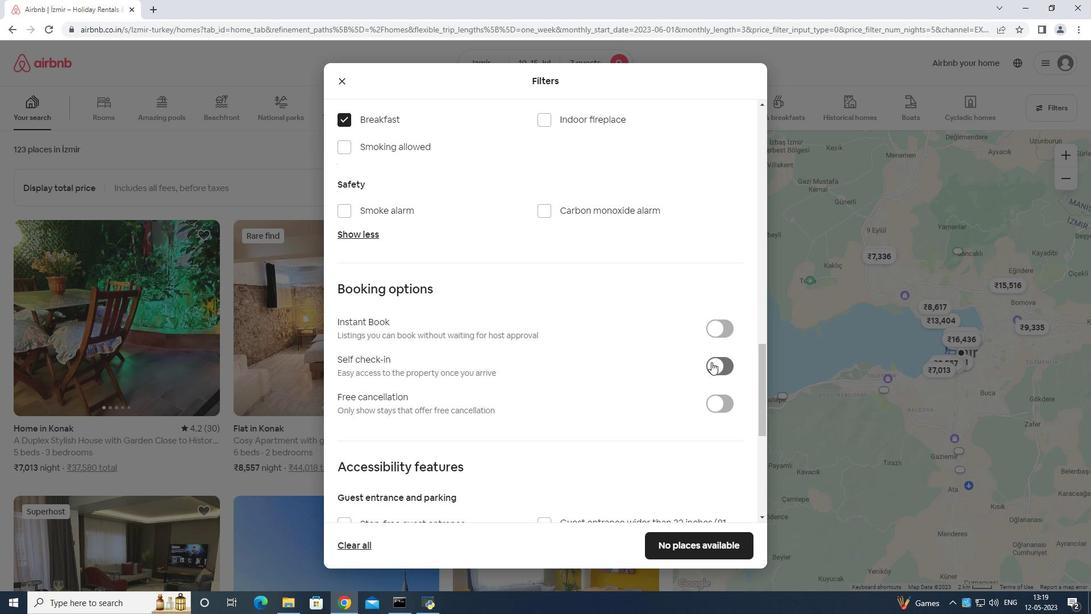 
Action: Mouse moved to (713, 361)
Screenshot: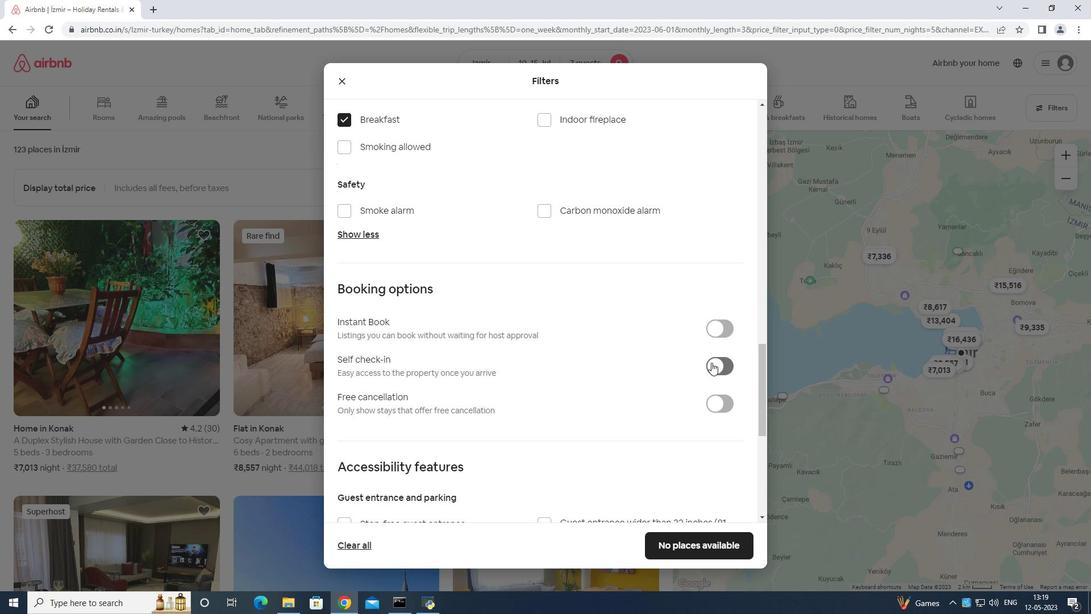 
Action: Mouse scrolled (713, 360) with delta (0, 0)
Screenshot: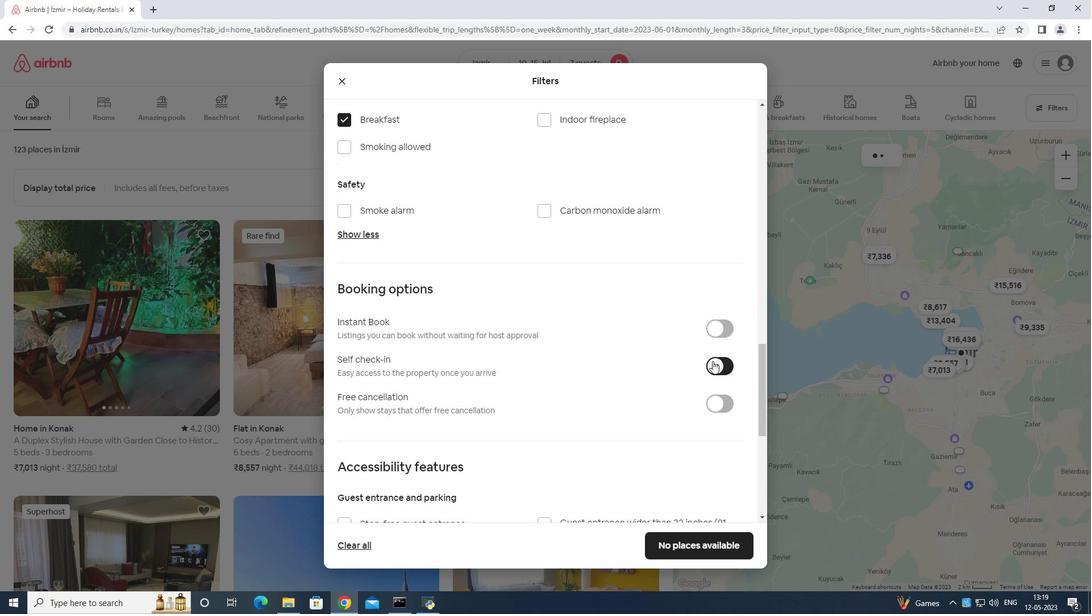 
Action: Mouse scrolled (713, 360) with delta (0, 0)
Screenshot: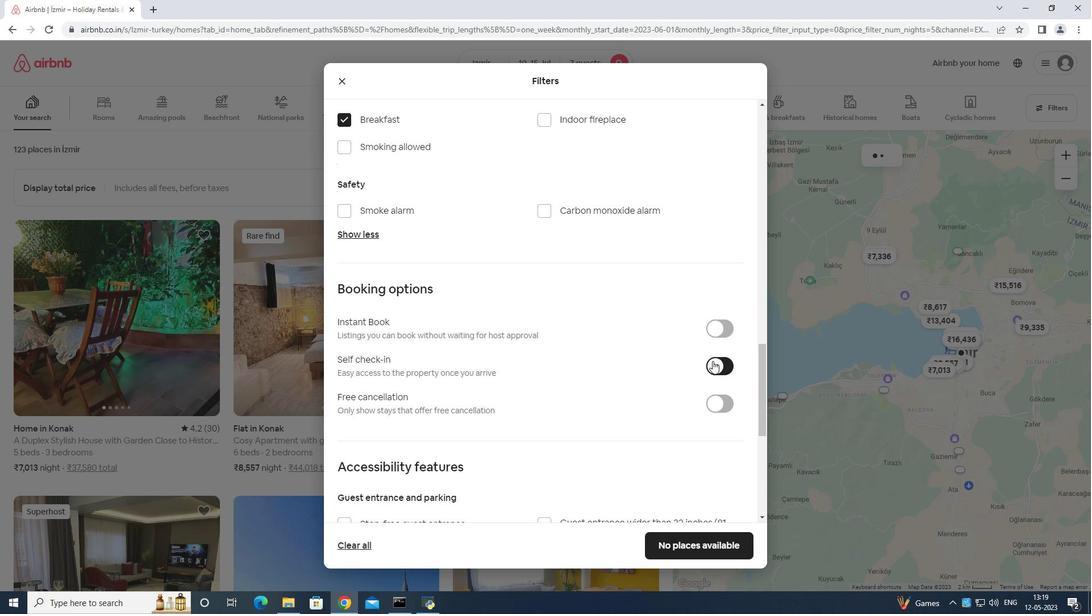 
Action: Mouse scrolled (713, 360) with delta (0, 0)
Screenshot: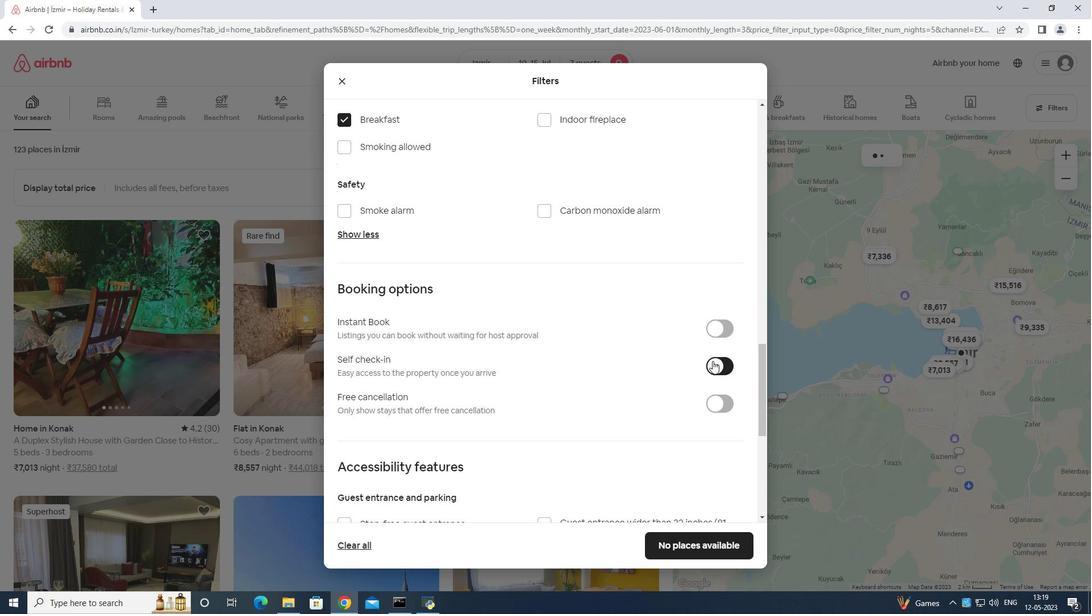 
Action: Mouse scrolled (713, 360) with delta (0, 0)
Screenshot: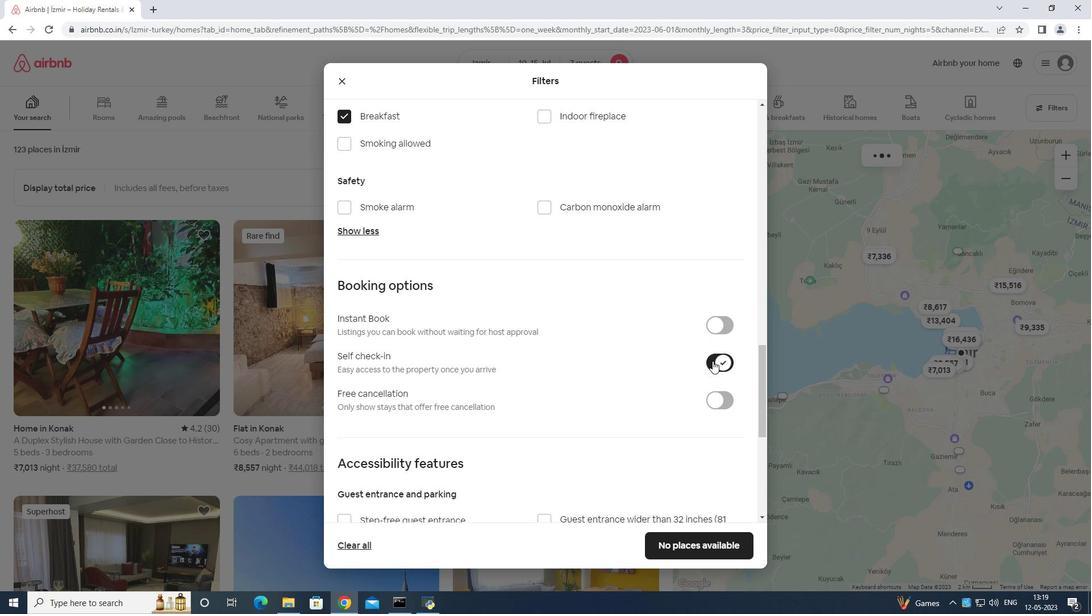 
Action: Mouse scrolled (713, 360) with delta (0, 0)
Screenshot: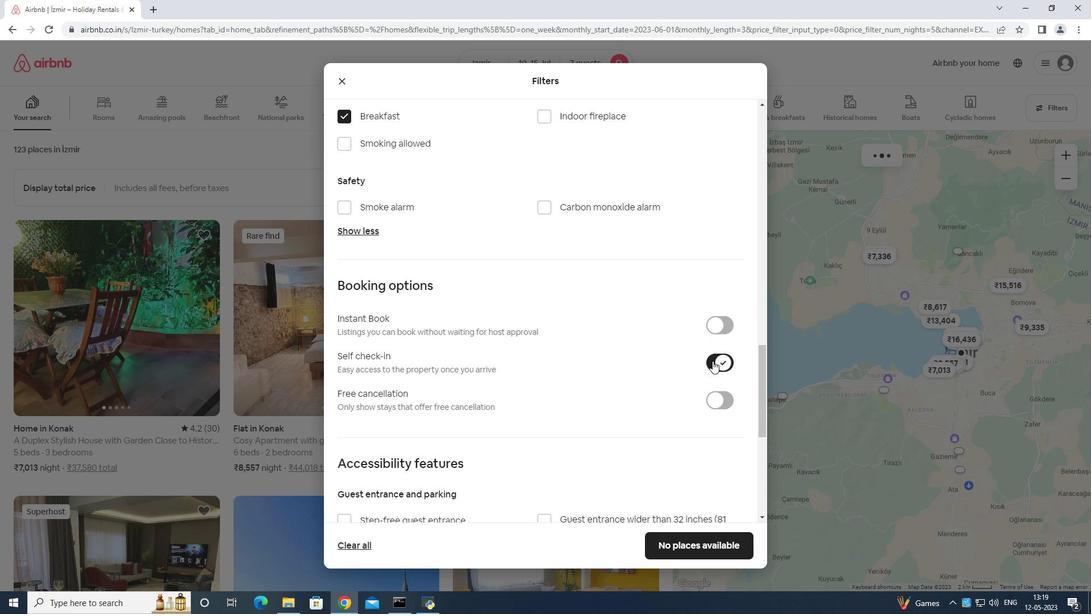 
Action: Mouse scrolled (713, 360) with delta (0, 0)
Screenshot: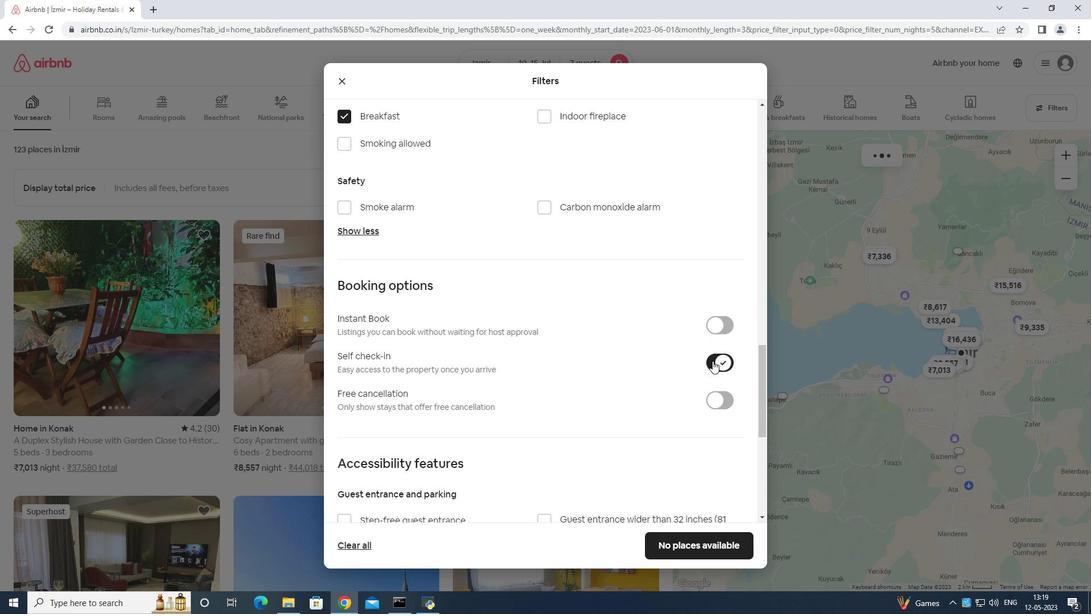 
Action: Mouse moved to (713, 361)
Screenshot: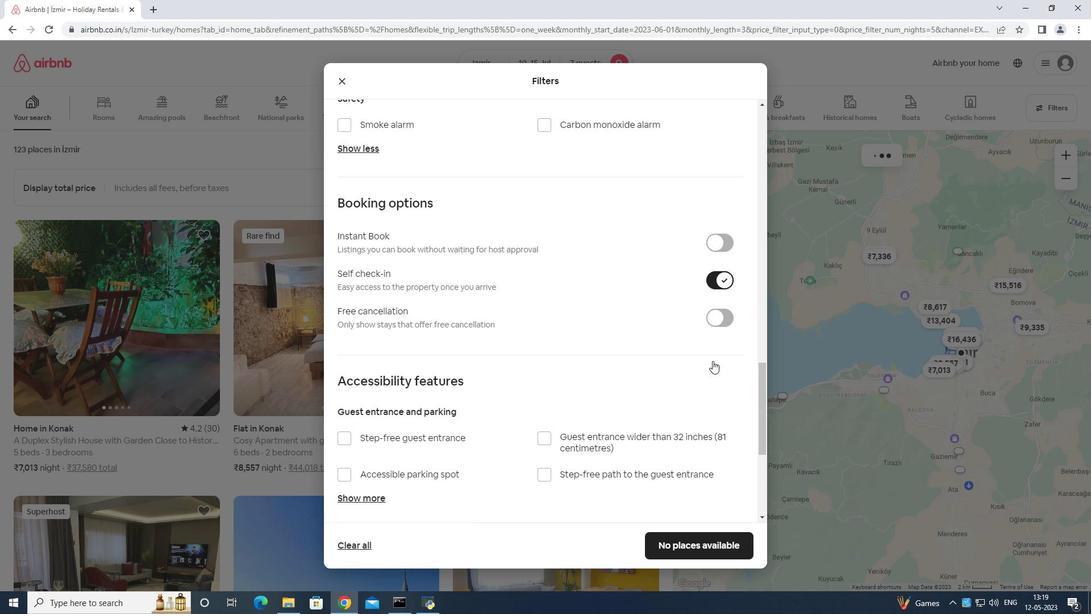 
Action: Mouse scrolled (713, 360) with delta (0, 0)
Screenshot: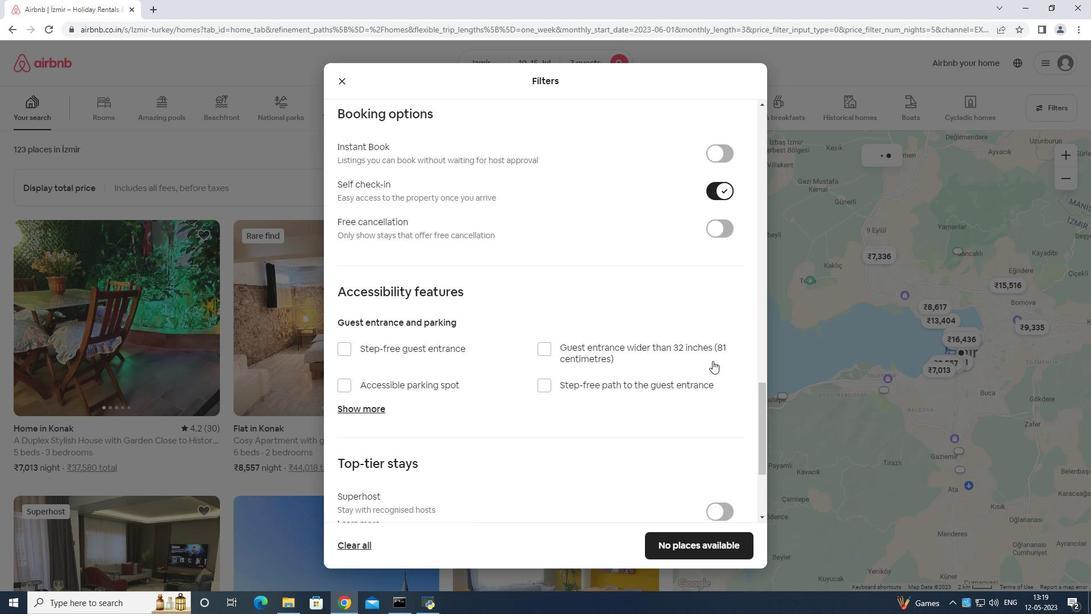 
Action: Mouse scrolled (713, 360) with delta (0, 0)
Screenshot: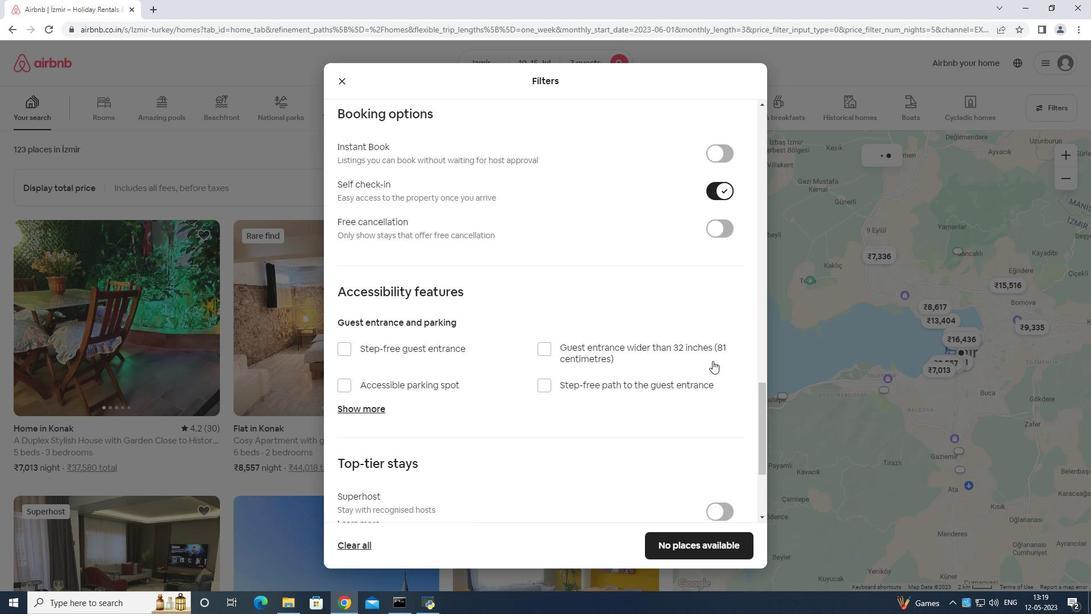 
Action: Mouse scrolled (713, 360) with delta (0, 0)
Screenshot: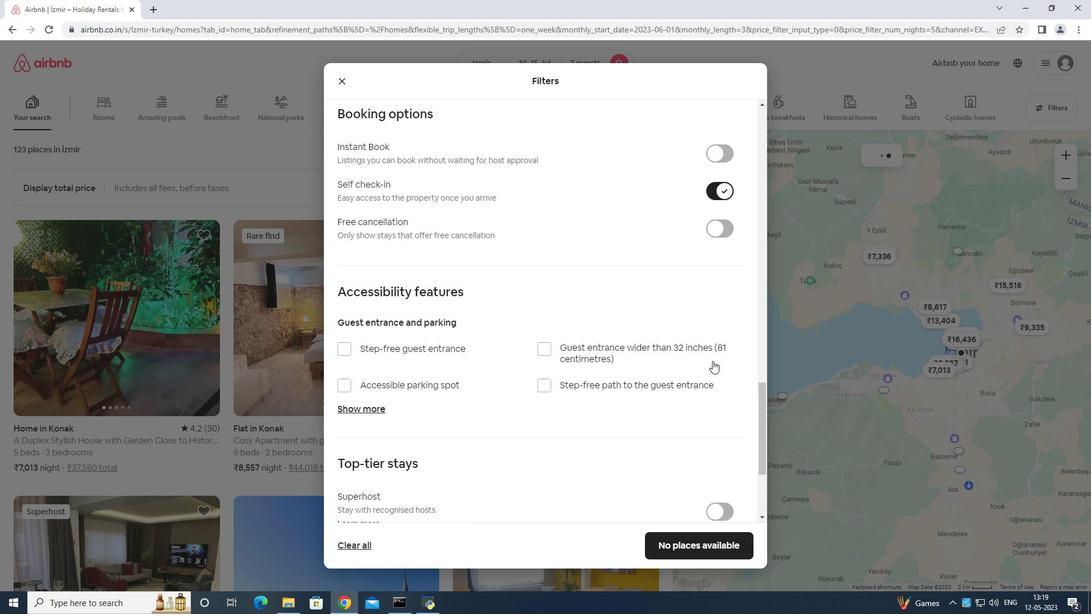 
Action: Mouse scrolled (713, 360) with delta (0, 0)
Screenshot: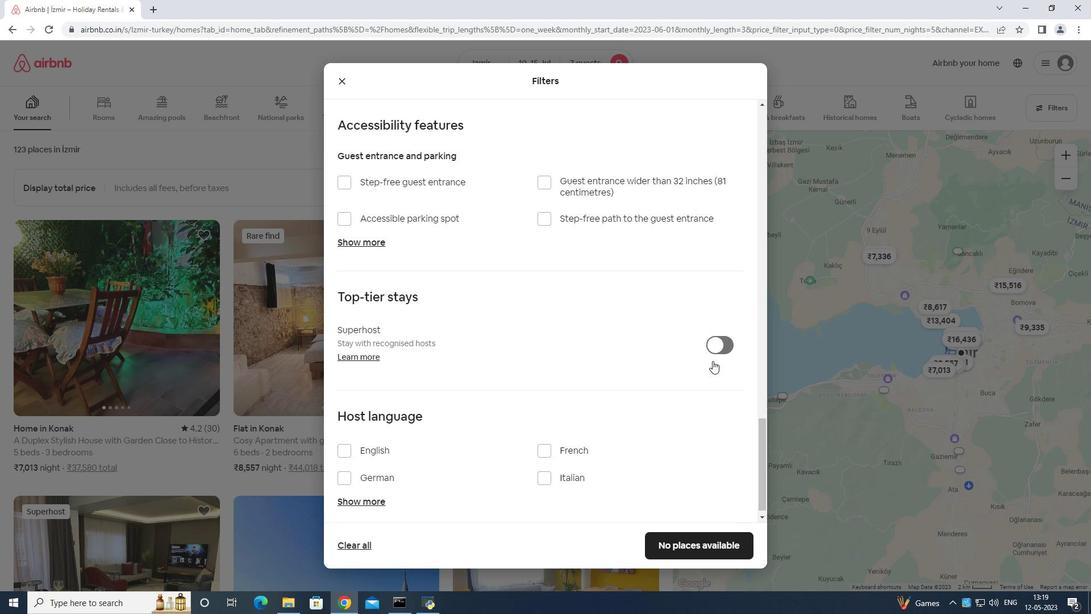 
Action: Mouse scrolled (713, 360) with delta (0, 0)
Screenshot: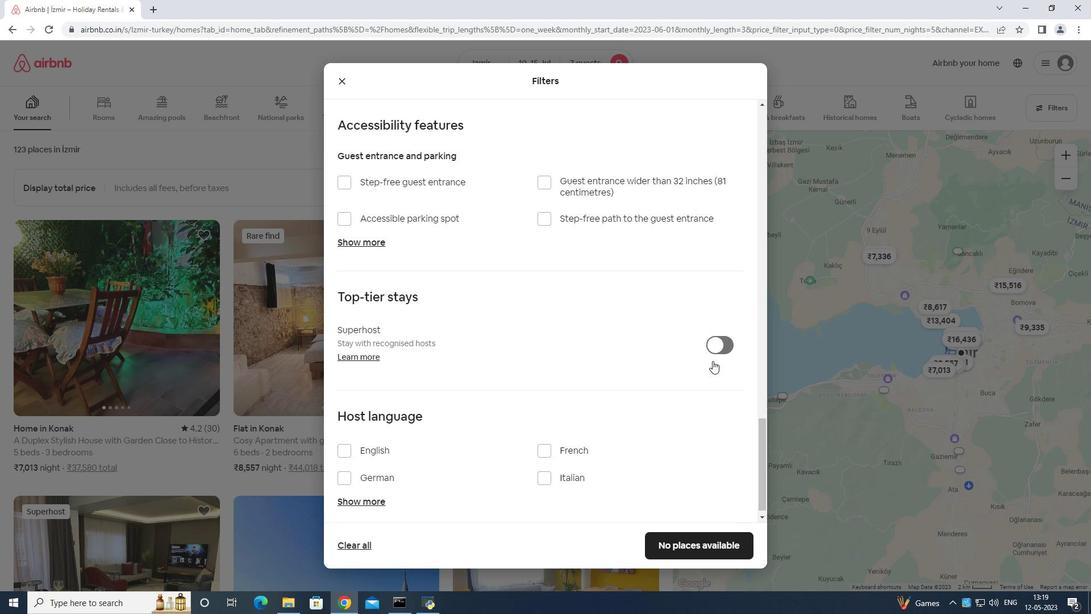 
Action: Mouse scrolled (713, 360) with delta (0, 0)
Screenshot: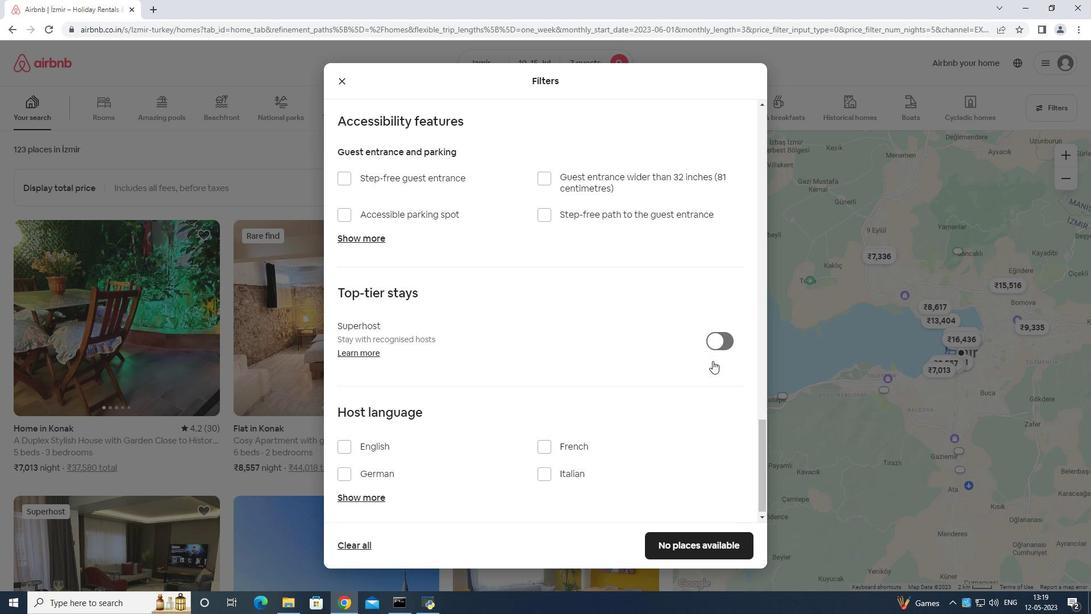 
Action: Mouse moved to (349, 446)
Screenshot: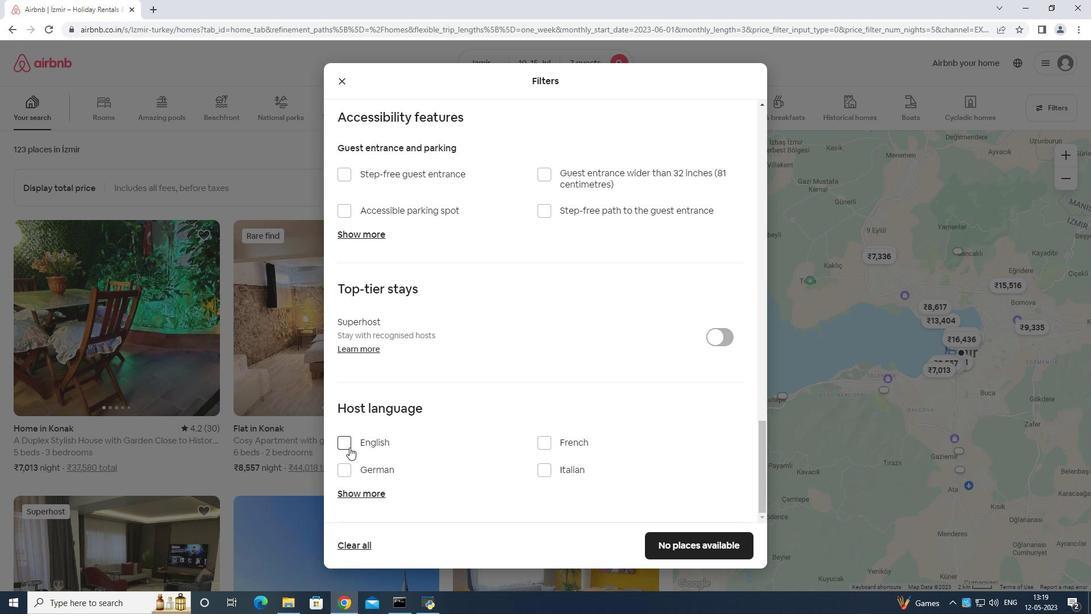 
Action: Mouse pressed left at (349, 446)
Screenshot: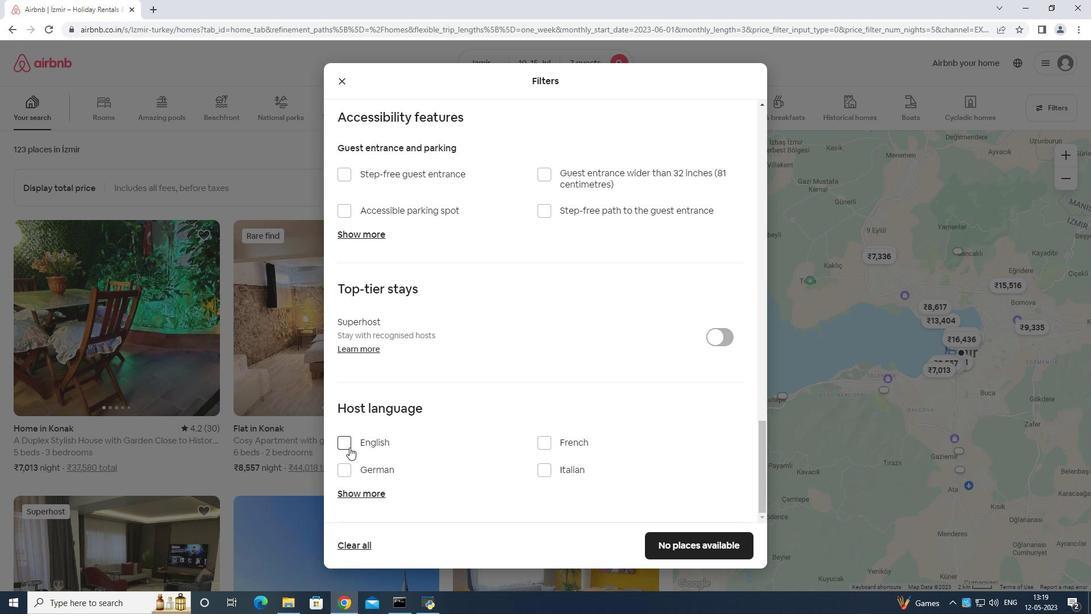 
Action: Mouse moved to (688, 544)
Screenshot: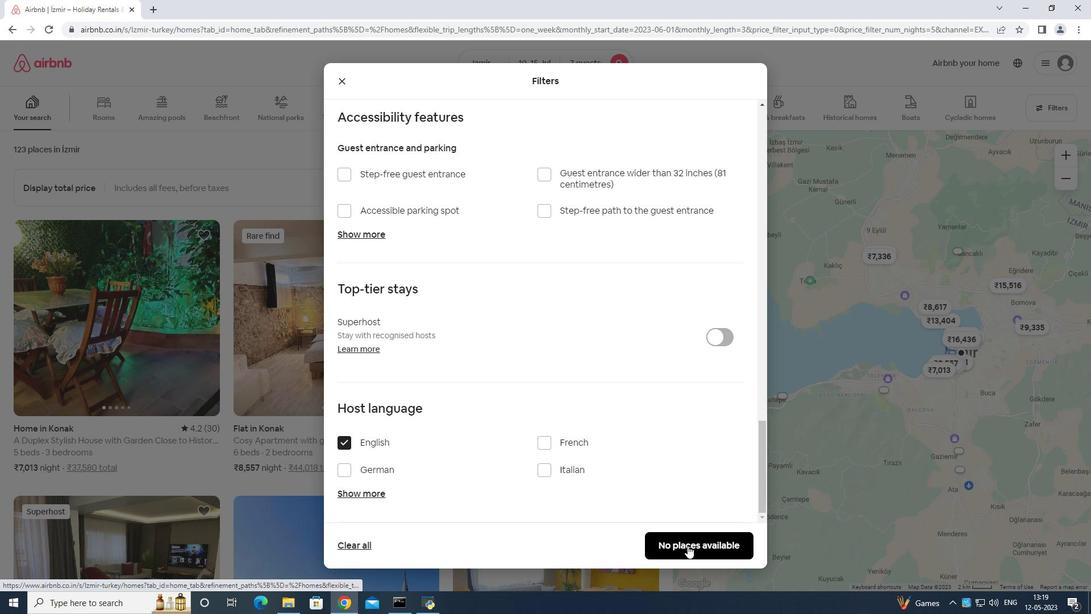 
Action: Mouse pressed left at (688, 544)
Screenshot: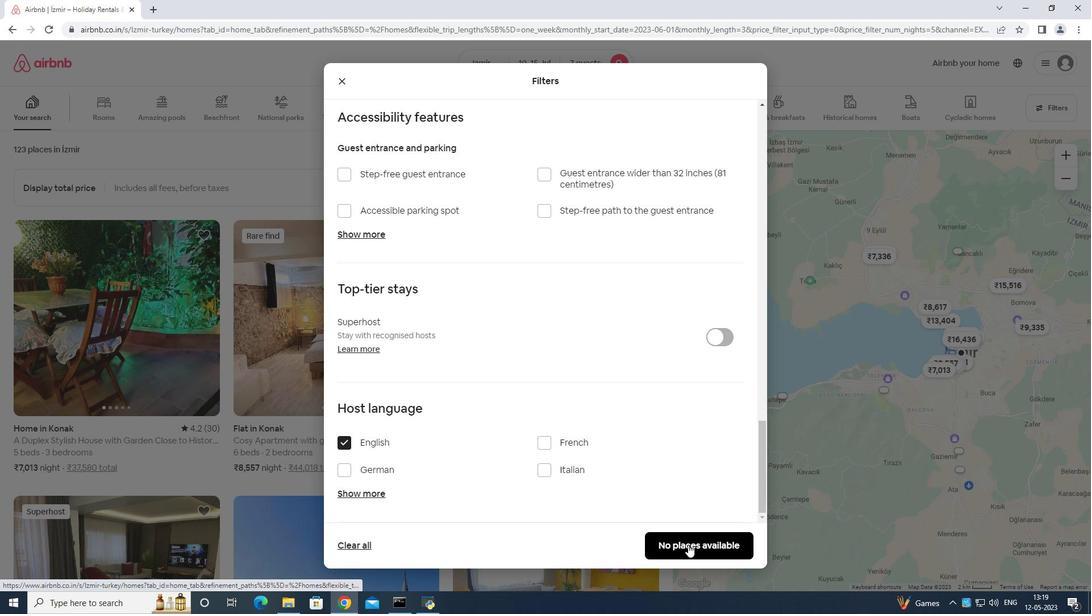 
